 Task: Add a signature Ebony Rodriguez containing Wishing you a merry Christmas, Ebony Rodriguez to email address softage.4@softage.net and add a label Reservations
Action: Mouse moved to (923, 100)
Screenshot: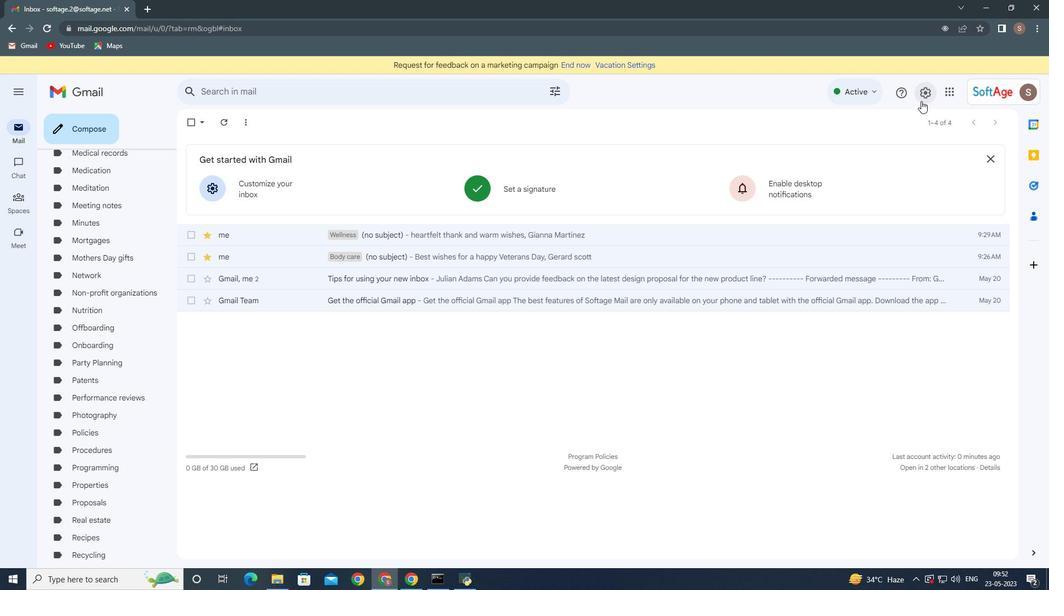 
Action: Mouse pressed left at (923, 100)
Screenshot: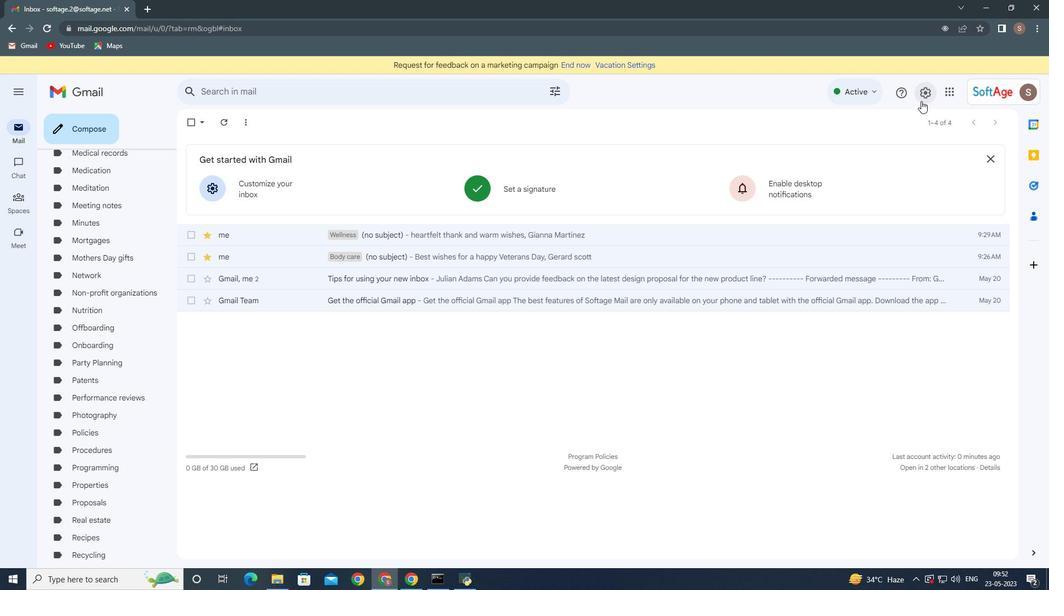 
Action: Mouse moved to (922, 143)
Screenshot: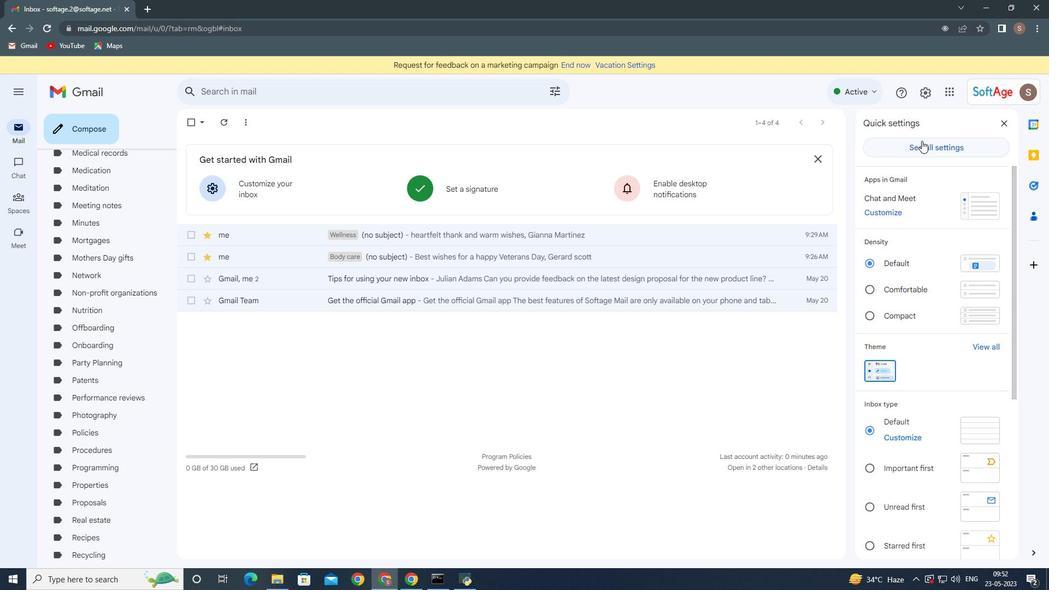 
Action: Mouse pressed left at (922, 143)
Screenshot: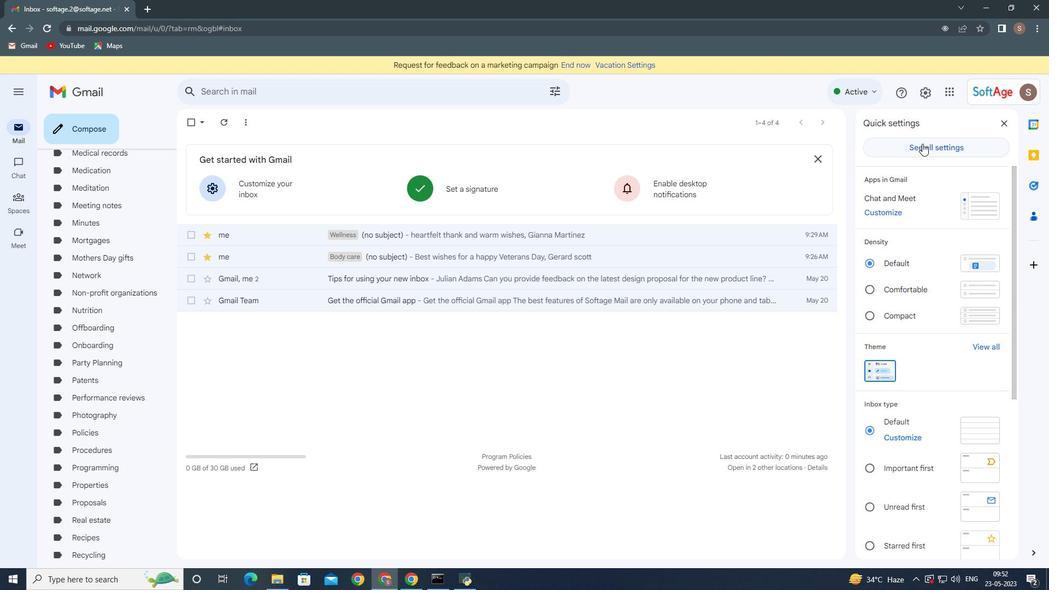 
Action: Mouse moved to (410, 262)
Screenshot: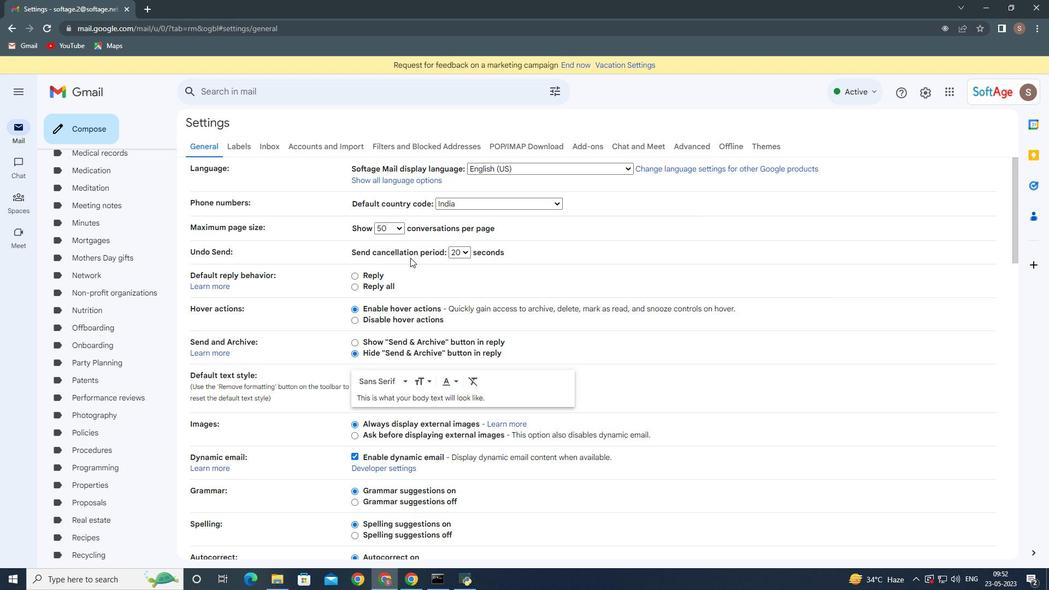 
Action: Mouse scrolled (410, 261) with delta (0, 0)
Screenshot: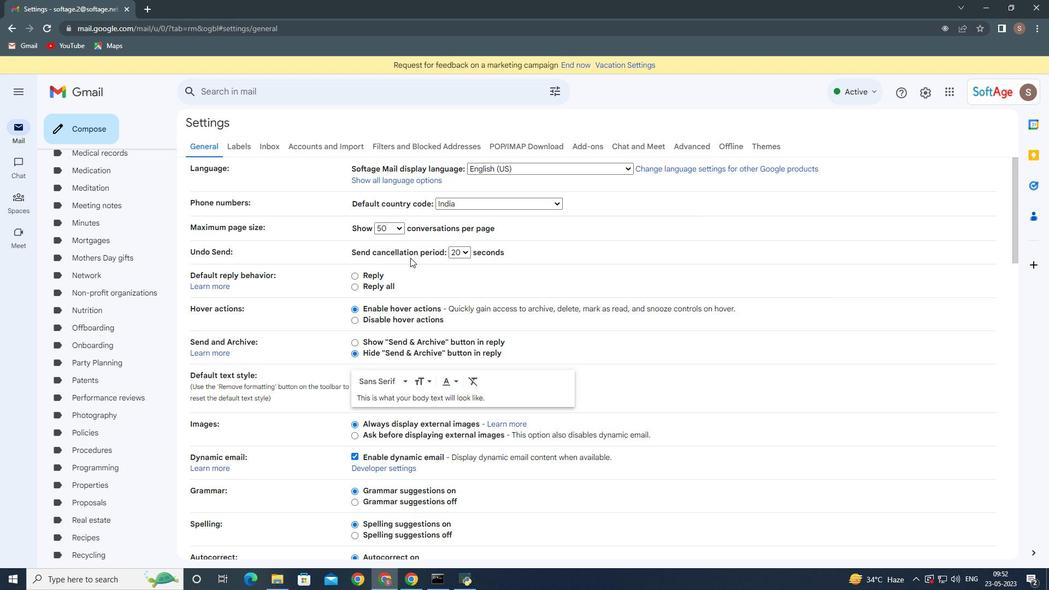 
Action: Mouse moved to (410, 262)
Screenshot: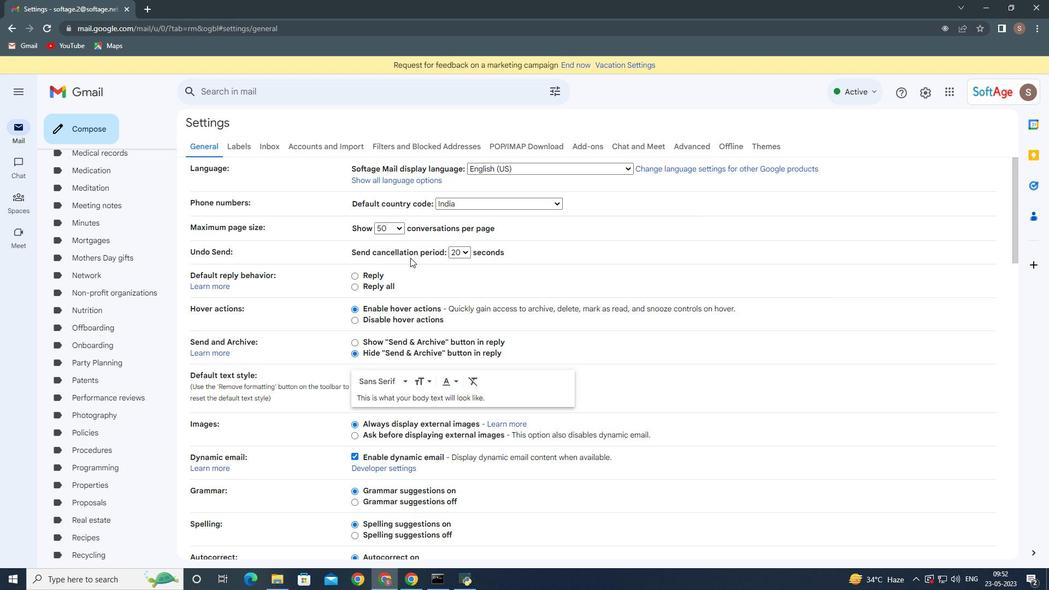 
Action: Mouse scrolled (410, 262) with delta (0, 0)
Screenshot: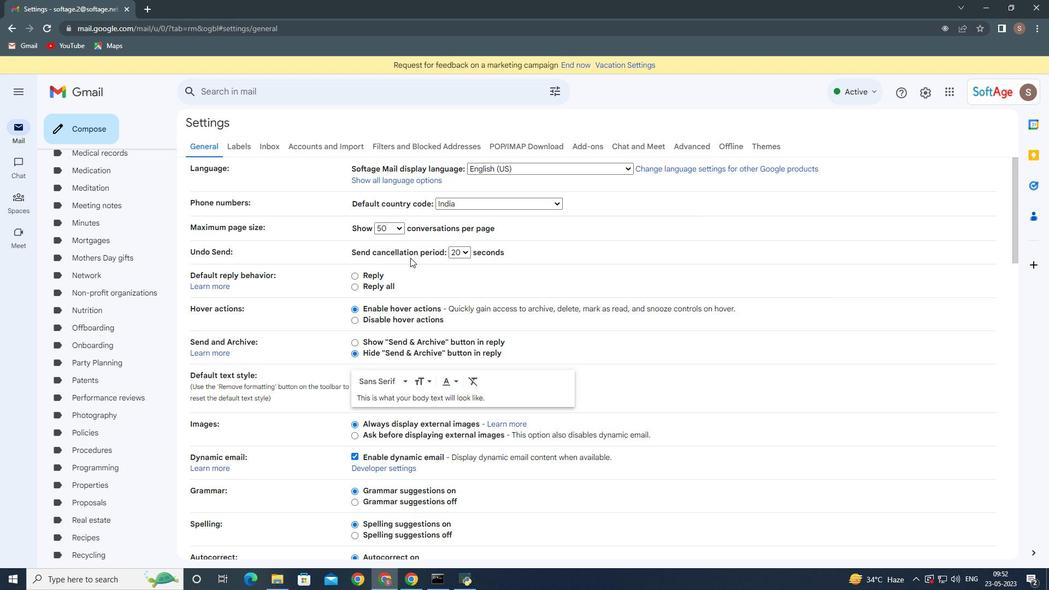 
Action: Mouse moved to (410, 263)
Screenshot: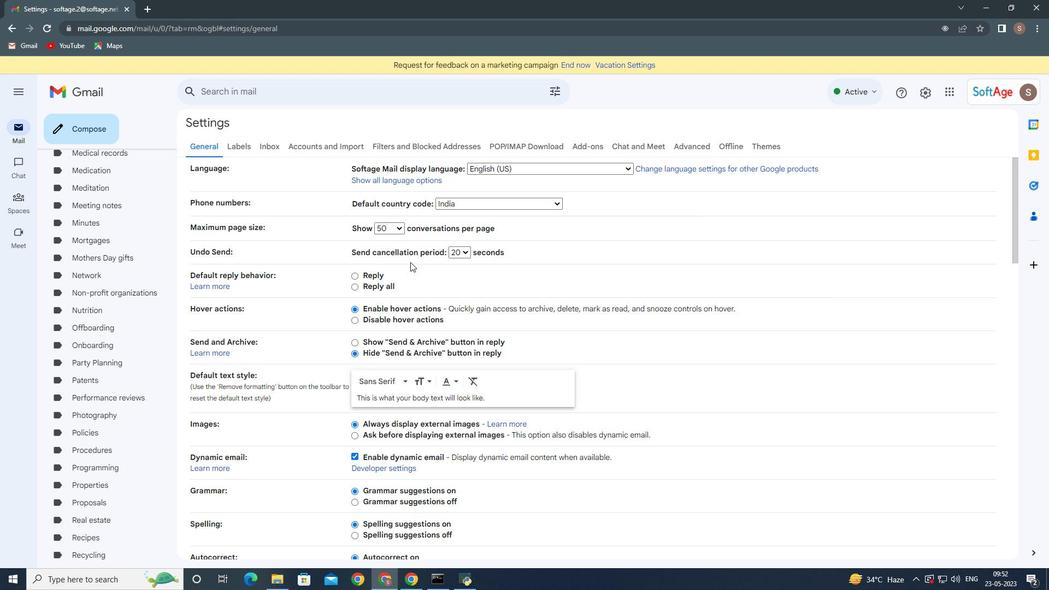 
Action: Mouse scrolled (410, 262) with delta (0, 0)
Screenshot: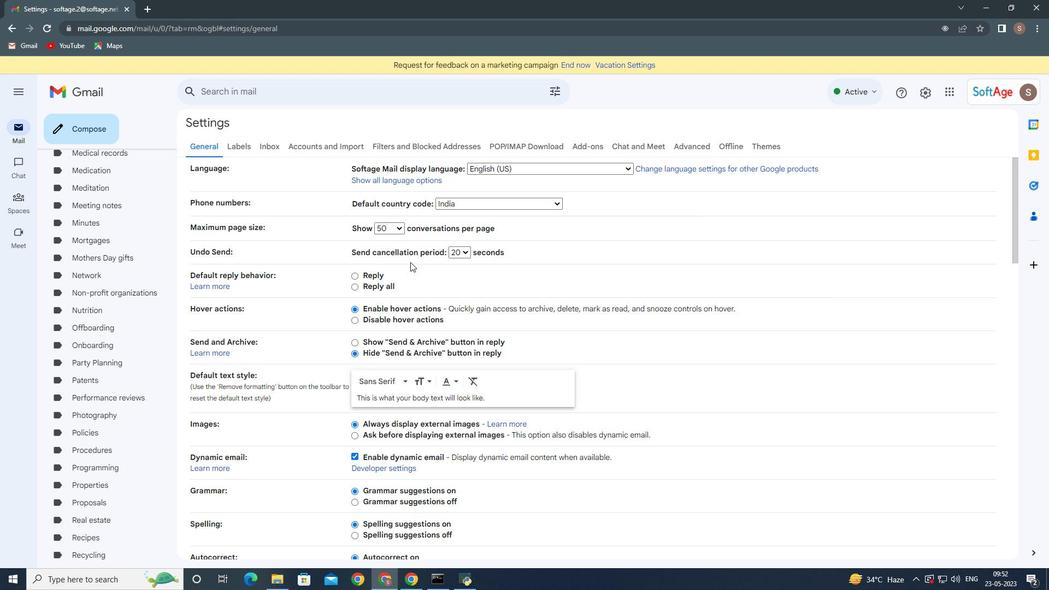 
Action: Mouse moved to (415, 286)
Screenshot: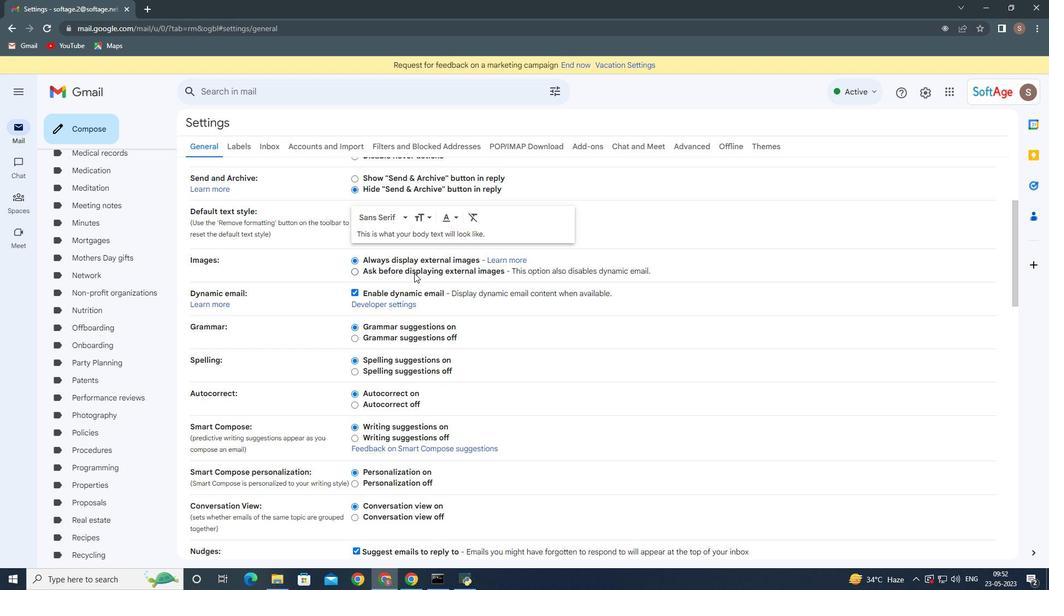 
Action: Mouse scrolled (415, 285) with delta (0, 0)
Screenshot: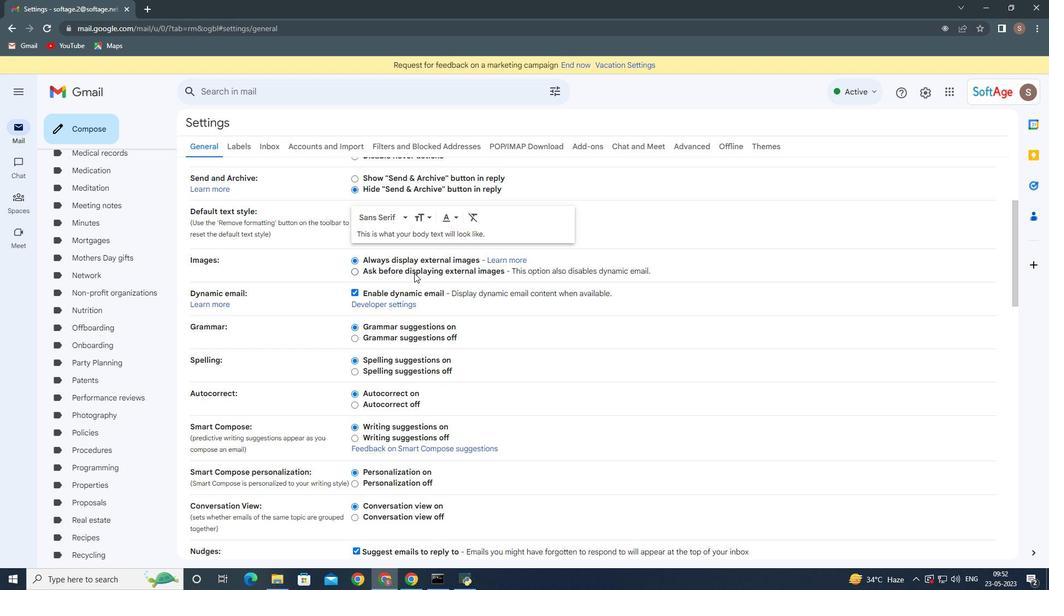 
Action: Mouse moved to (417, 288)
Screenshot: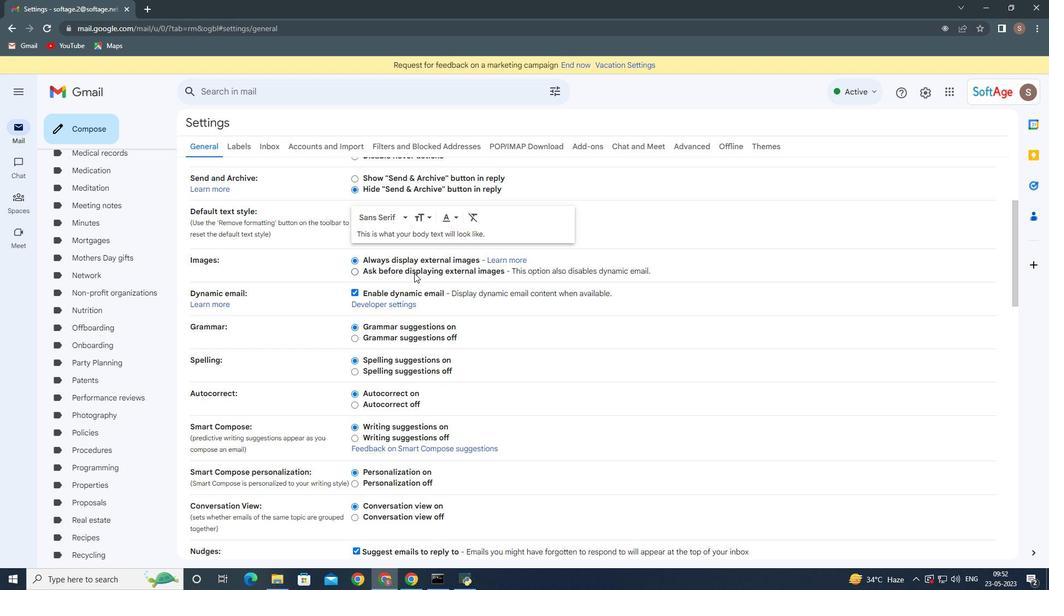 
Action: Mouse scrolled (417, 288) with delta (0, 0)
Screenshot: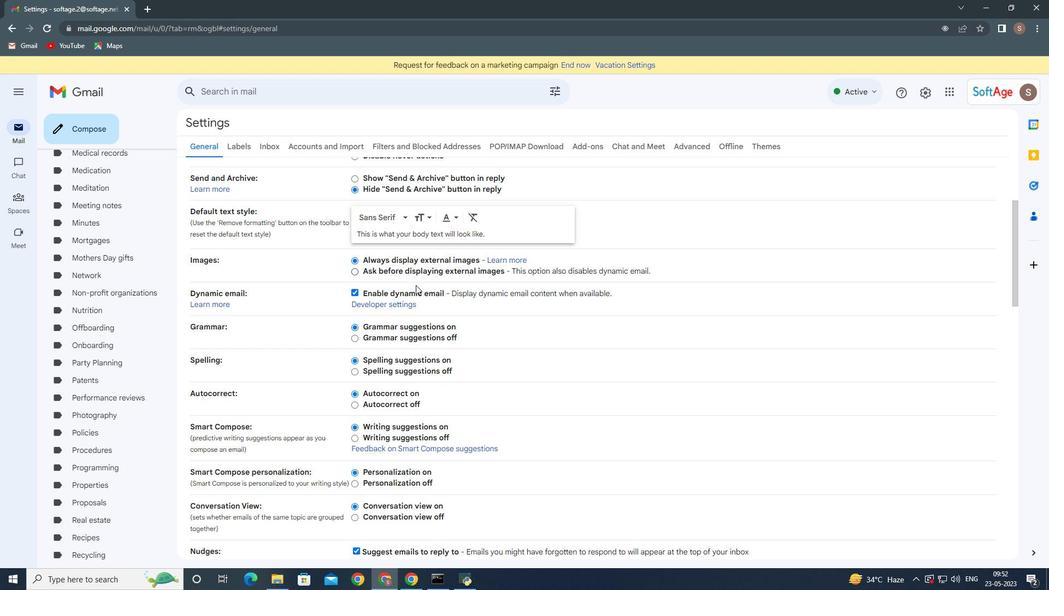 
Action: Mouse moved to (418, 289)
Screenshot: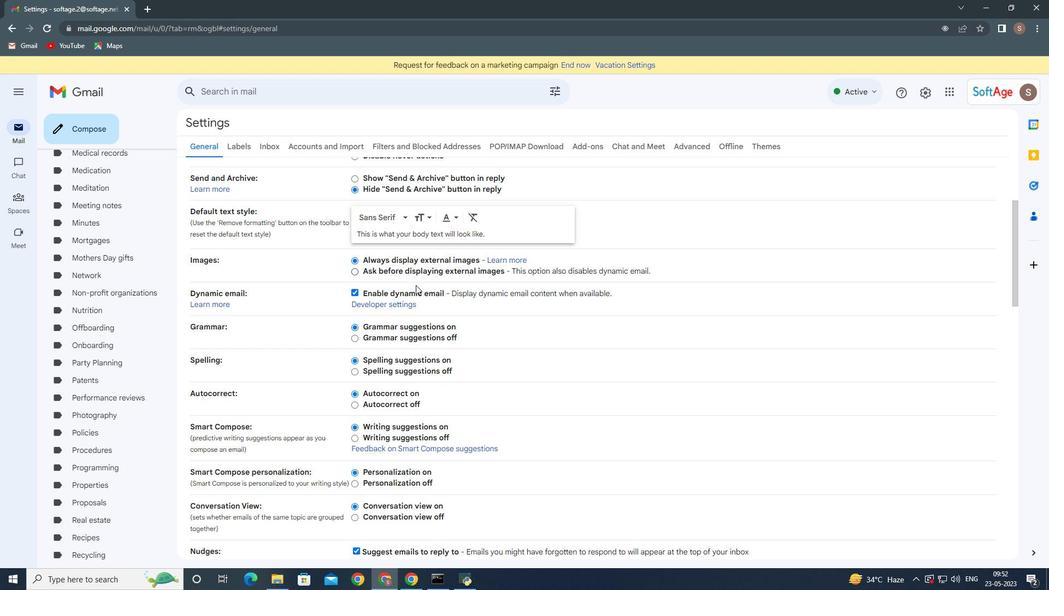 
Action: Mouse scrolled (418, 288) with delta (0, 0)
Screenshot: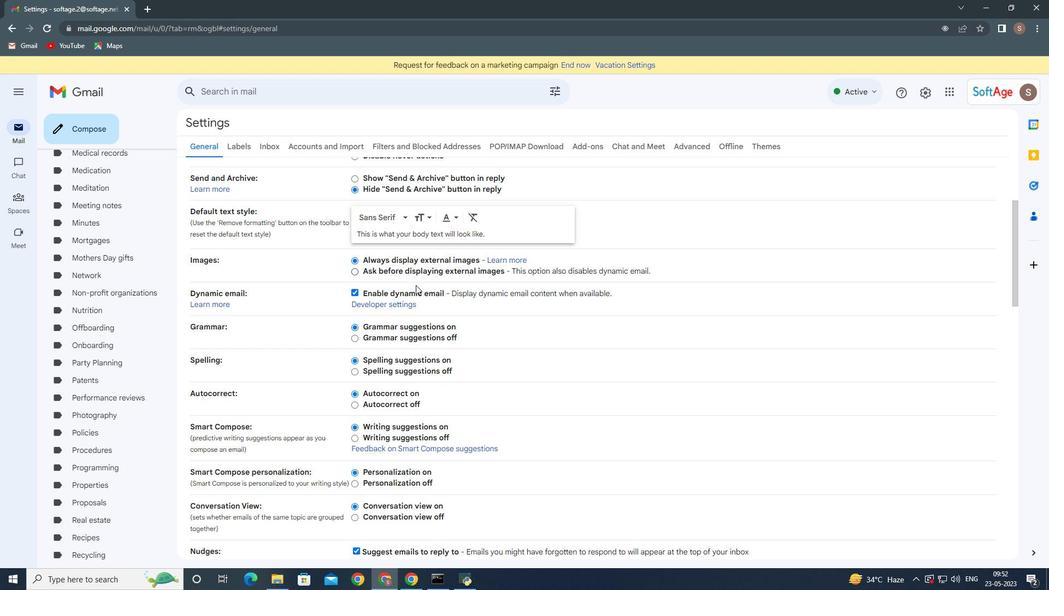 
Action: Mouse moved to (418, 289)
Screenshot: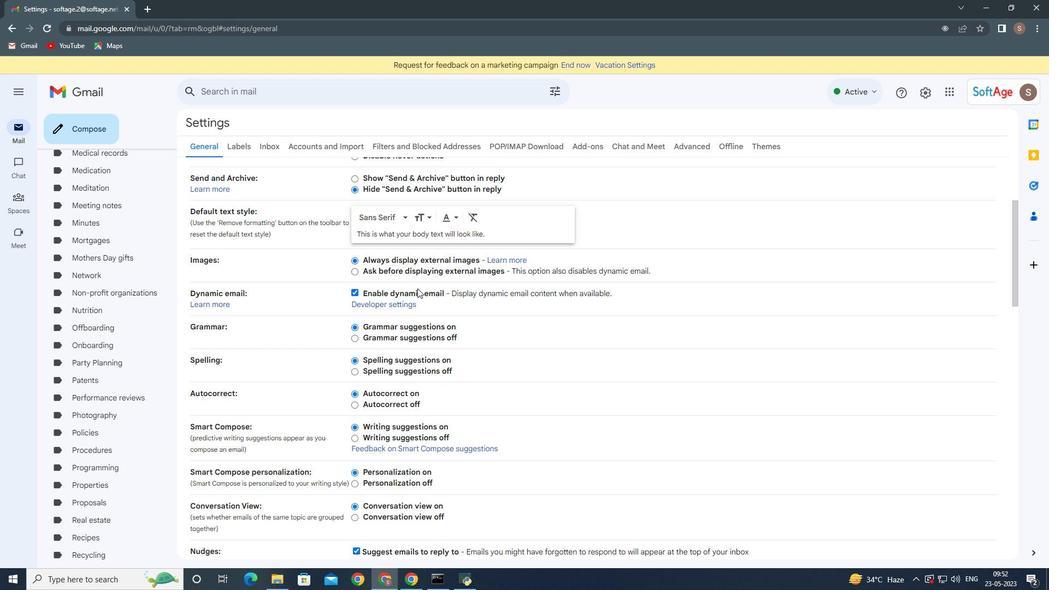 
Action: Mouse scrolled (418, 288) with delta (0, 0)
Screenshot: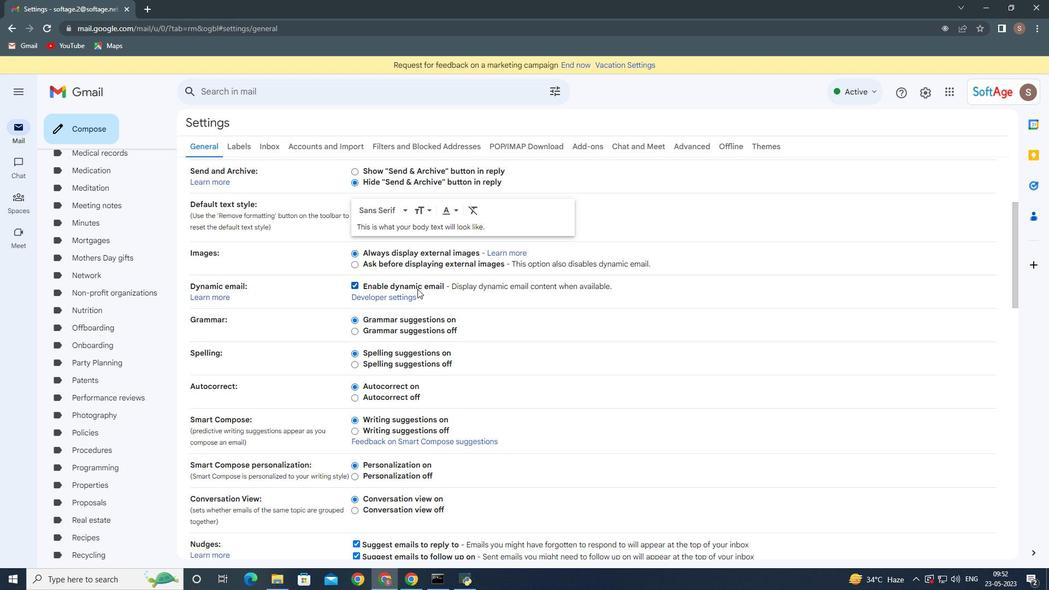 
Action: Mouse moved to (428, 305)
Screenshot: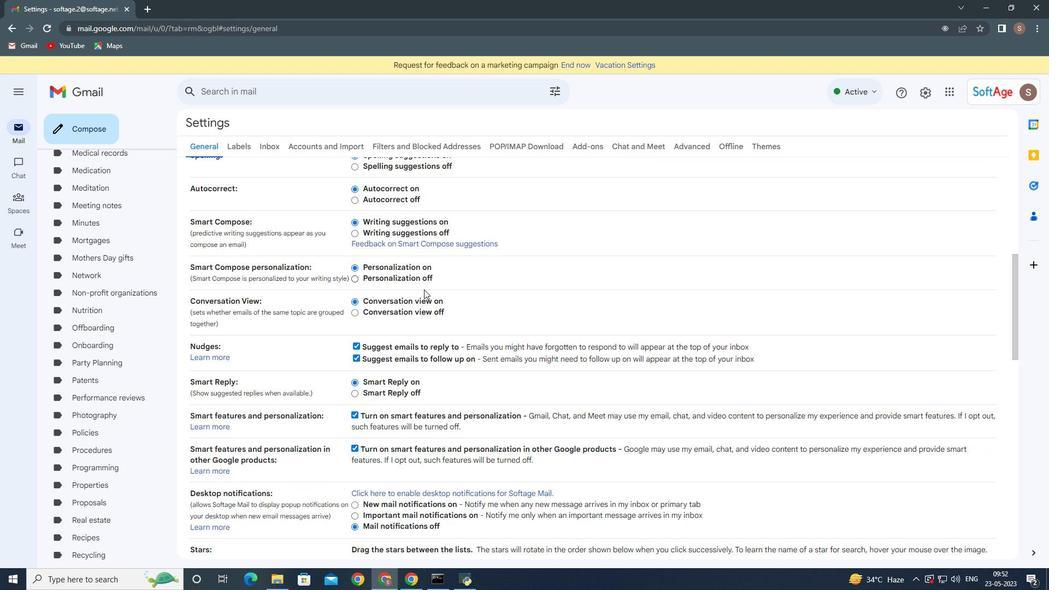 
Action: Mouse scrolled (428, 305) with delta (0, 0)
Screenshot: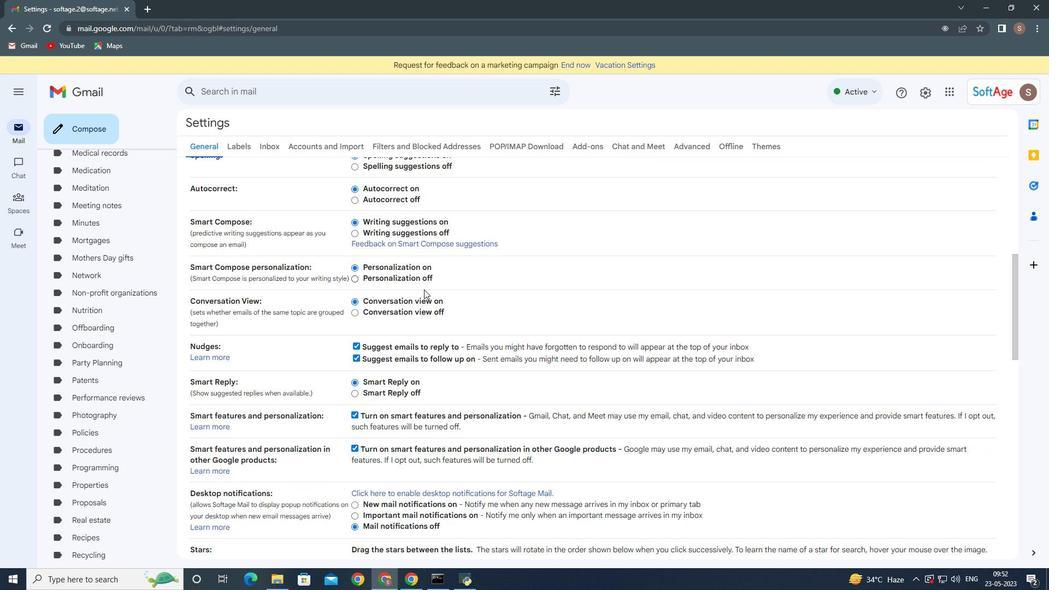 
Action: Mouse moved to (429, 308)
Screenshot: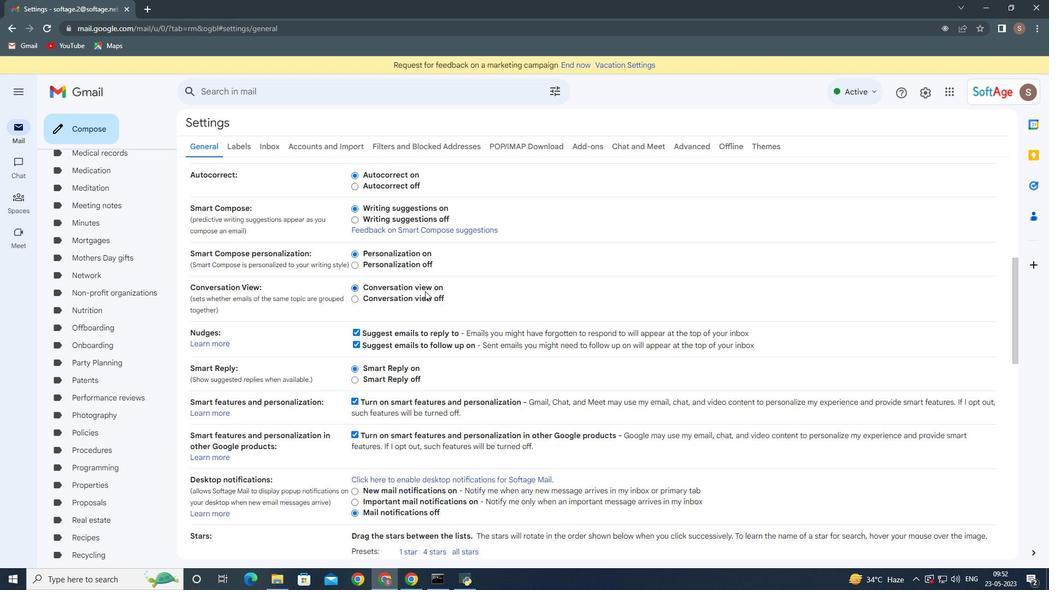 
Action: Mouse scrolled (429, 307) with delta (0, 0)
Screenshot: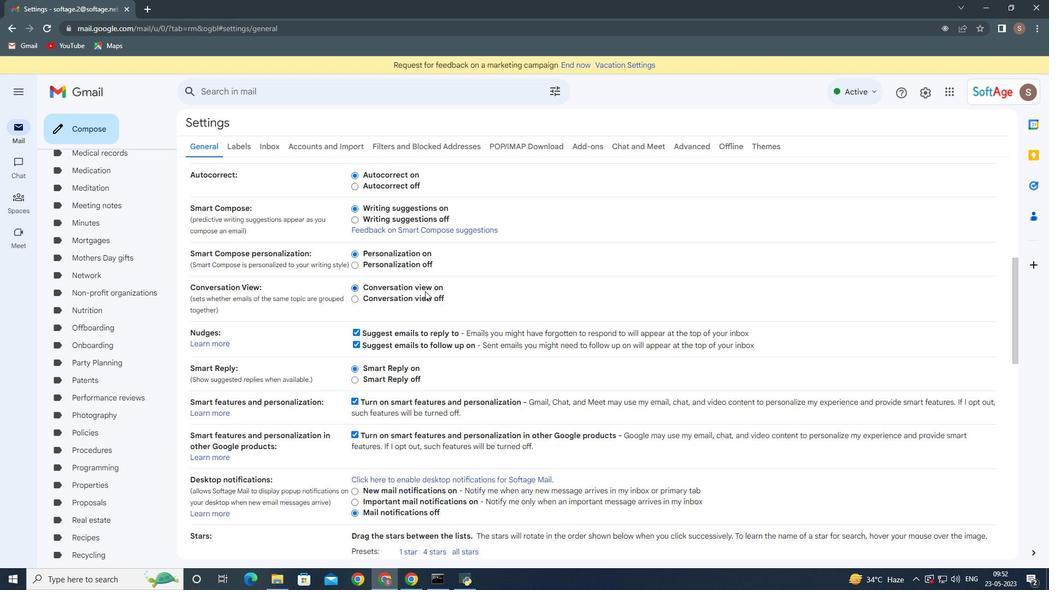 
Action: Mouse moved to (429, 309)
Screenshot: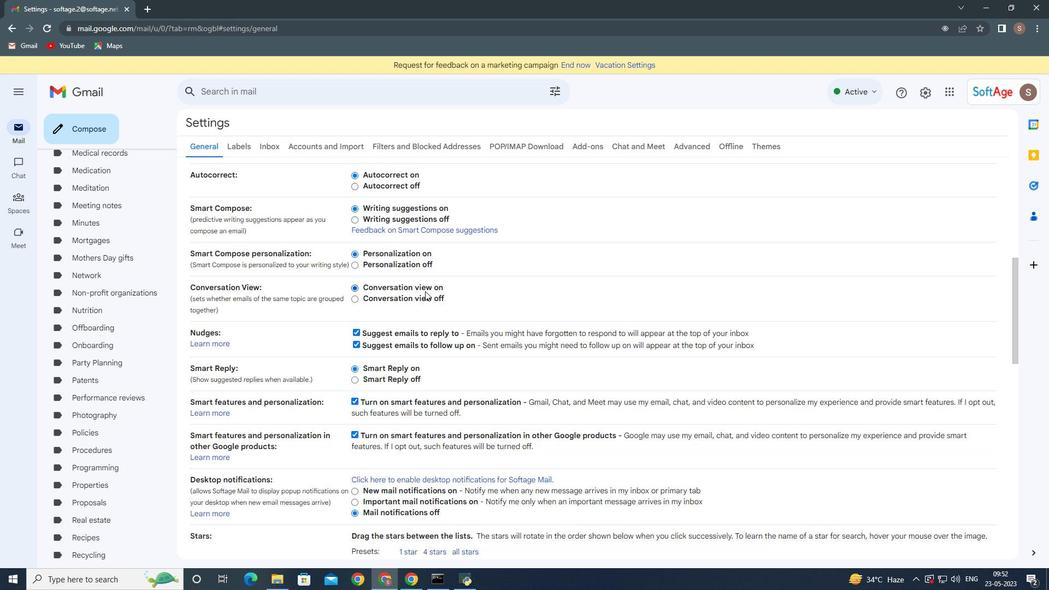 
Action: Mouse scrolled (429, 308) with delta (0, 0)
Screenshot: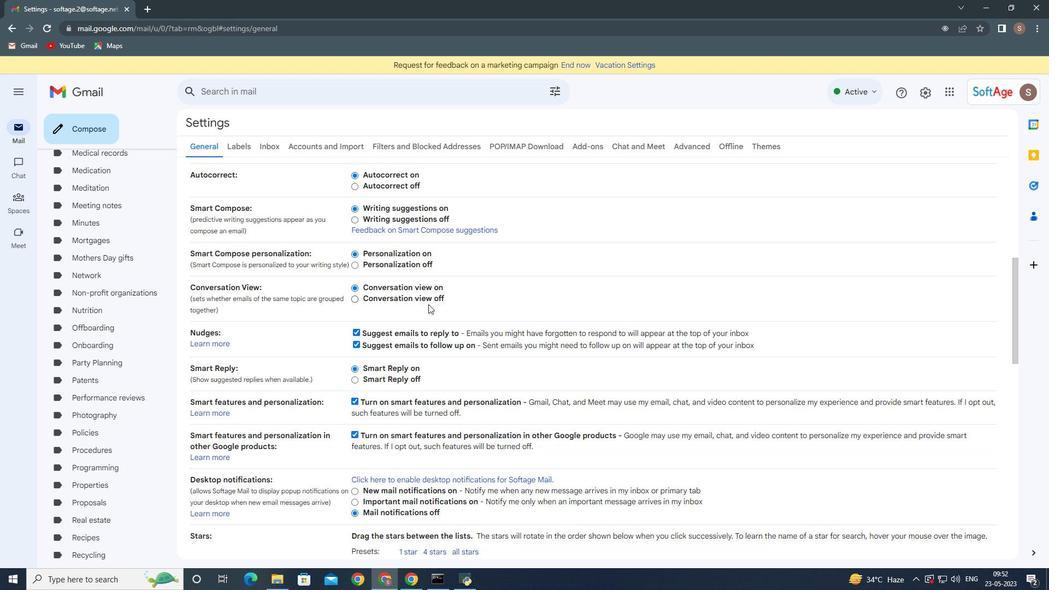 
Action: Mouse moved to (447, 353)
Screenshot: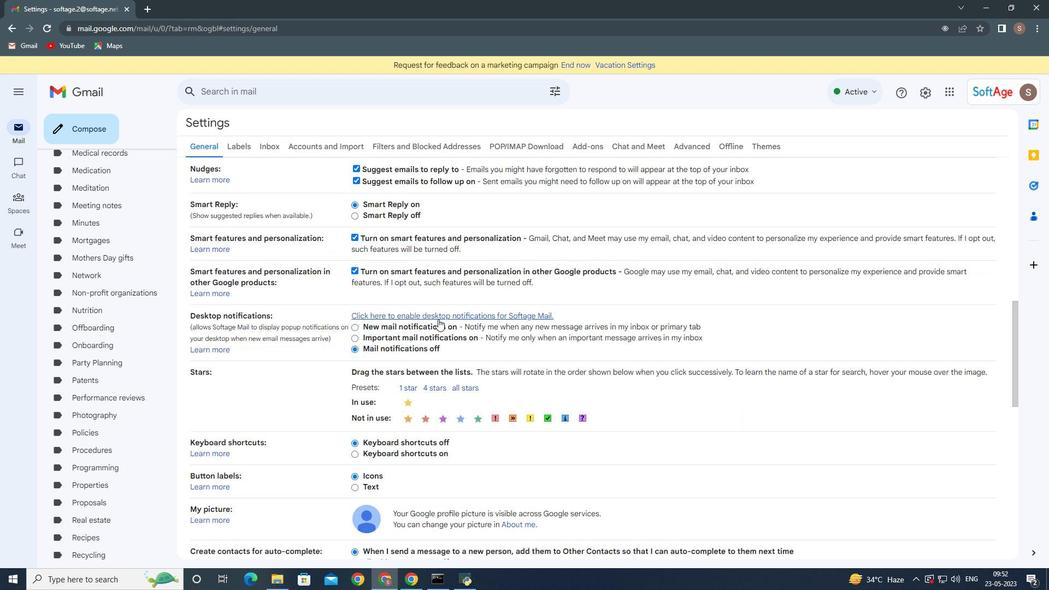 
Action: Mouse scrolled (447, 352) with delta (0, 0)
Screenshot: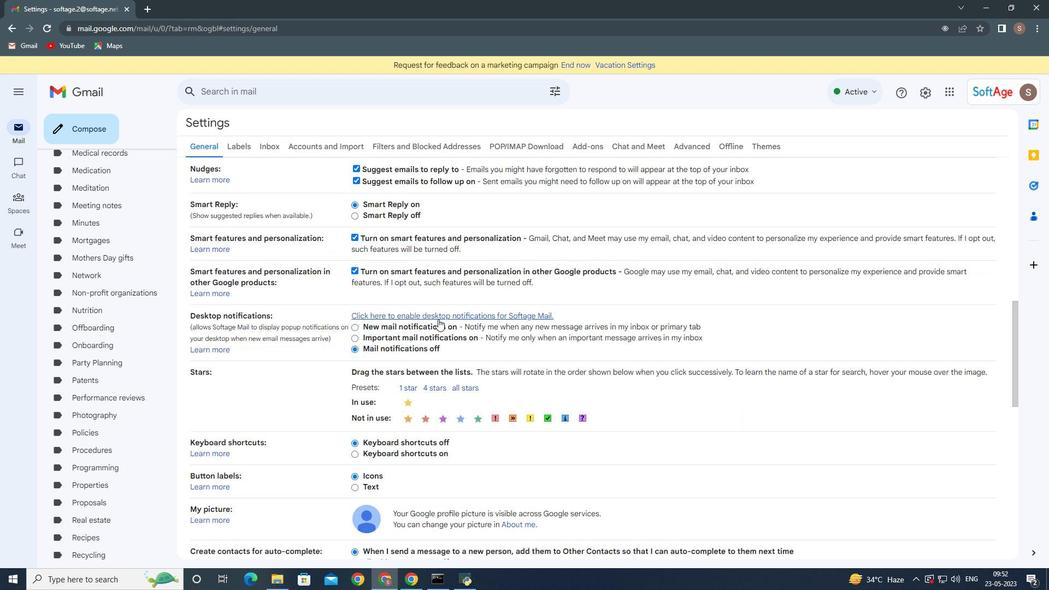 
Action: Mouse moved to (448, 354)
Screenshot: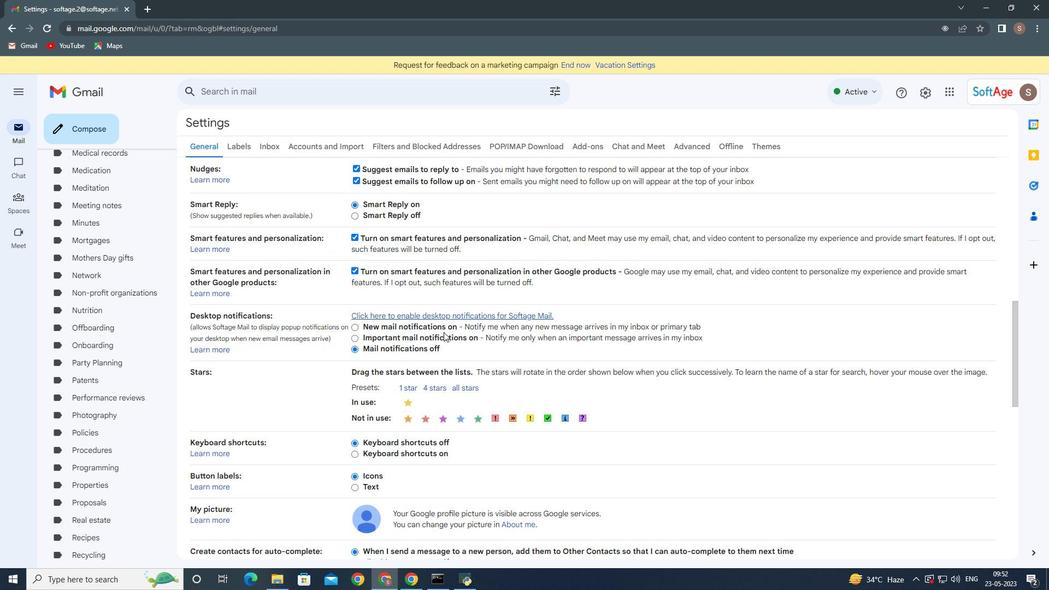 
Action: Mouse scrolled (448, 353) with delta (0, 0)
Screenshot: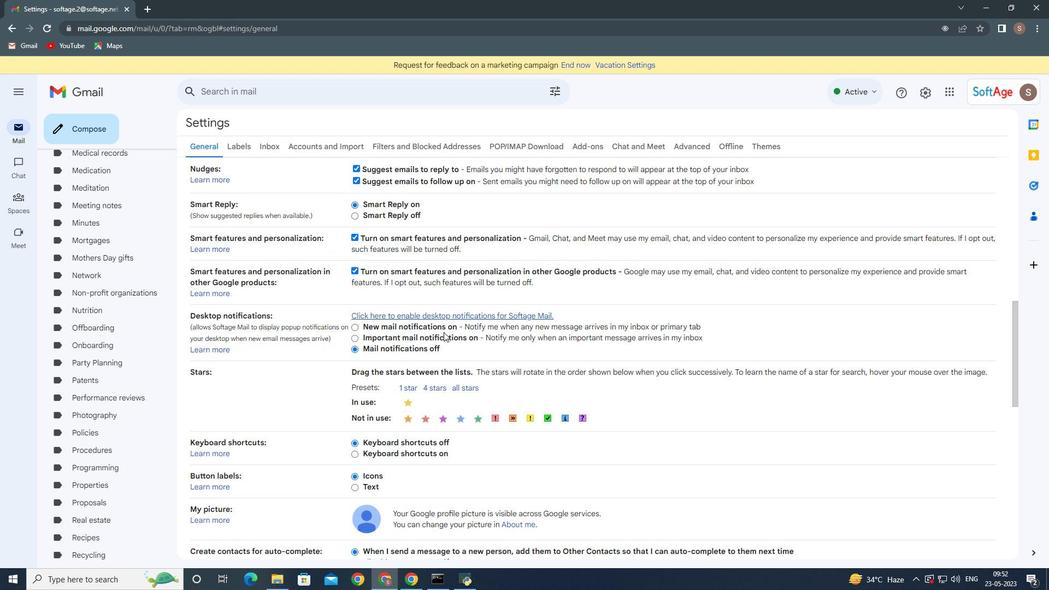 
Action: Mouse moved to (450, 360)
Screenshot: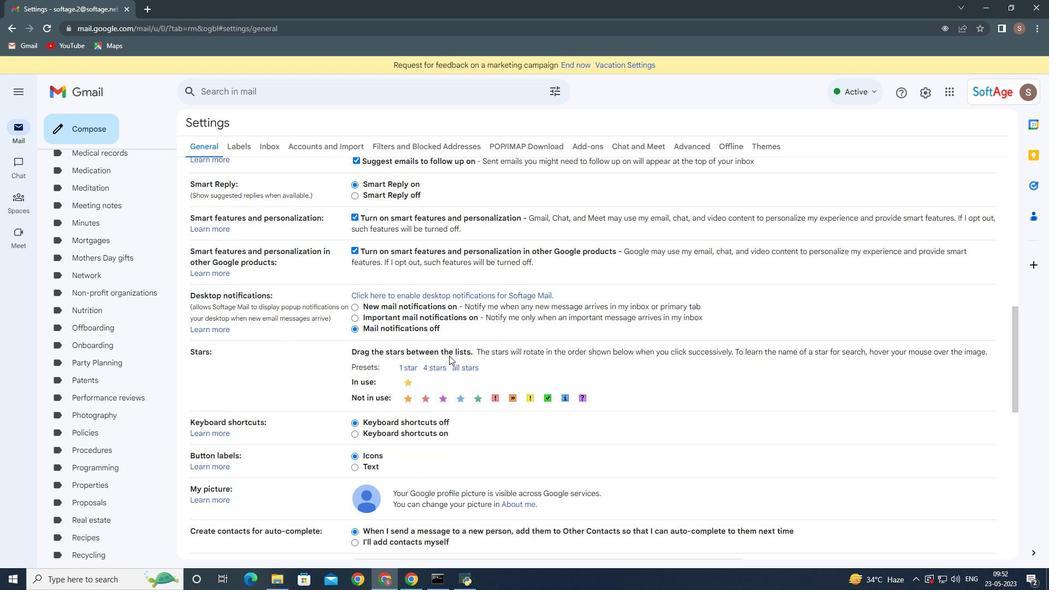 
Action: Mouse scrolled (449, 355) with delta (0, 0)
Screenshot: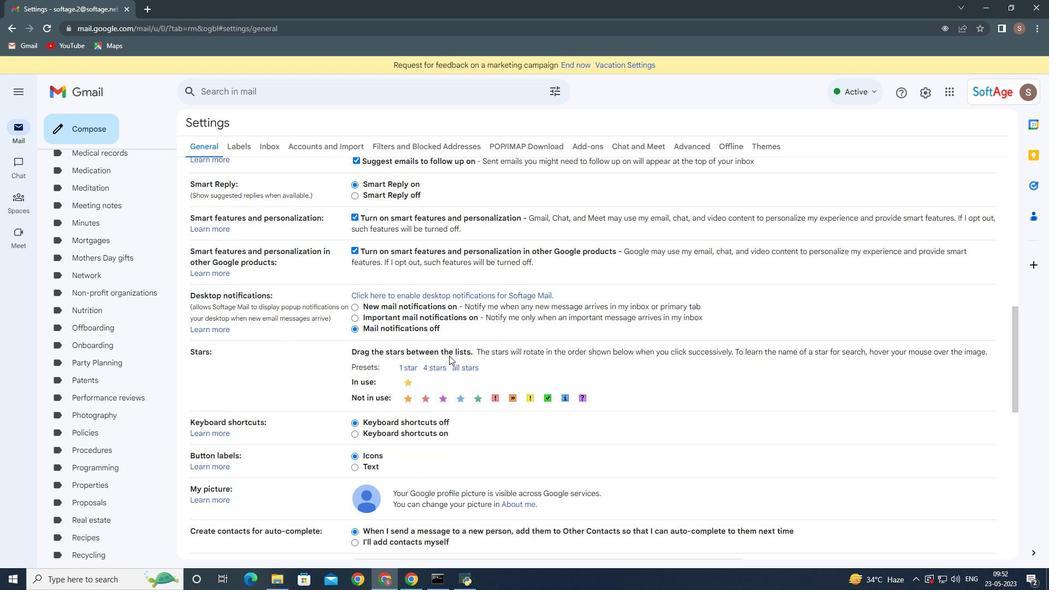 
Action: Mouse moved to (418, 525)
Screenshot: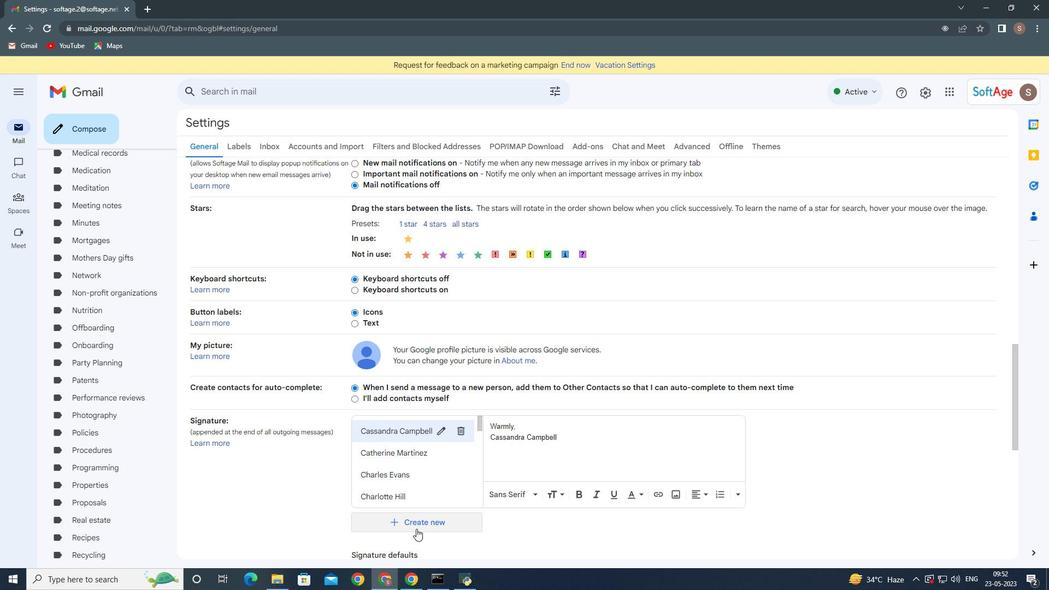 
Action: Mouse pressed left at (418, 525)
Screenshot: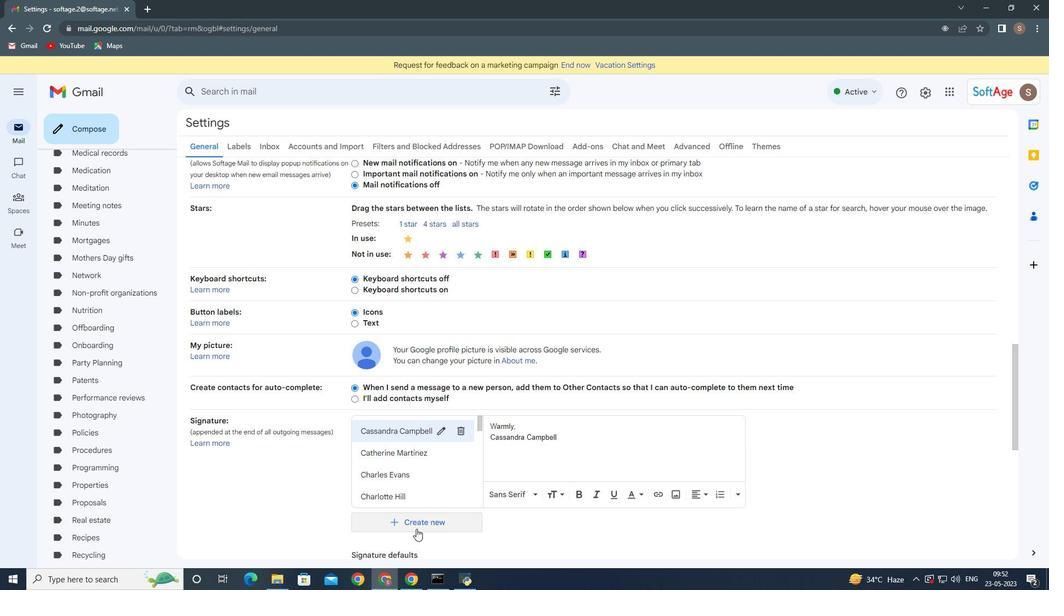 
Action: Mouse moved to (449, 306)
Screenshot: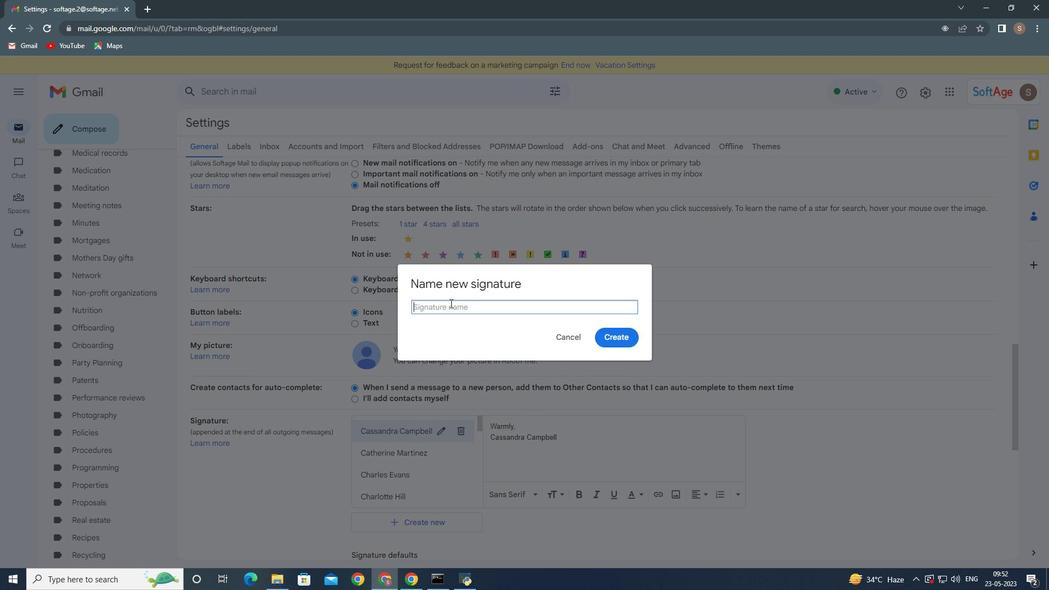 
Action: Mouse pressed left at (449, 306)
Screenshot: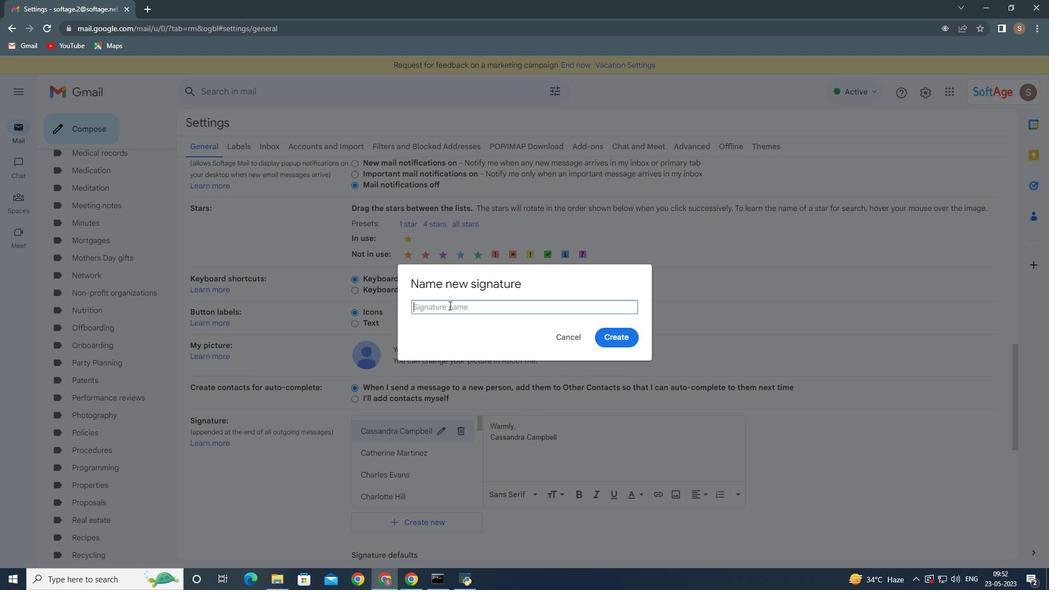 
Action: Mouse moved to (448, 305)
Screenshot: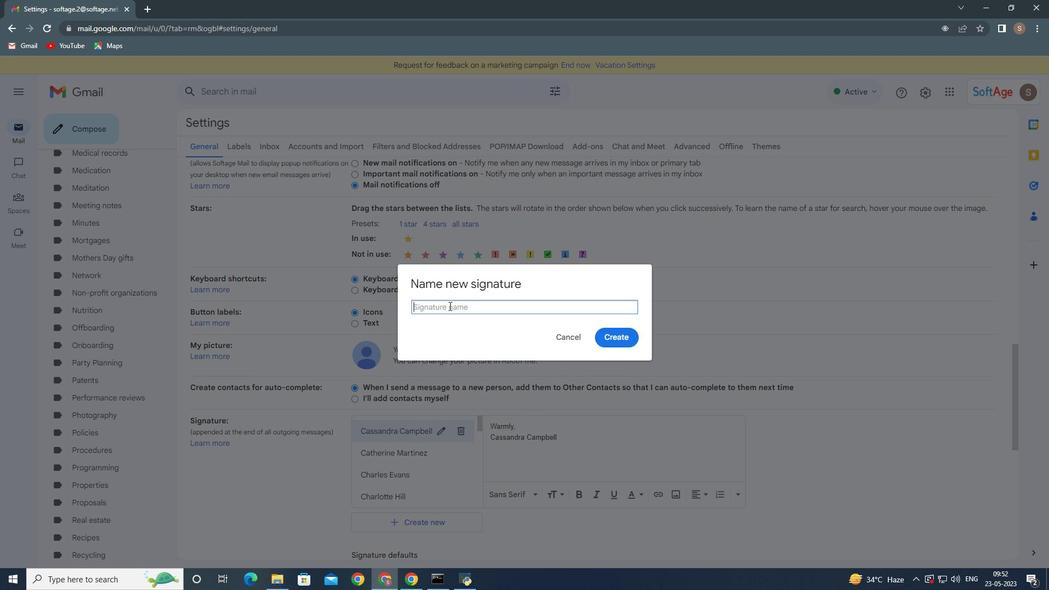 
Action: Key pressed <Key.shift>Ebony<Key.space><Key.shift>Rodriguez
Screenshot: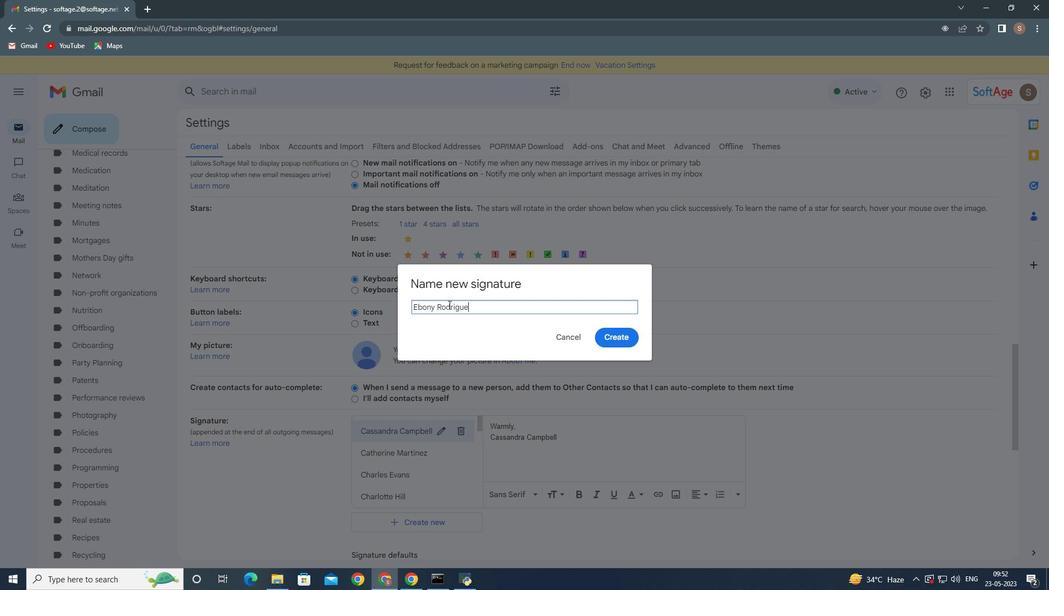 
Action: Mouse moved to (620, 338)
Screenshot: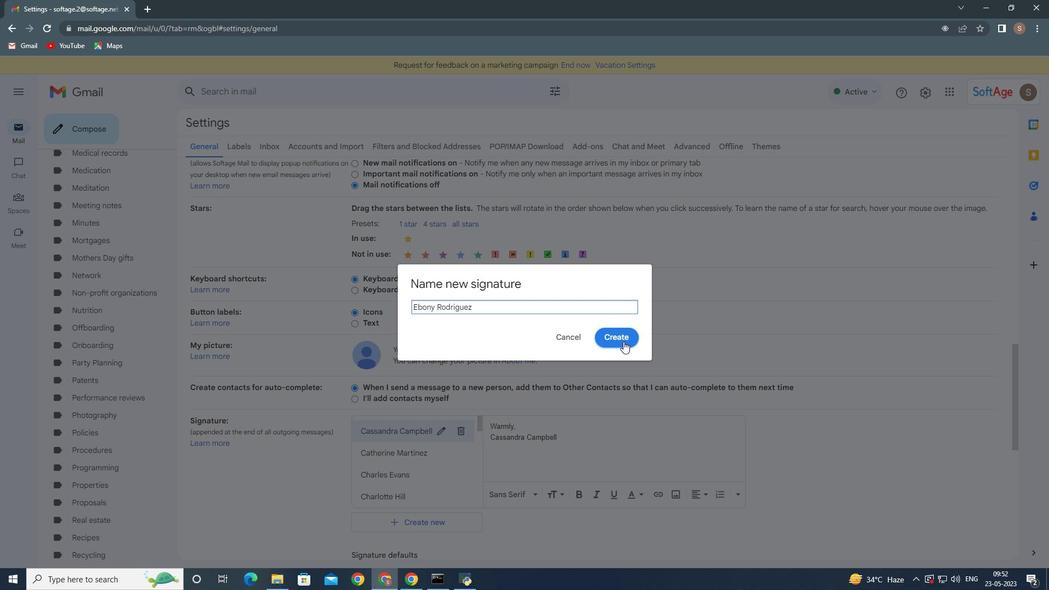 
Action: Mouse pressed left at (620, 338)
Screenshot: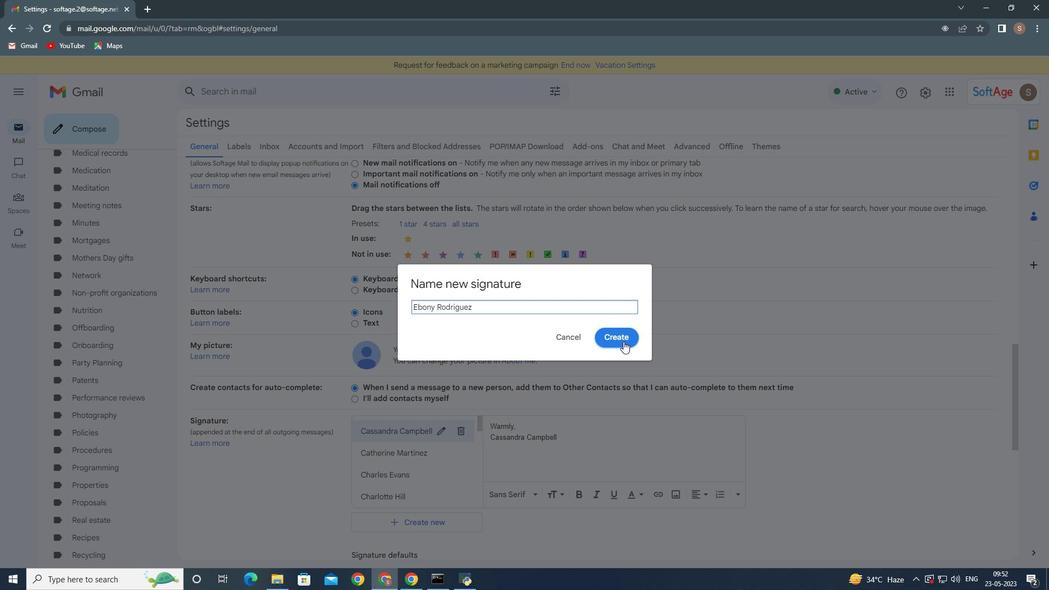 
Action: Key pressed <Key.shift><Key.shift><Key.shift><Key.shift><Key.shift><Key.shift><Key.shift><Key.shift><Key.shift><Key.shift><Key.shift><Key.shift><Key.shift><Key.shift>Wishing<Key.space>you<Key.space>a<Key.space>merry<Key.space>christmas,<Key.enter><Key.backspace><Key.left><Key.left><Key.left><Key.left><Key.left><Key.left><Key.left><Key.left><Key.left><Key.backspace><Key.shift>C<Key.right><Key.right><Key.right><Key.right><Key.right><Key.right><Key.right><Key.right><Key.right><Key.right><Key.enter><Key.shift>Ebony<Key.space><Key.shift>Rodrigur<Key.backspace>ez
Screenshot: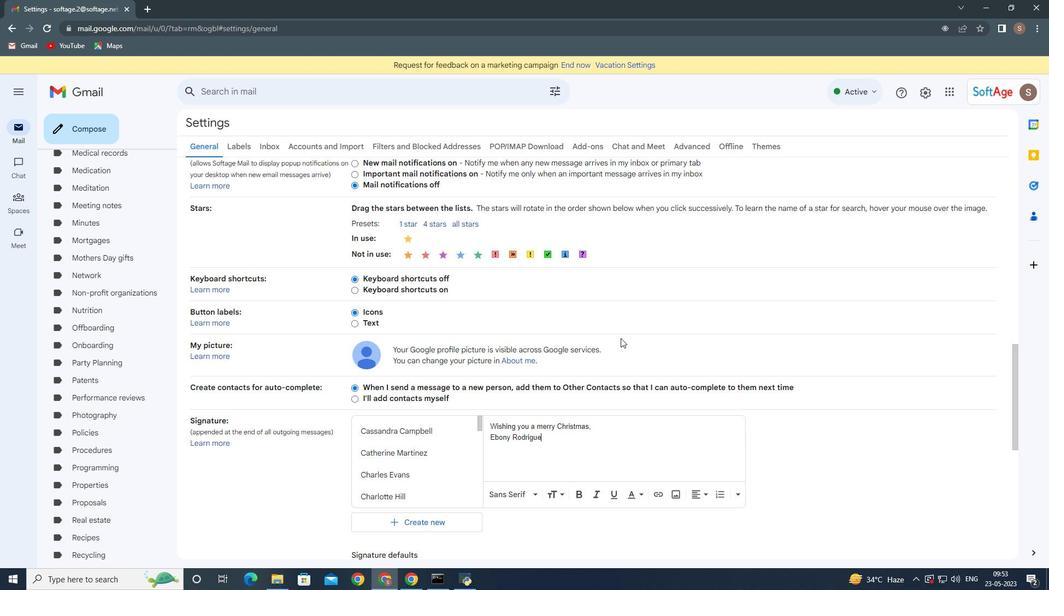 
Action: Mouse moved to (489, 376)
Screenshot: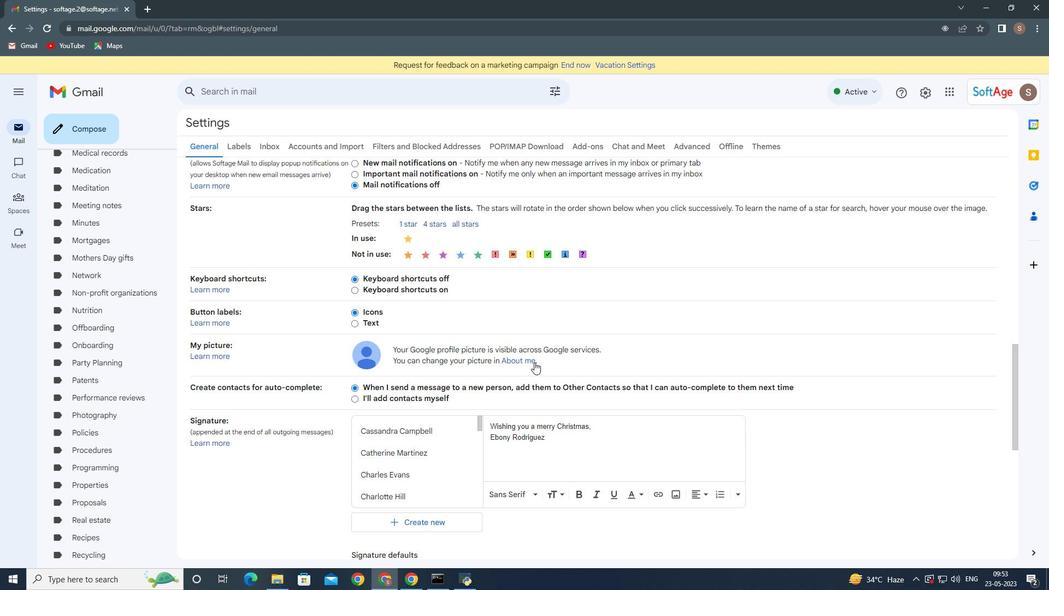 
Action: Mouse scrolled (489, 375) with delta (0, 0)
Screenshot: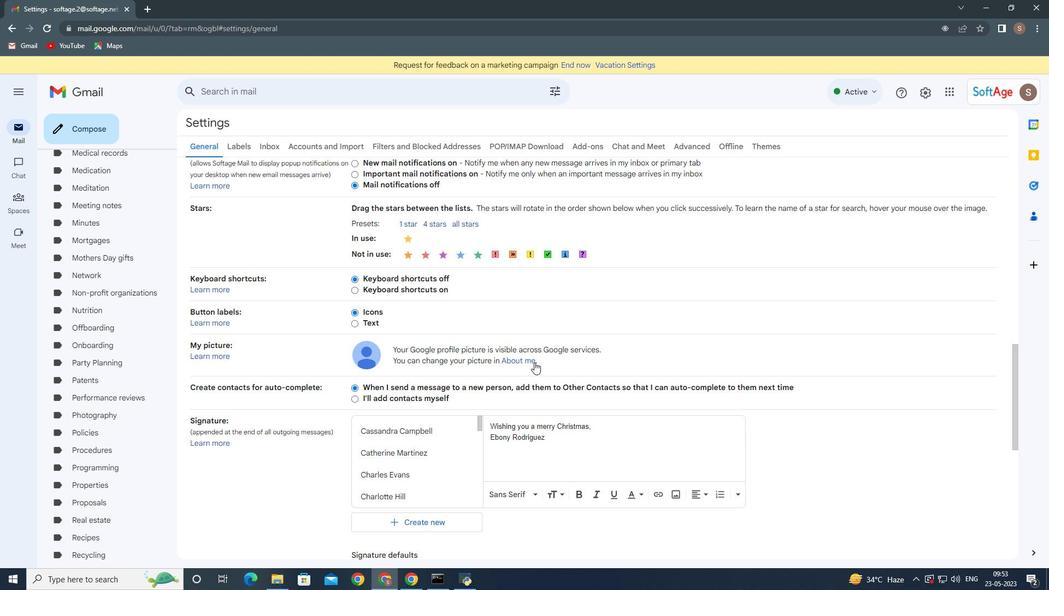 
Action: Mouse moved to (488, 378)
Screenshot: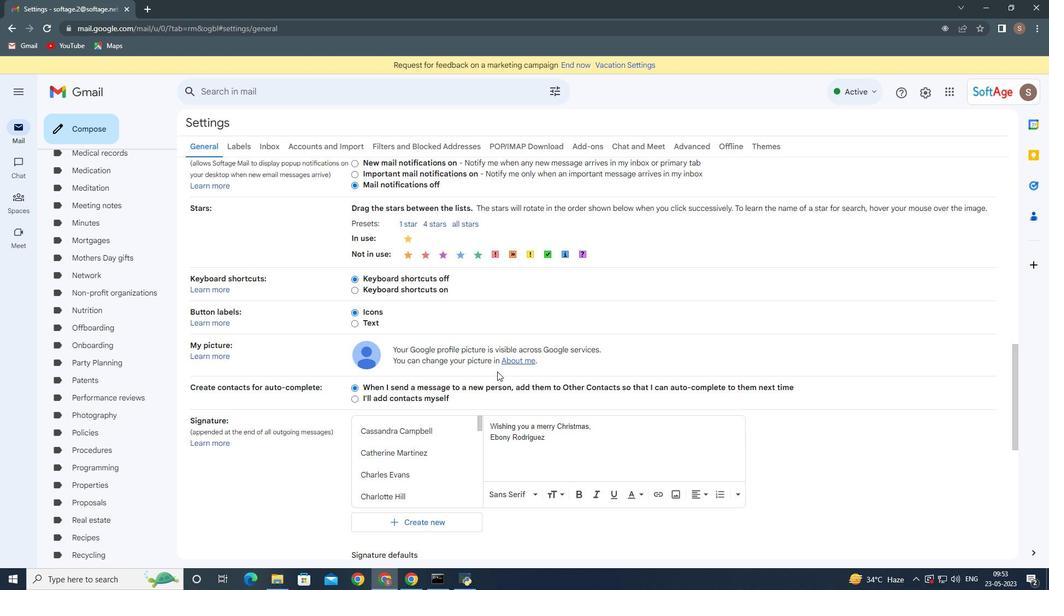 
Action: Mouse scrolled (488, 377) with delta (0, 0)
Screenshot: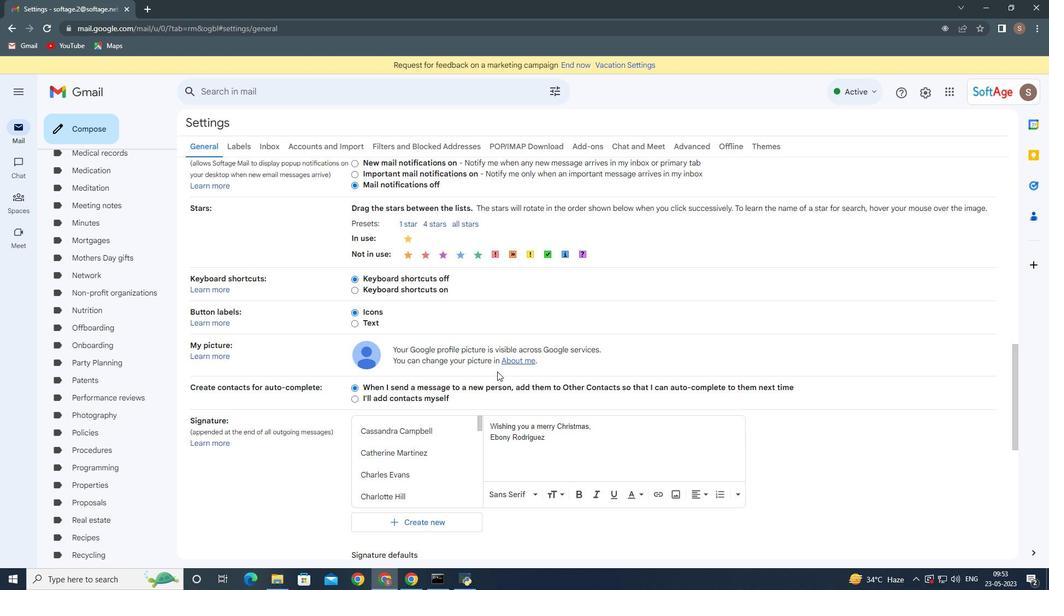 
Action: Mouse moved to (487, 379)
Screenshot: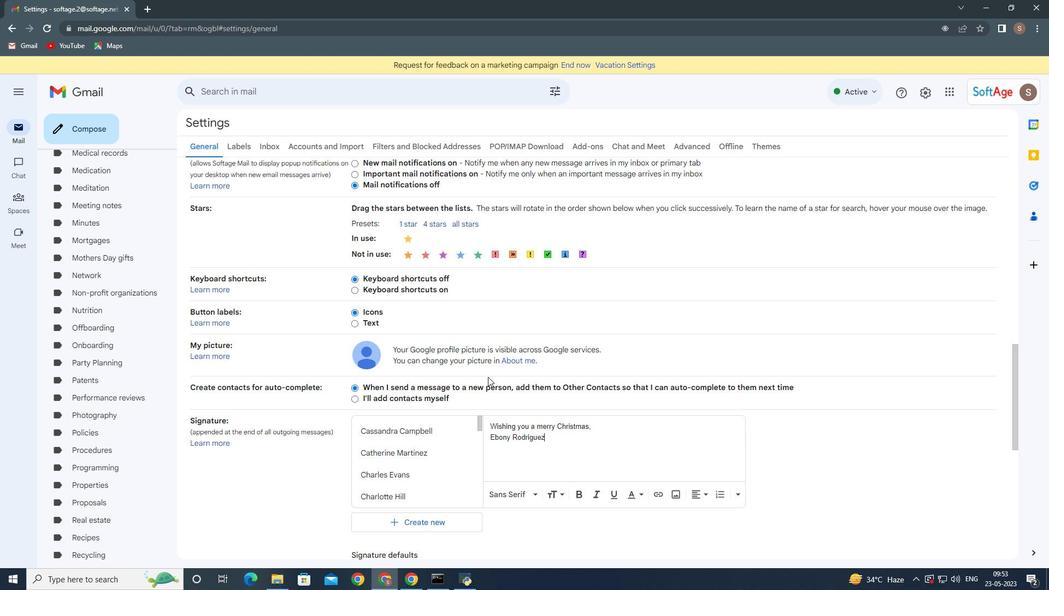 
Action: Mouse scrolled (487, 379) with delta (0, 0)
Screenshot: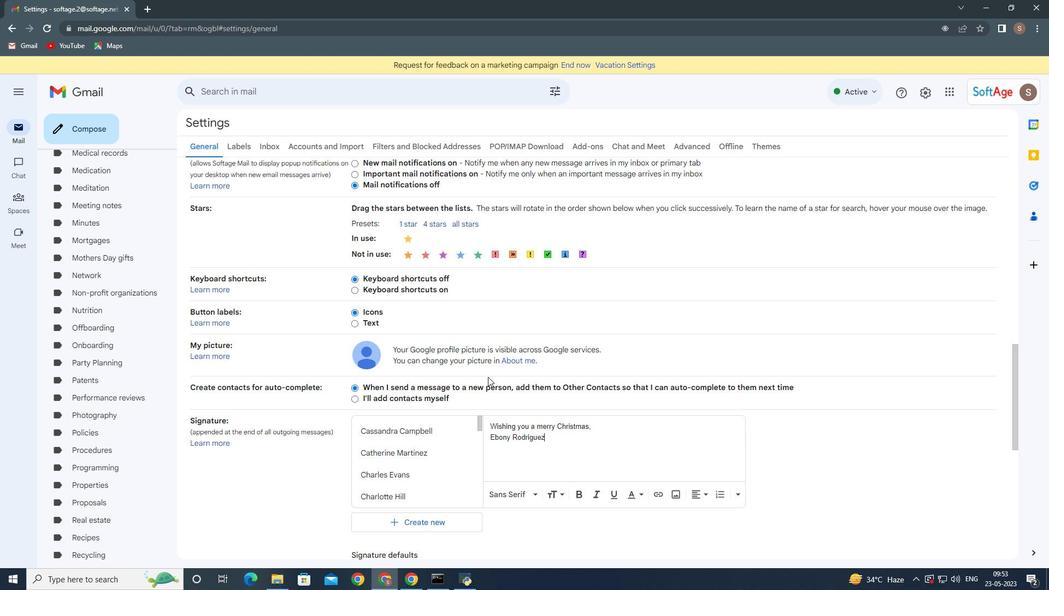 
Action: Mouse moved to (487, 381)
Screenshot: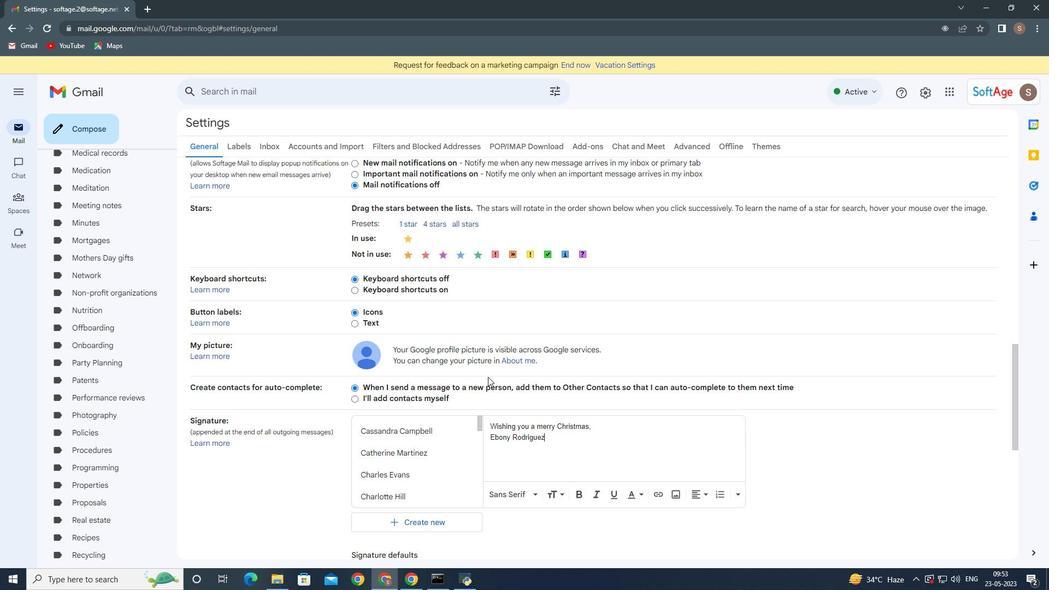 
Action: Mouse scrolled (487, 380) with delta (0, 0)
Screenshot: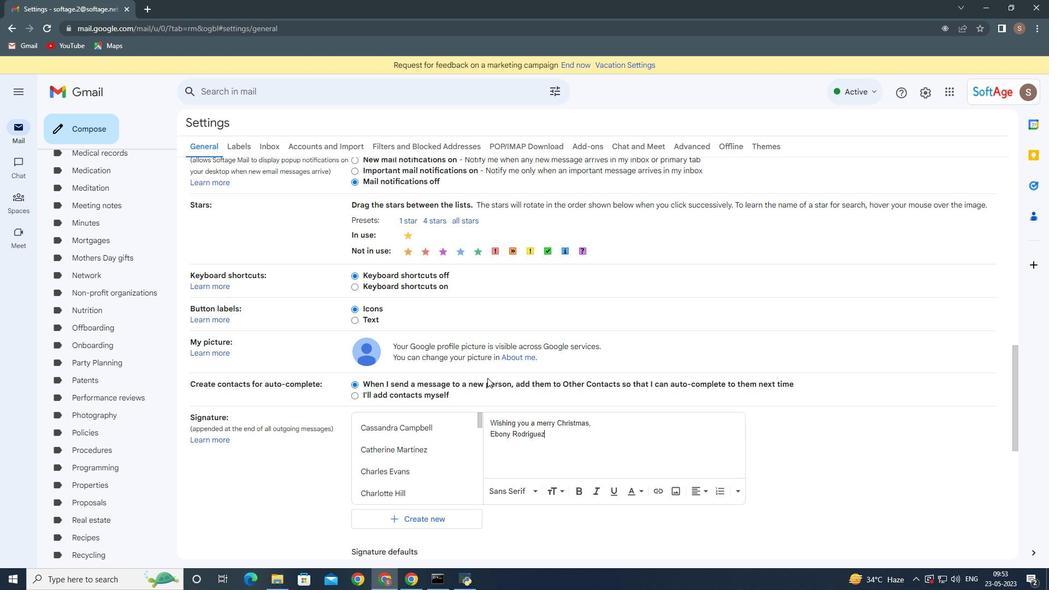 
Action: Mouse moved to (486, 386)
Screenshot: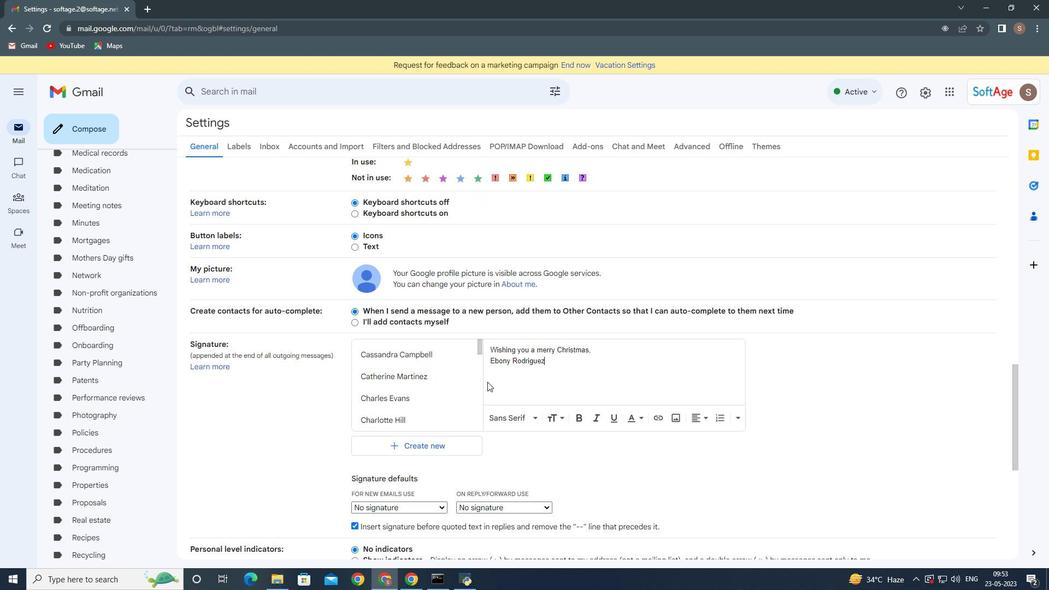 
Action: Mouse scrolled (486, 385) with delta (0, 0)
Screenshot: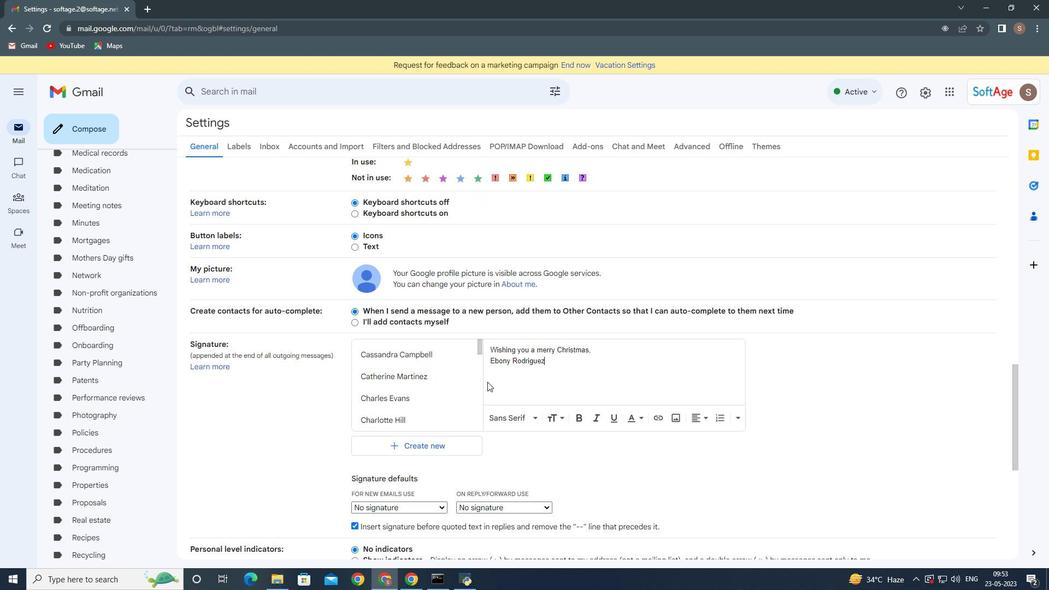 
Action: Mouse moved to (480, 394)
Screenshot: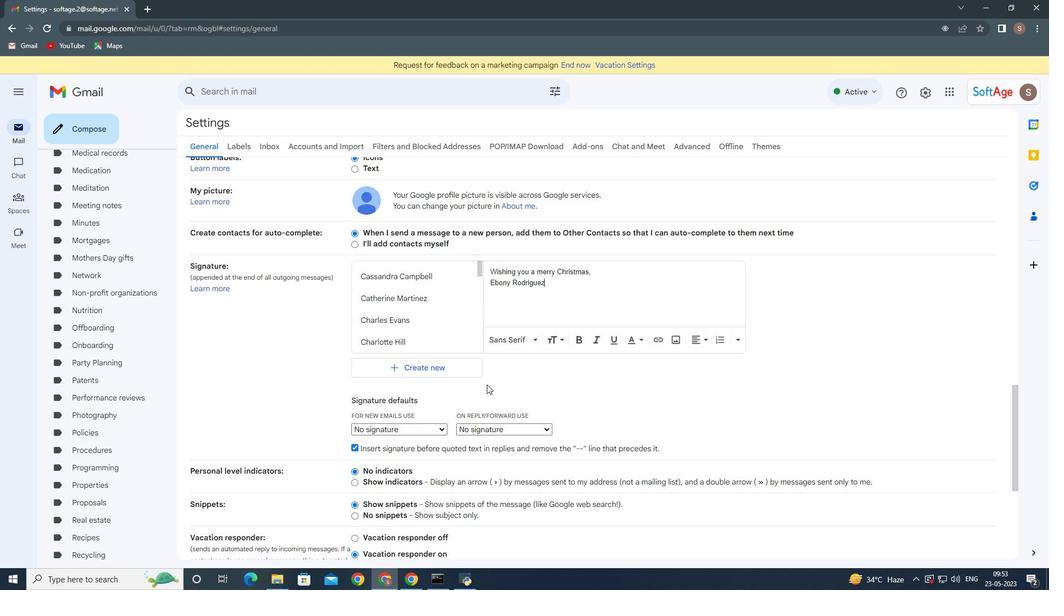 
Action: Mouse scrolled (480, 393) with delta (0, 0)
Screenshot: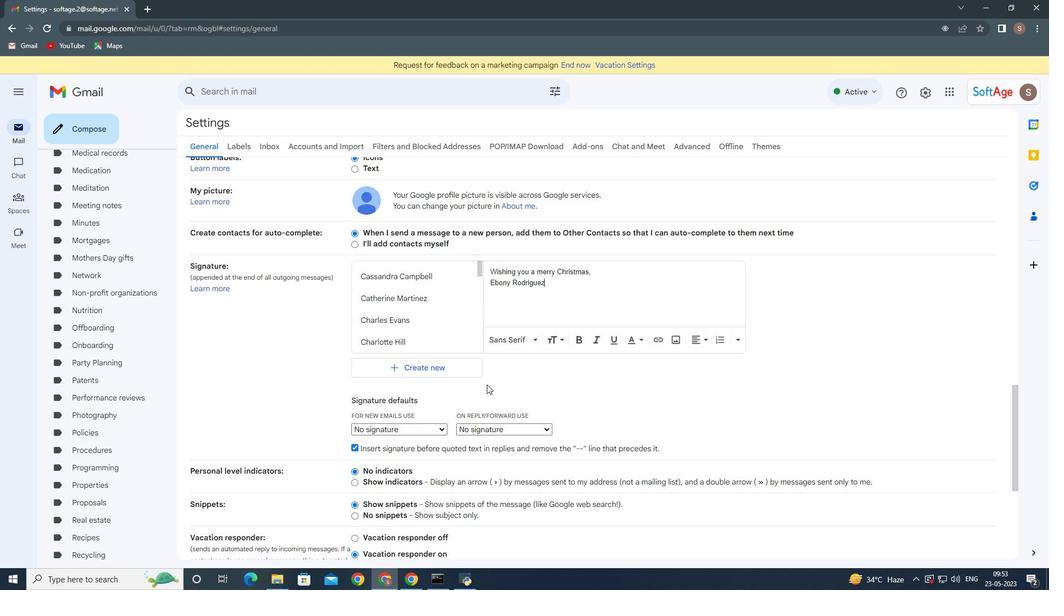 
Action: Mouse moved to (459, 490)
Screenshot: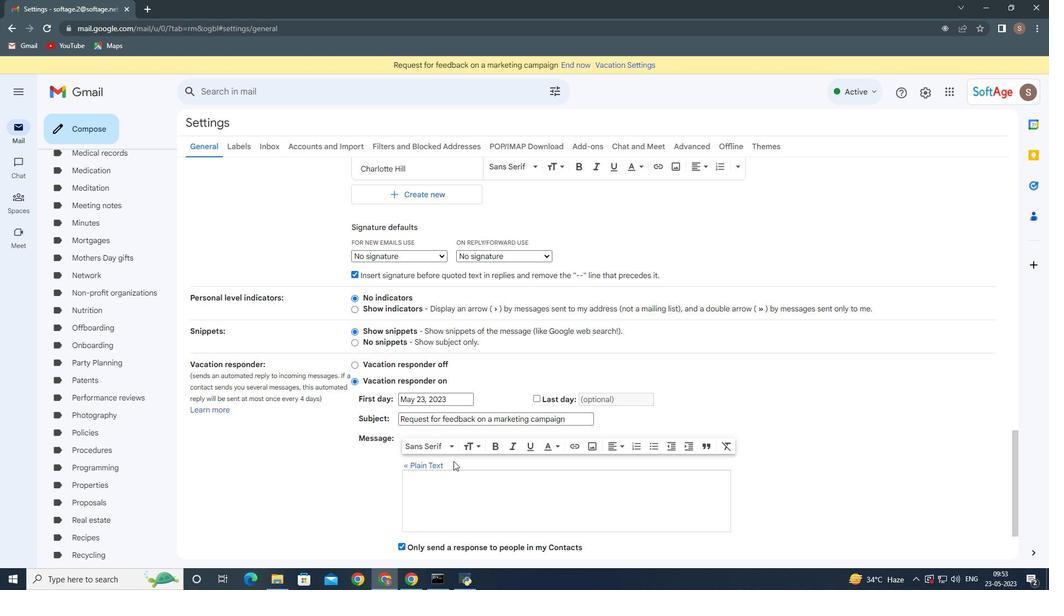 
Action: Mouse scrolled (459, 489) with delta (0, 0)
Screenshot: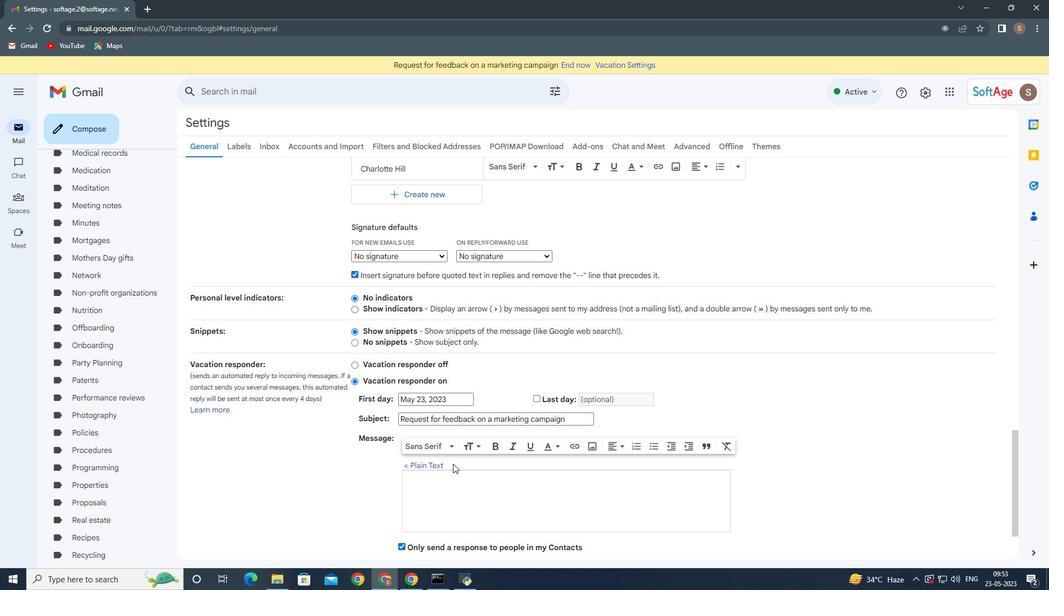 
Action: Mouse scrolled (459, 489) with delta (0, 0)
Screenshot: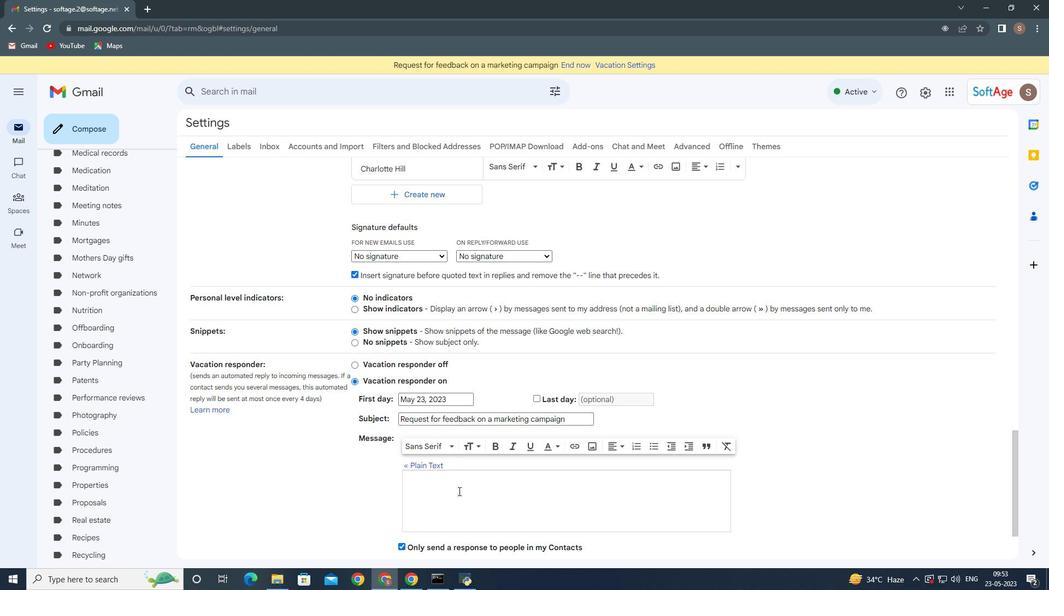 
Action: Mouse scrolled (459, 489) with delta (0, 0)
Screenshot: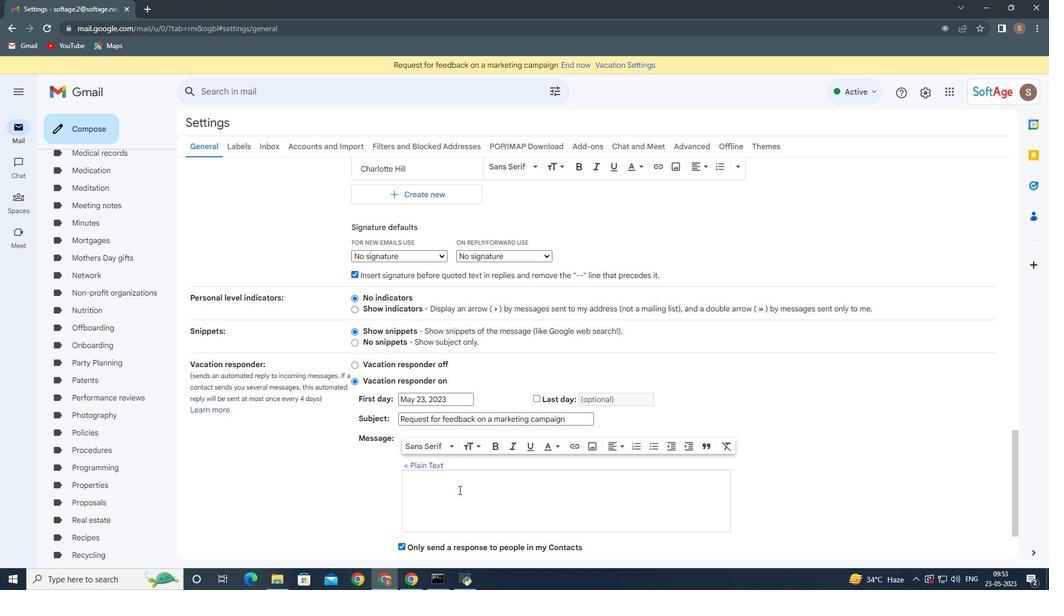 
Action: Mouse moved to (563, 501)
Screenshot: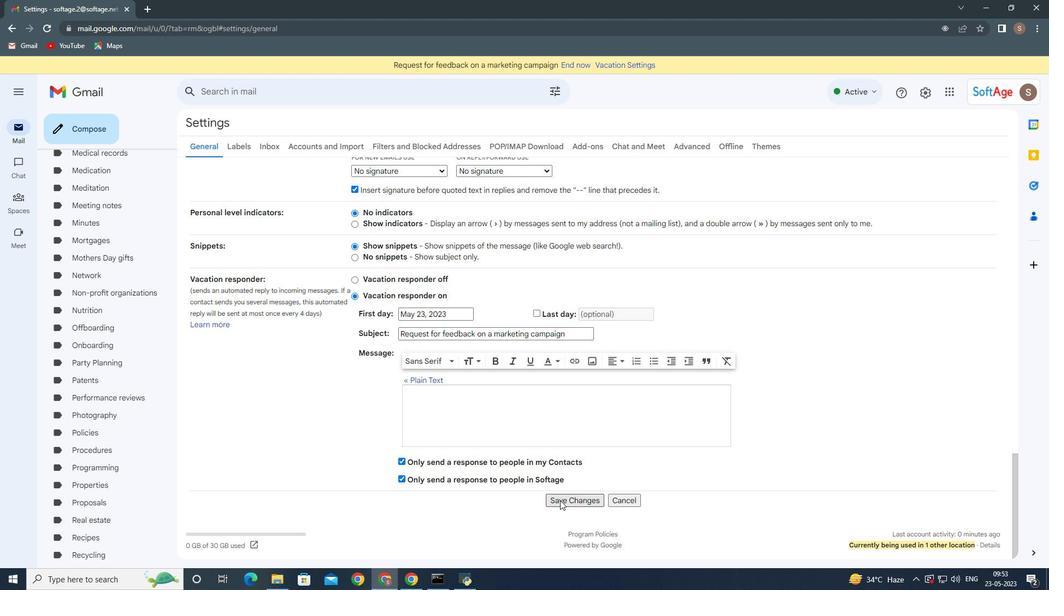 
Action: Mouse pressed left at (563, 501)
Screenshot: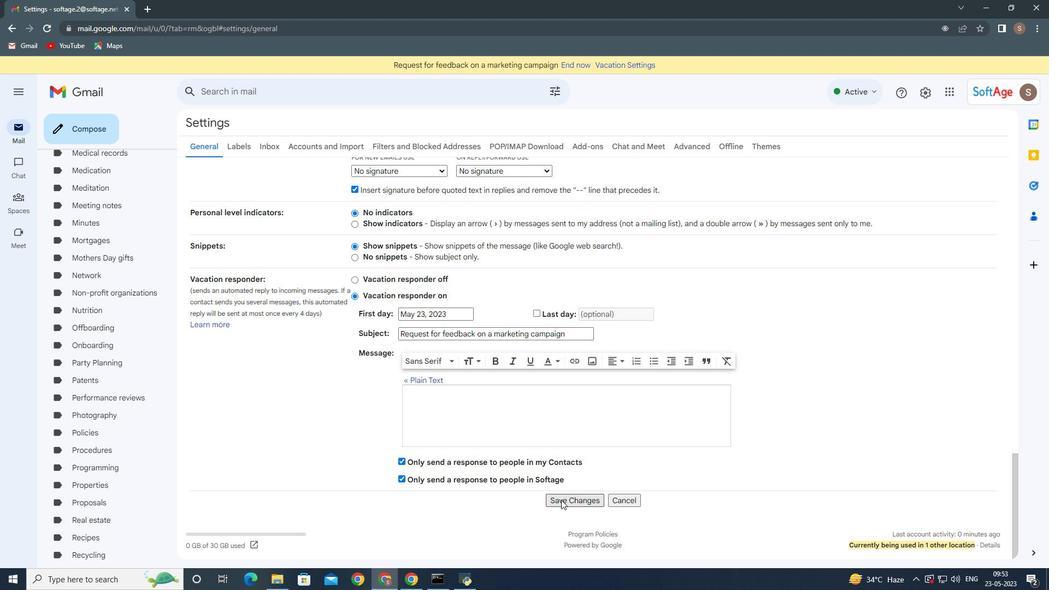 
Action: Mouse moved to (95, 135)
Screenshot: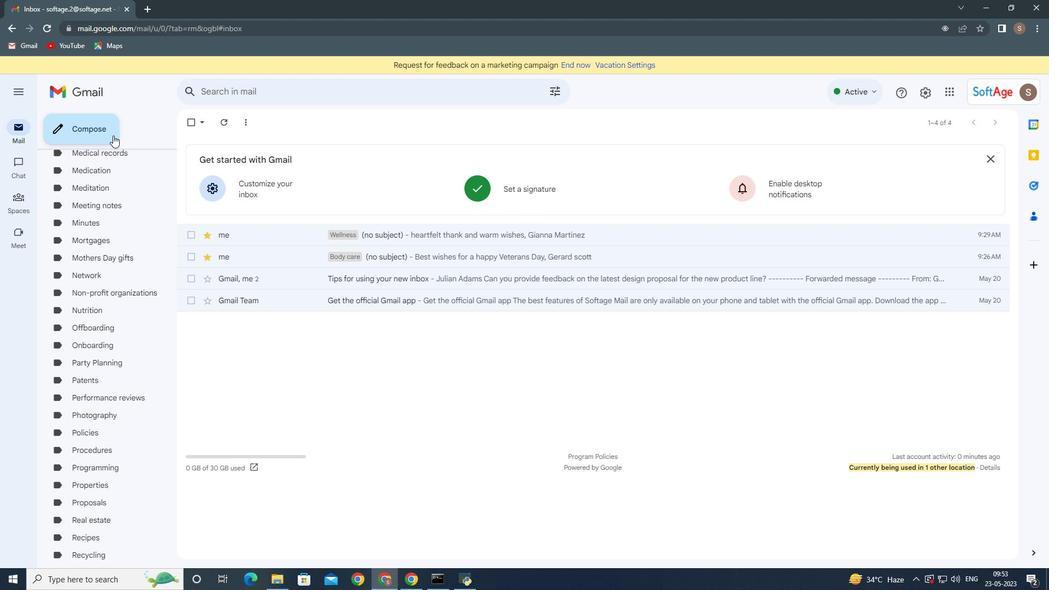 
Action: Mouse pressed left at (95, 135)
Screenshot: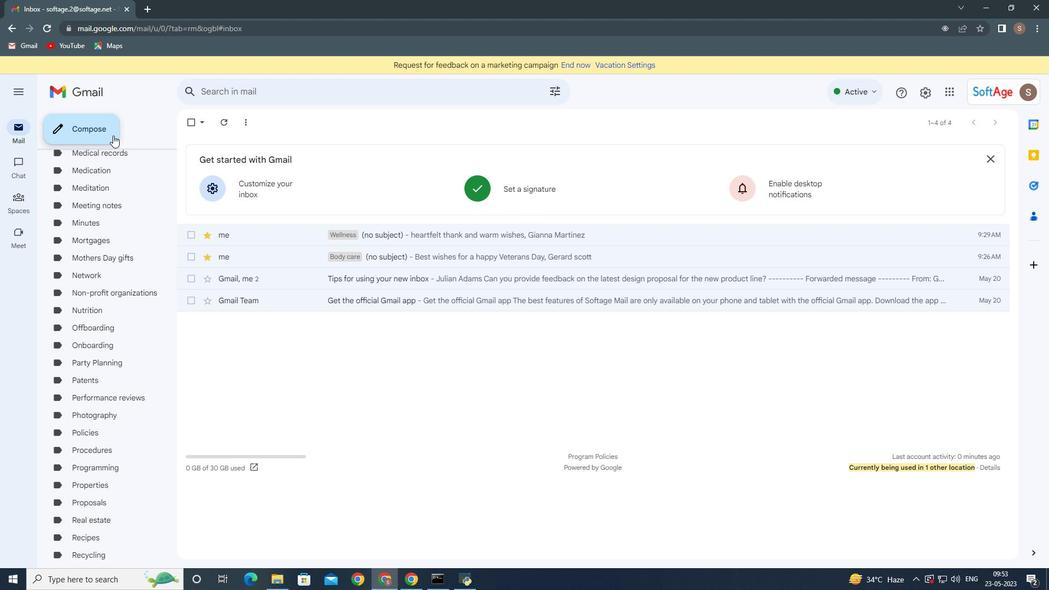 
Action: Mouse moved to (730, 265)
Screenshot: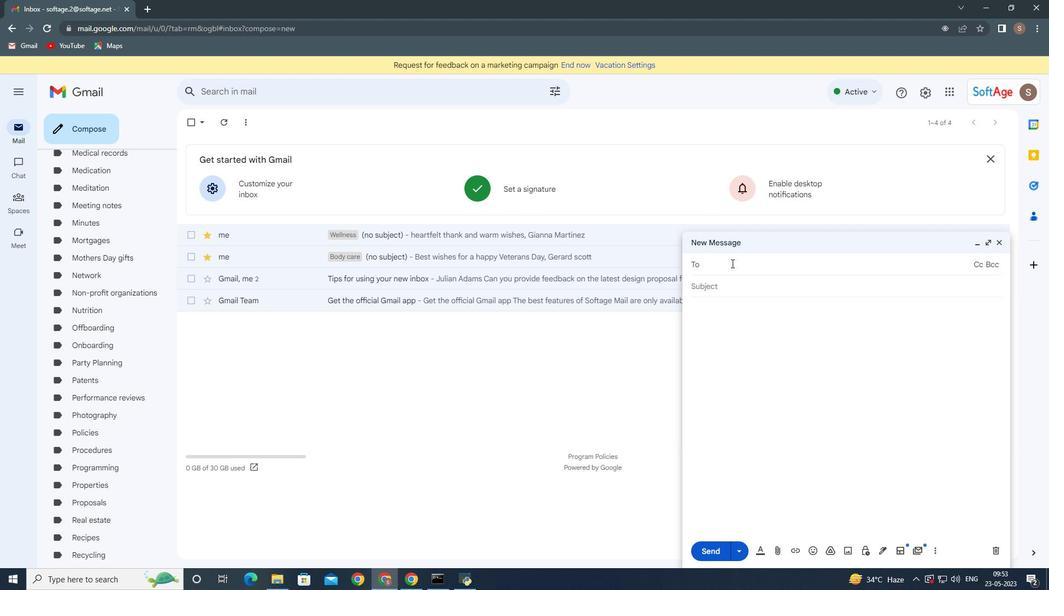 
Action: Mouse pressed left at (730, 265)
Screenshot: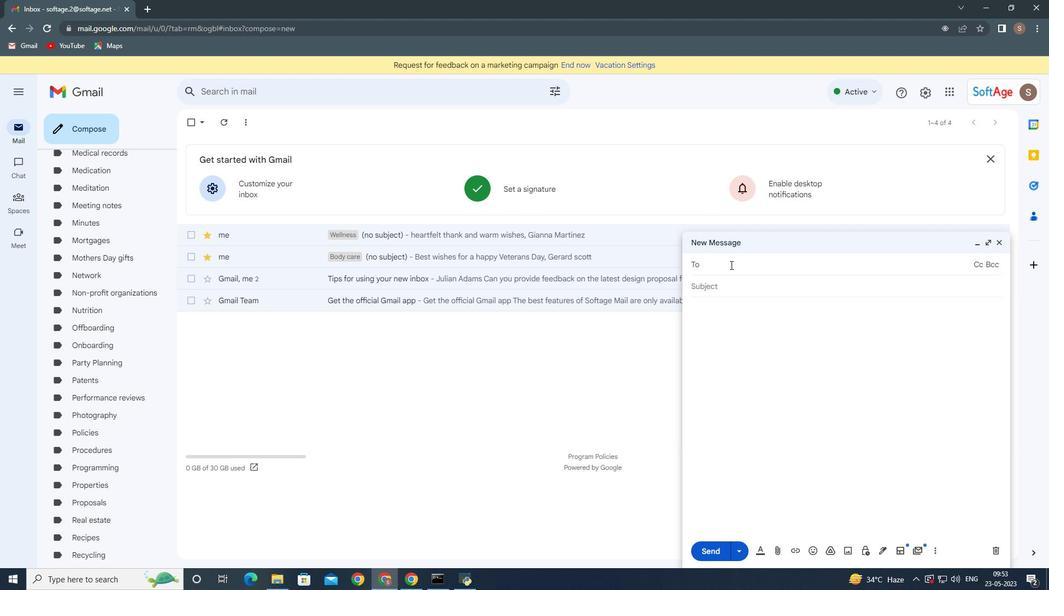 
Action: Mouse moved to (730, 265)
Screenshot: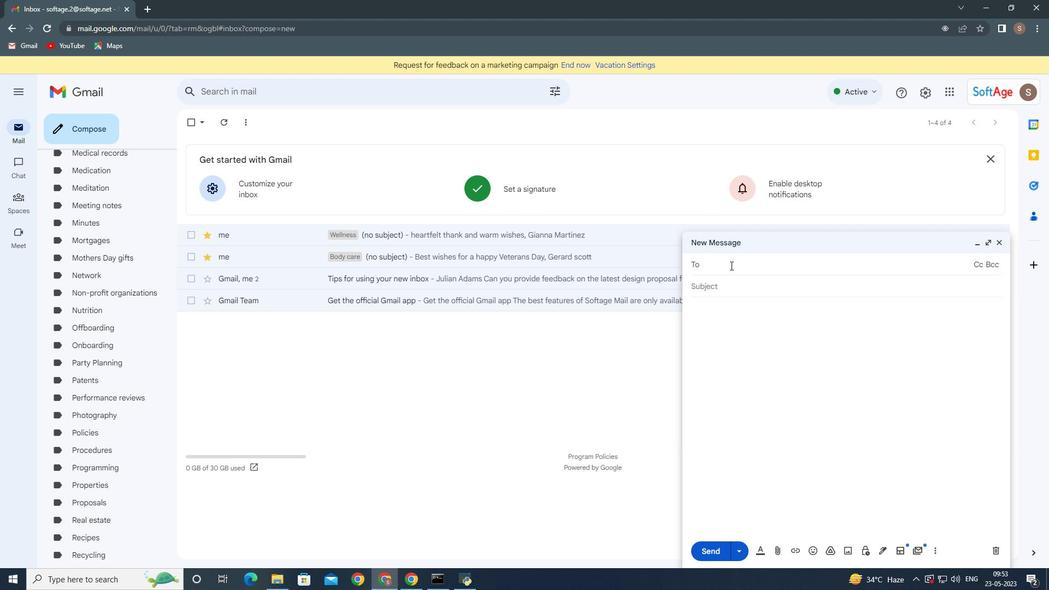 
Action: Key pressed softage.4
Screenshot: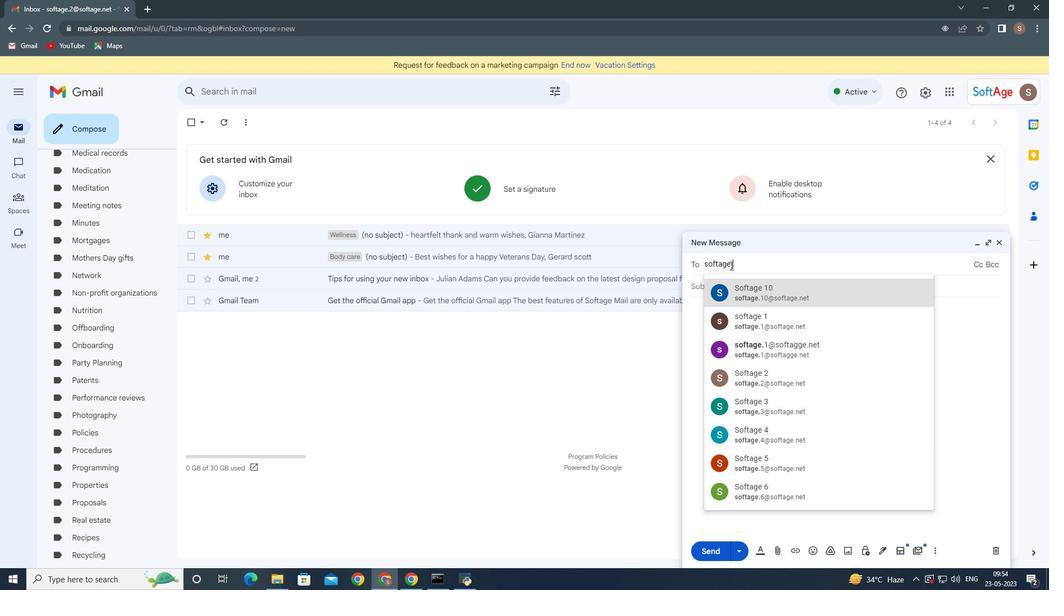 
Action: Mouse moved to (768, 290)
Screenshot: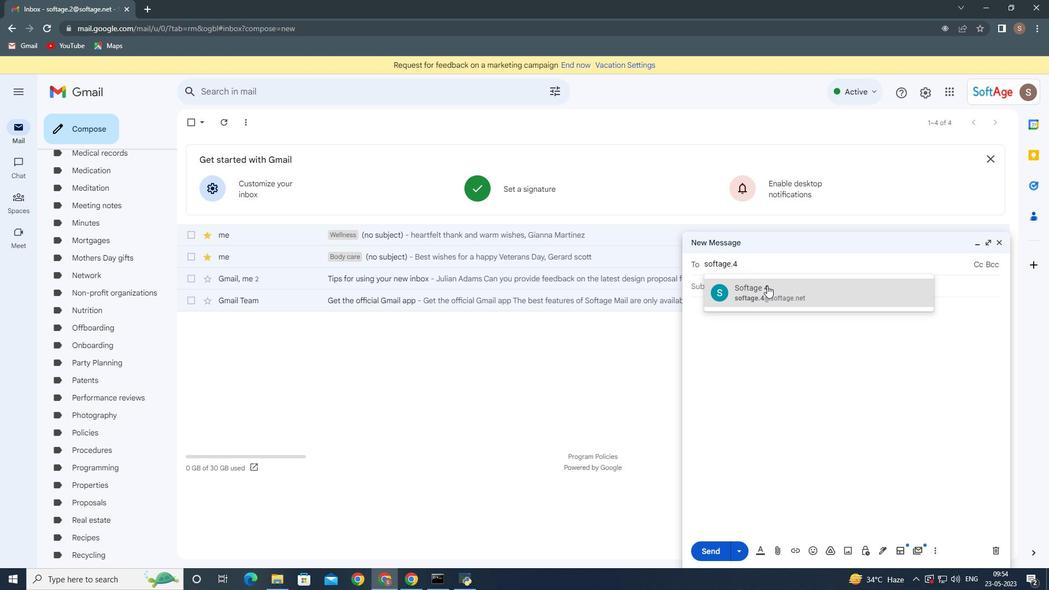 
Action: Mouse pressed left at (768, 290)
Screenshot: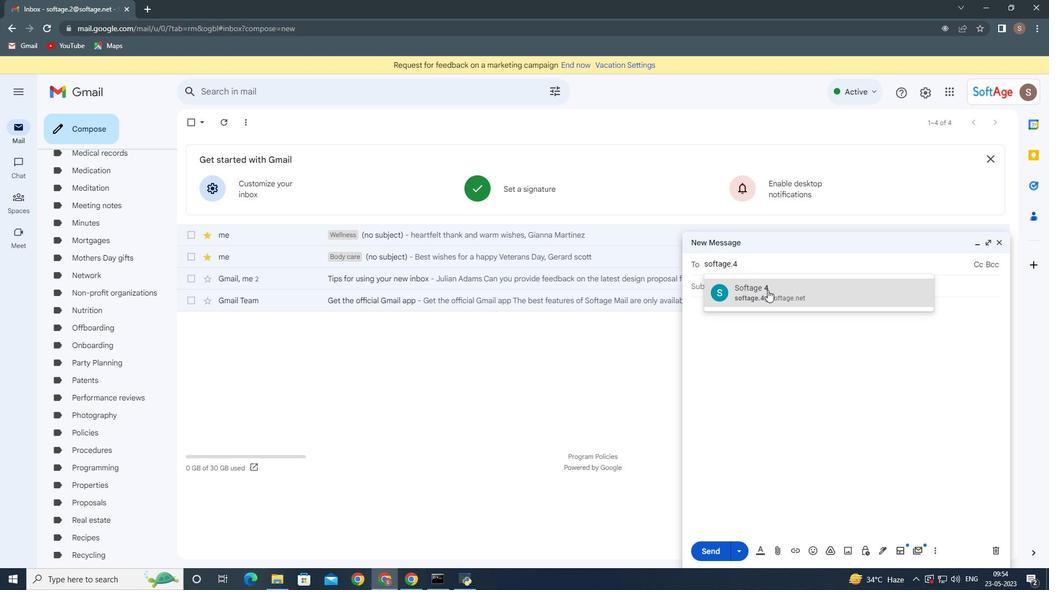 
Action: Mouse moved to (882, 552)
Screenshot: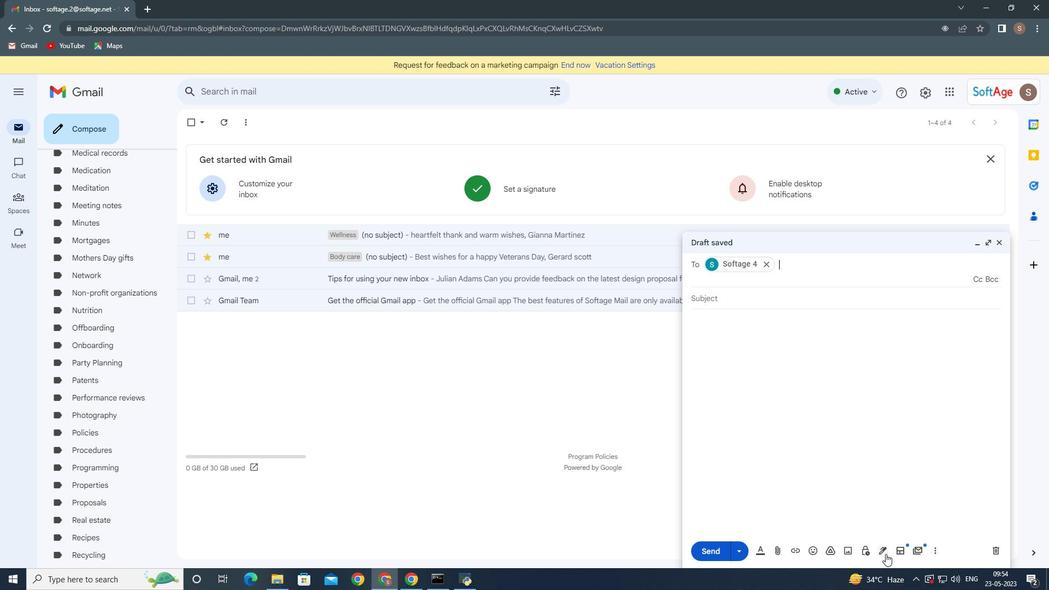 
Action: Mouse pressed left at (882, 552)
Screenshot: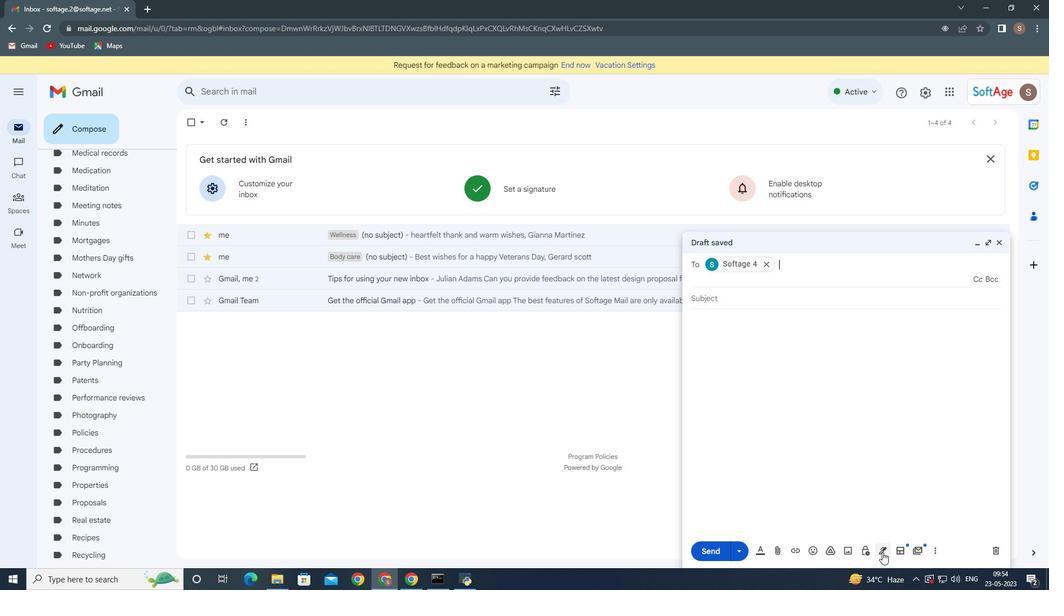 
Action: Mouse moved to (931, 380)
Screenshot: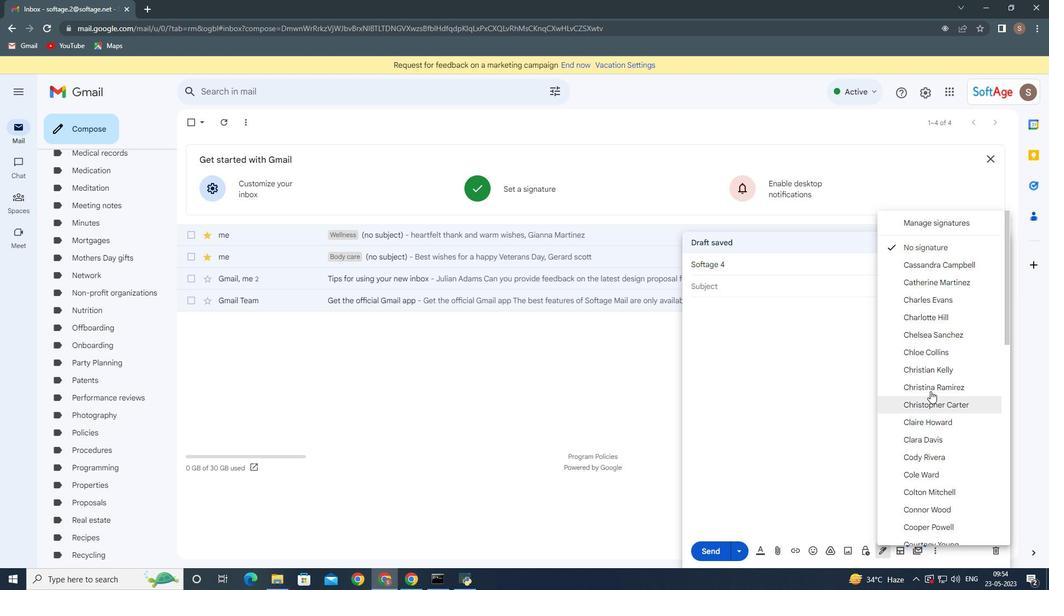 
Action: Mouse scrolled (931, 379) with delta (0, 0)
Screenshot: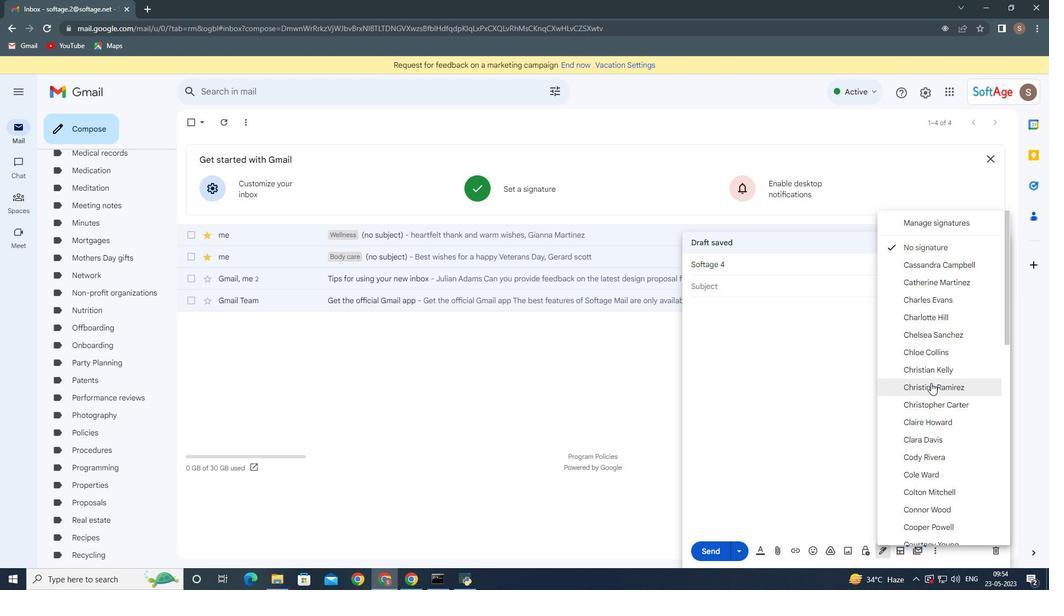 
Action: Mouse moved to (930, 381)
Screenshot: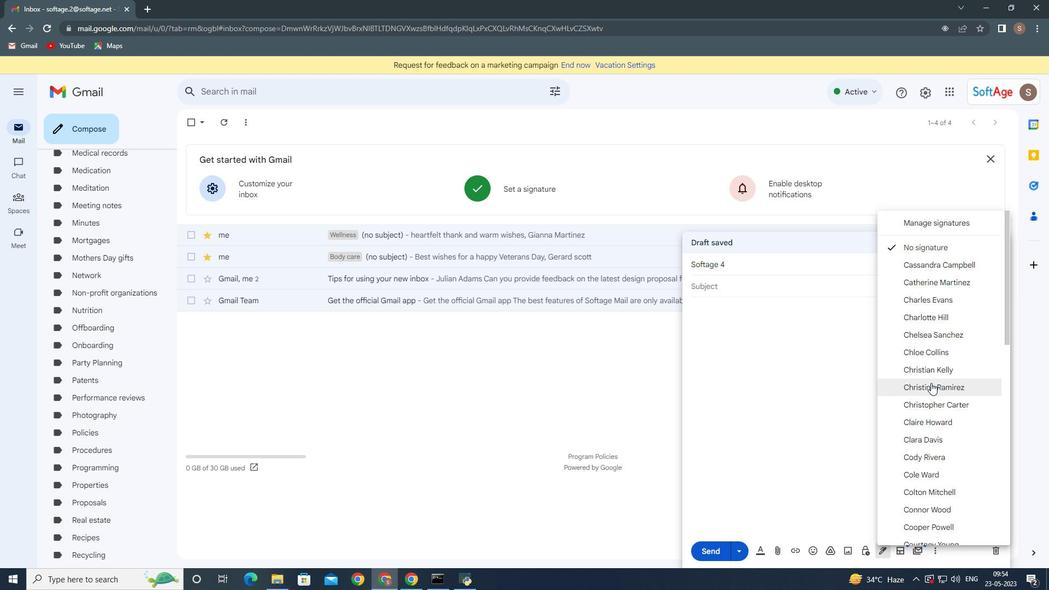 
Action: Mouse scrolled (930, 381) with delta (0, 0)
Screenshot: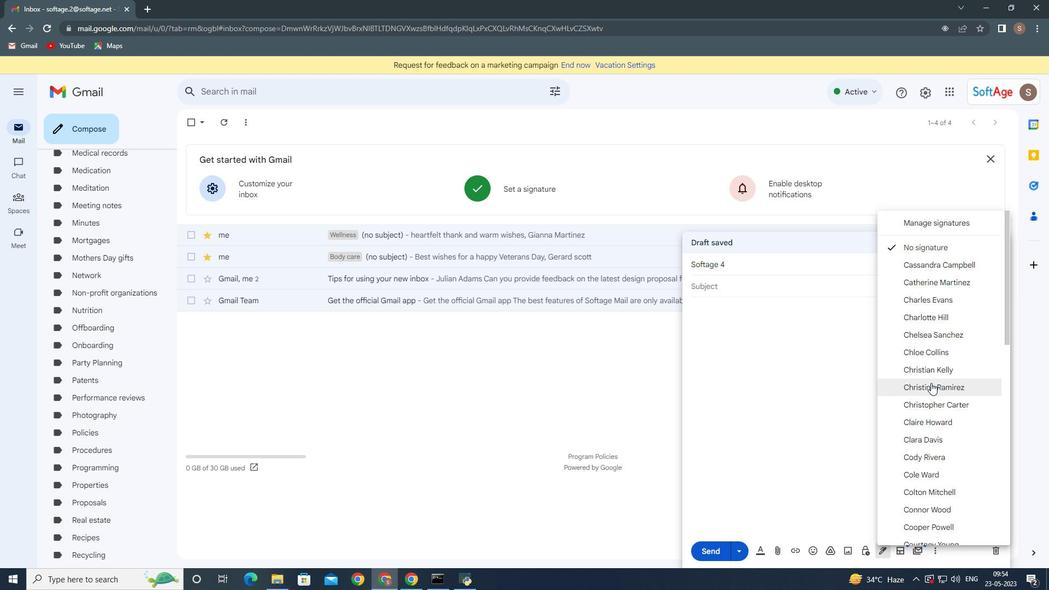 
Action: Mouse moved to (930, 382)
Screenshot: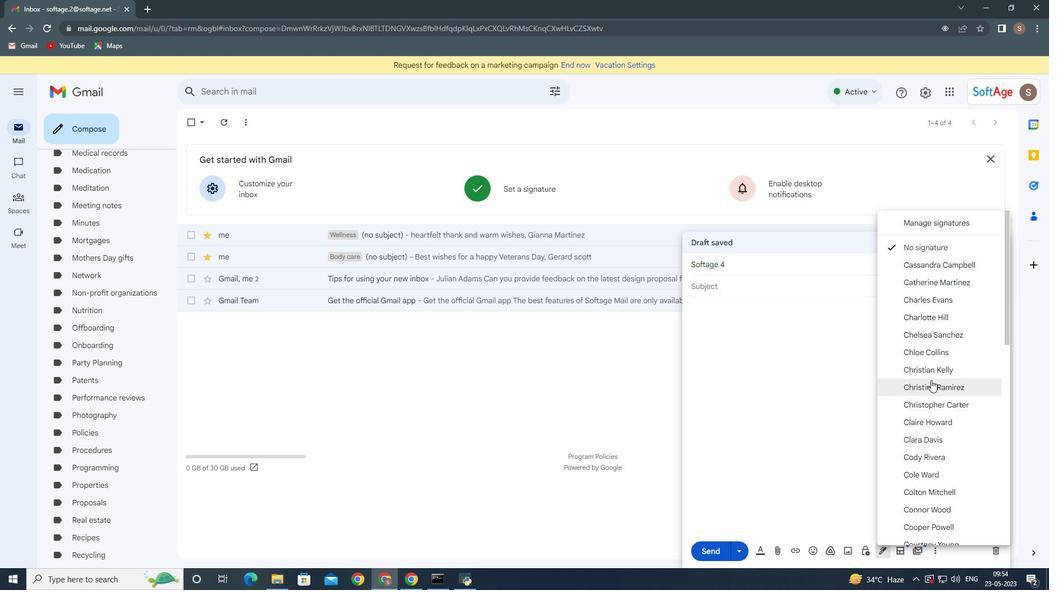 
Action: Mouse scrolled (930, 382) with delta (0, 0)
Screenshot: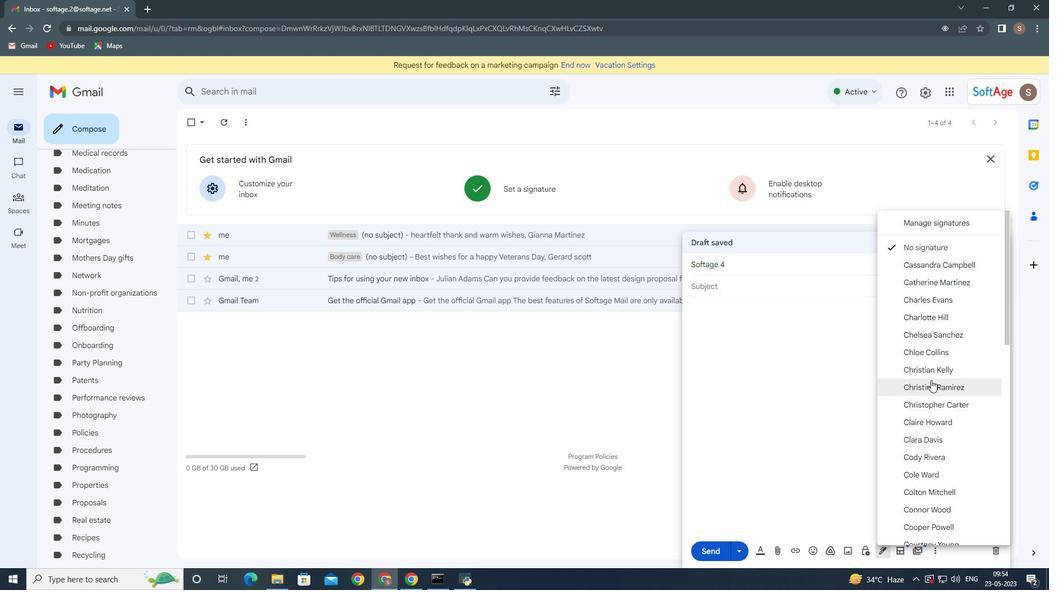
Action: Mouse moved to (930, 383)
Screenshot: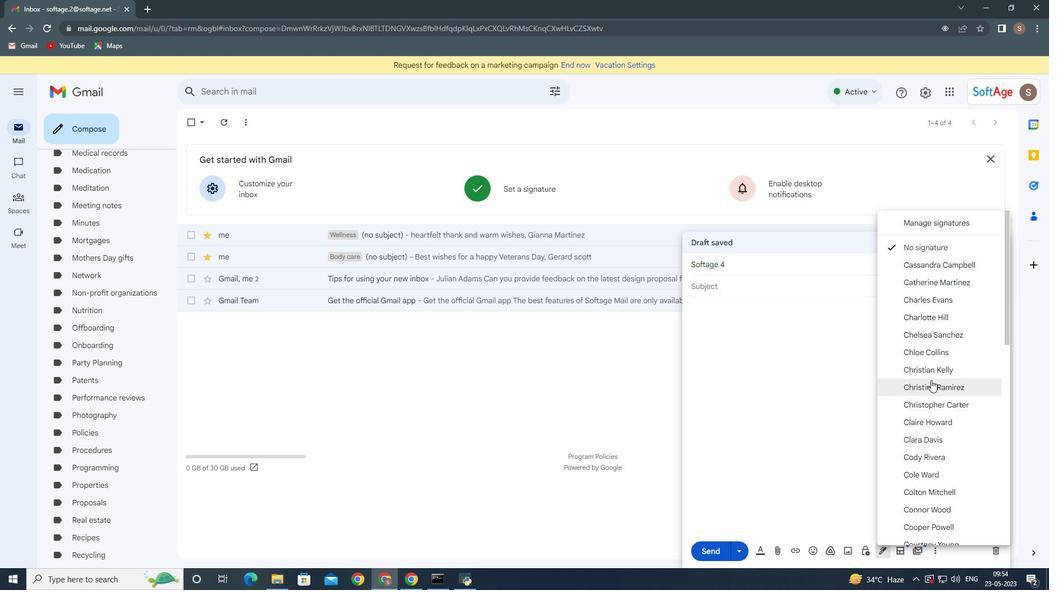 
Action: Mouse scrolled (930, 383) with delta (0, 0)
Screenshot: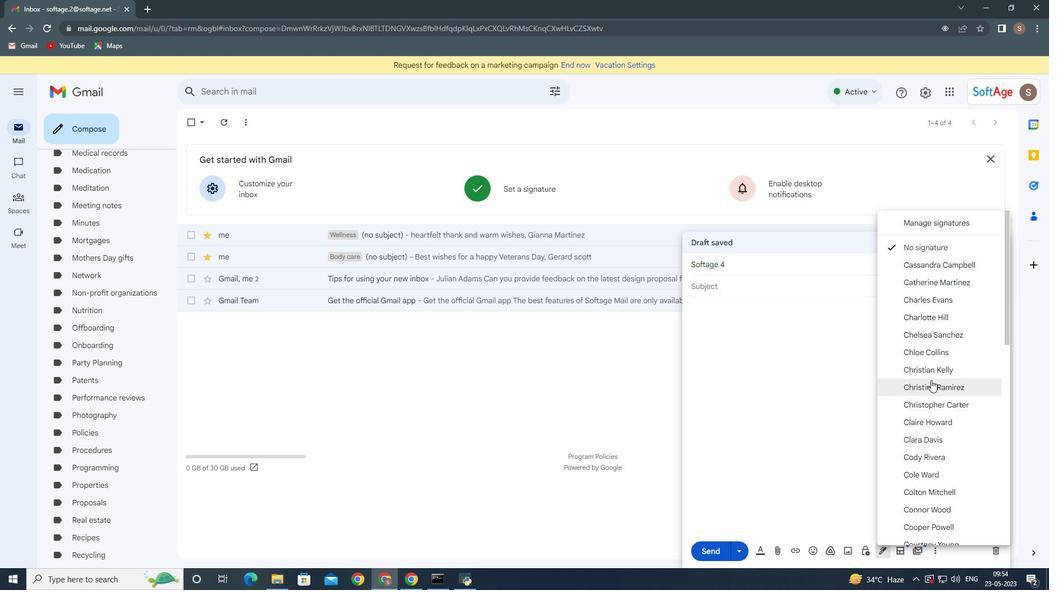 
Action: Mouse moved to (930, 383)
Screenshot: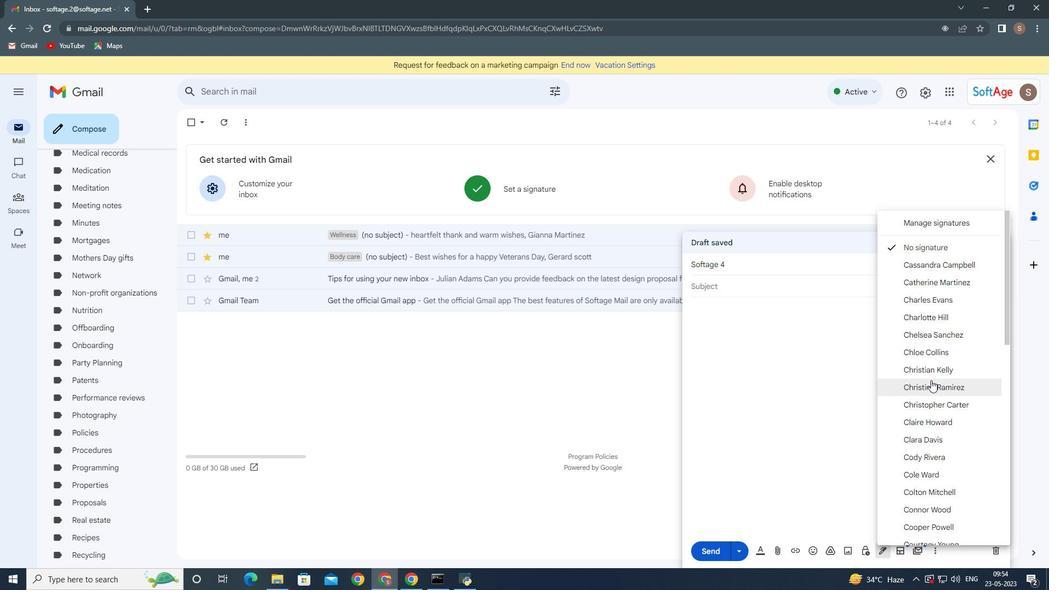 
Action: Mouse scrolled (930, 383) with delta (0, 0)
Screenshot: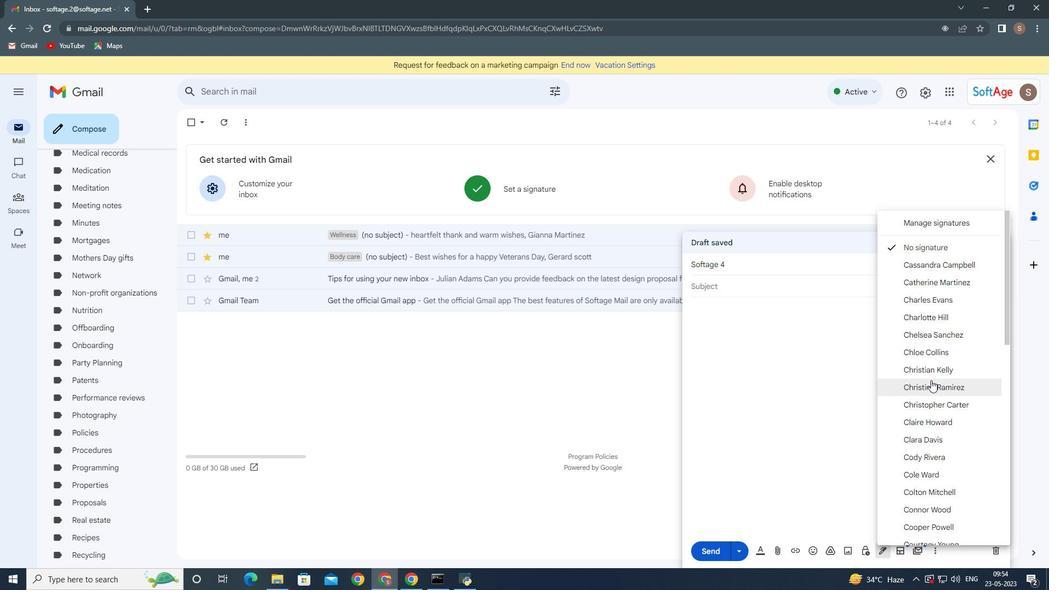 
Action: Mouse scrolled (930, 383) with delta (0, 0)
Screenshot: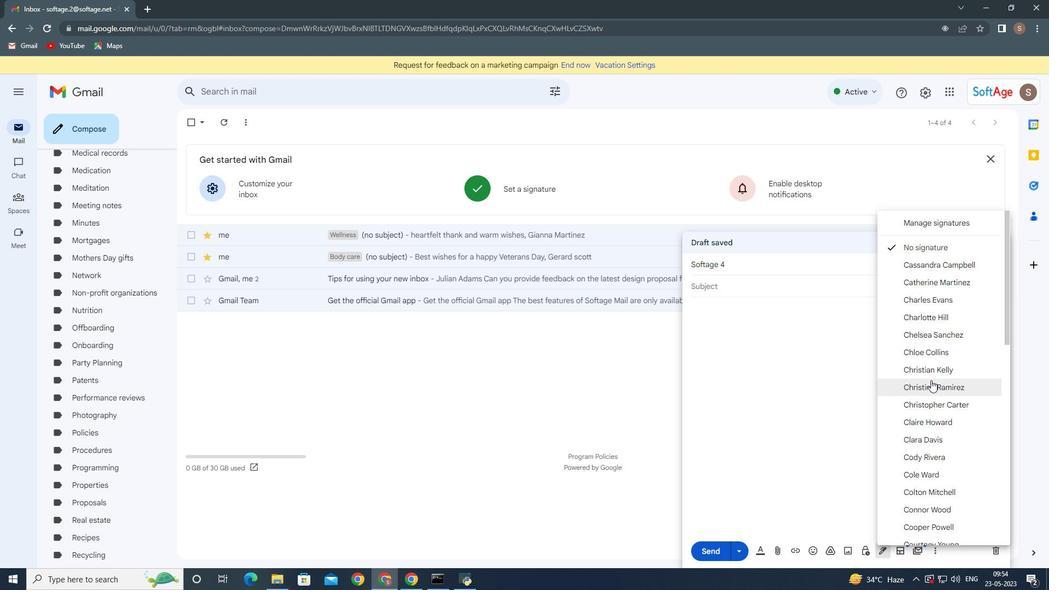 
Action: Mouse moved to (929, 385)
Screenshot: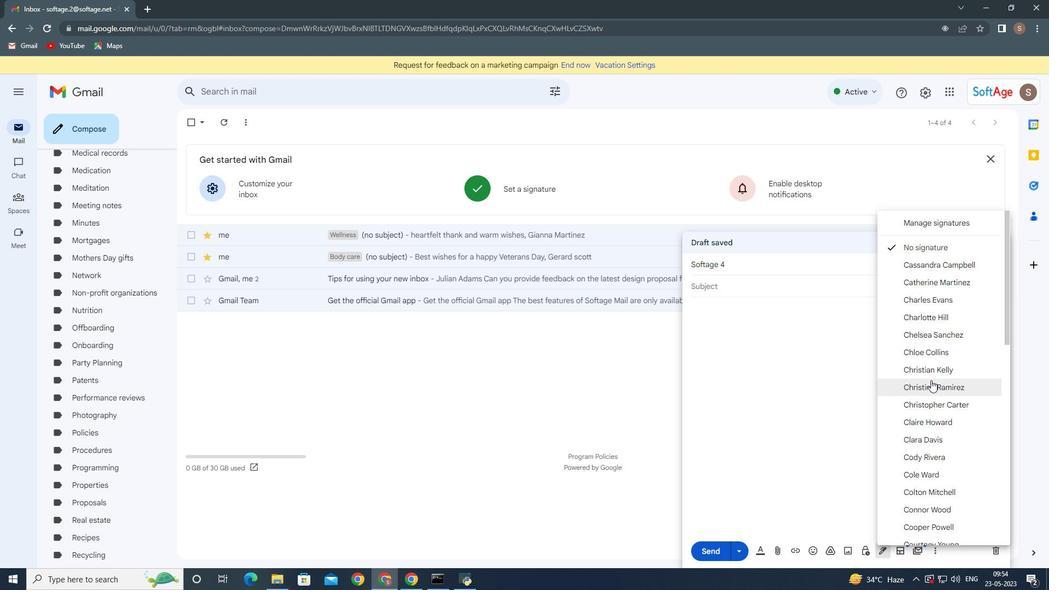 
Action: Mouse scrolled (929, 384) with delta (0, 0)
Screenshot: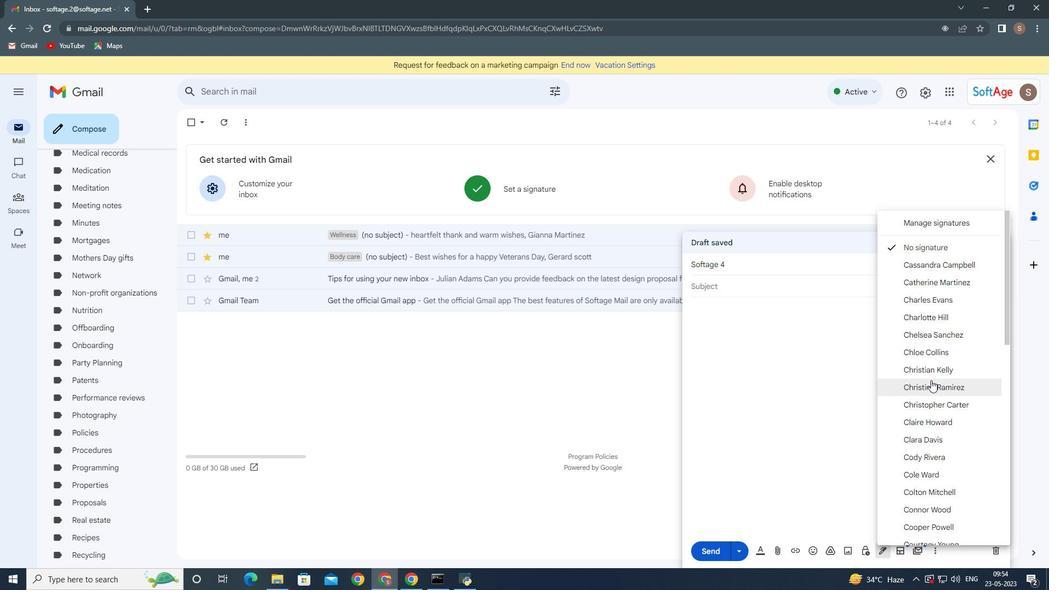 
Action: Mouse moved to (941, 523)
Screenshot: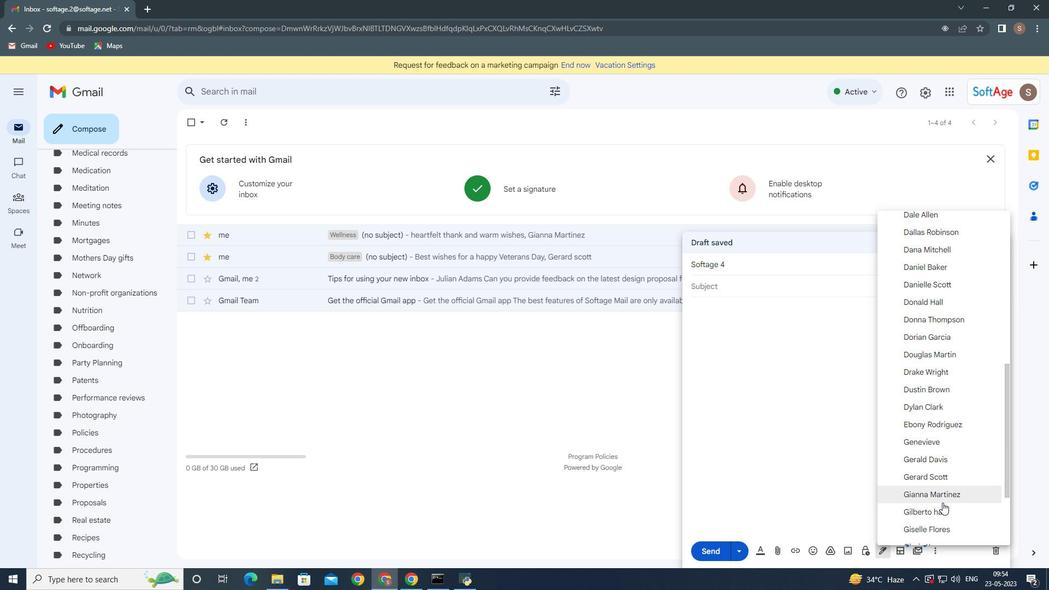 
Action: Mouse scrolled (941, 523) with delta (0, 0)
Screenshot: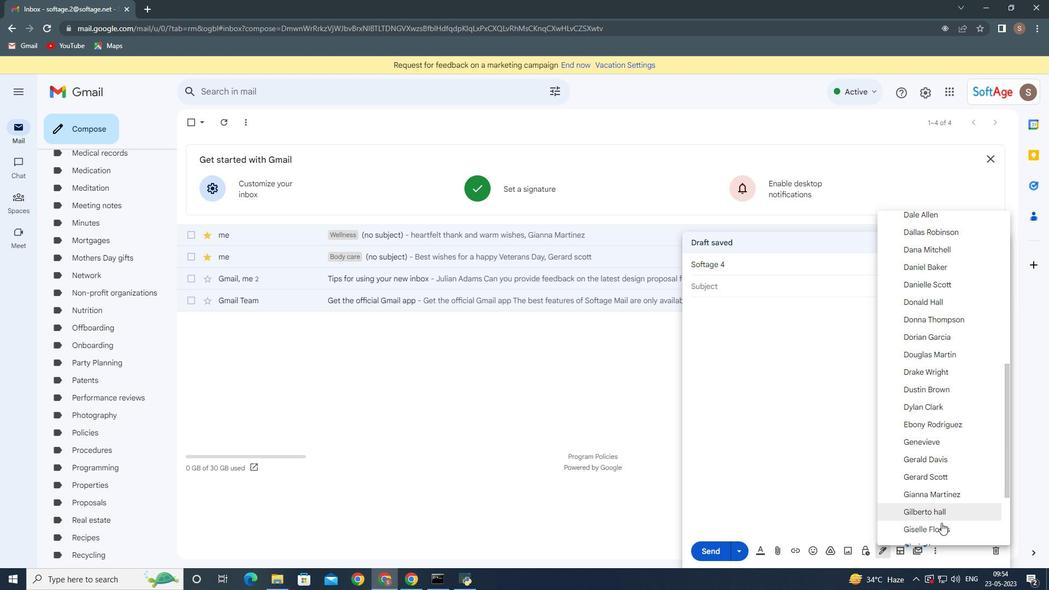 
Action: Mouse moved to (941, 519)
Screenshot: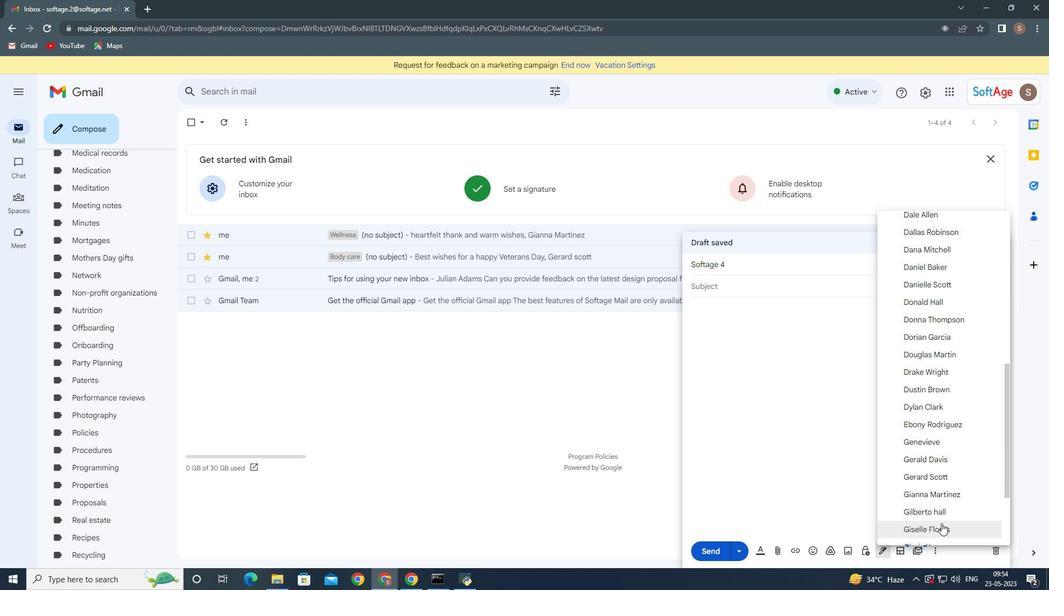 
Action: Mouse scrolled (941, 518) with delta (0, 0)
Screenshot: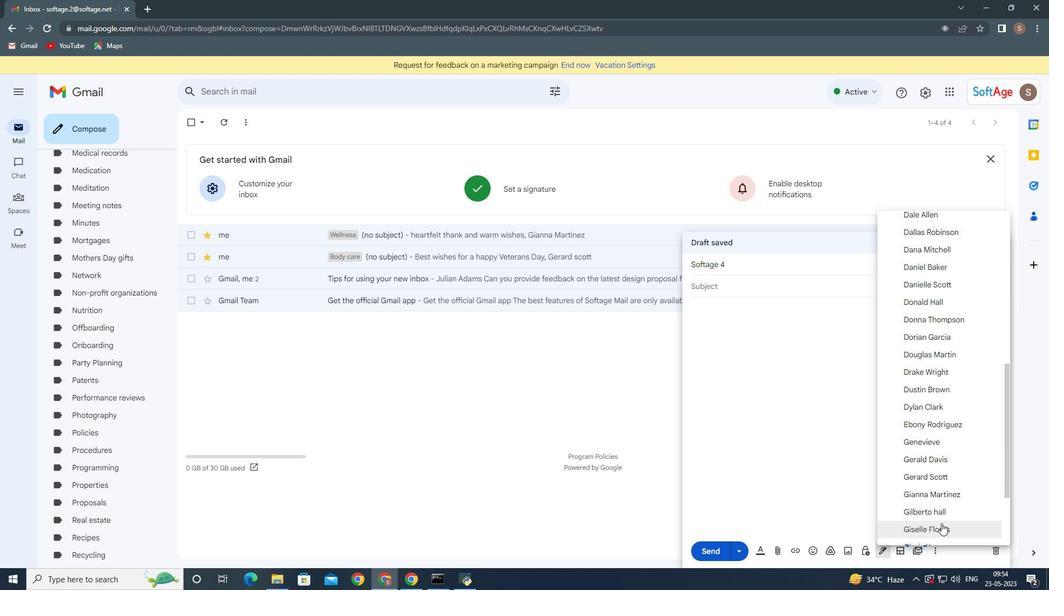 
Action: Mouse moved to (938, 495)
Screenshot: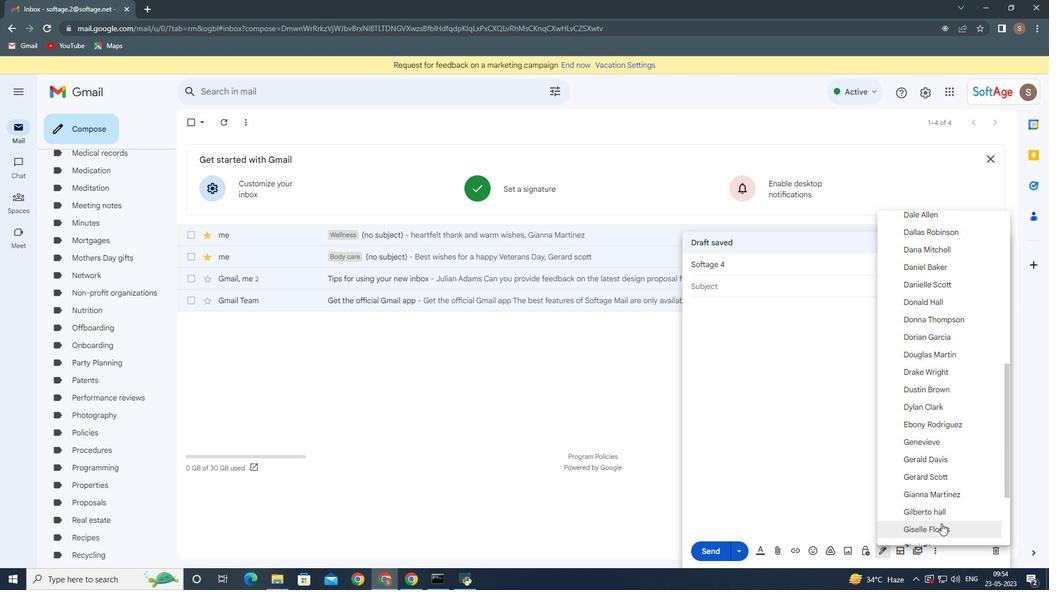 
Action: Mouse scrolled (938, 495) with delta (0, 0)
Screenshot: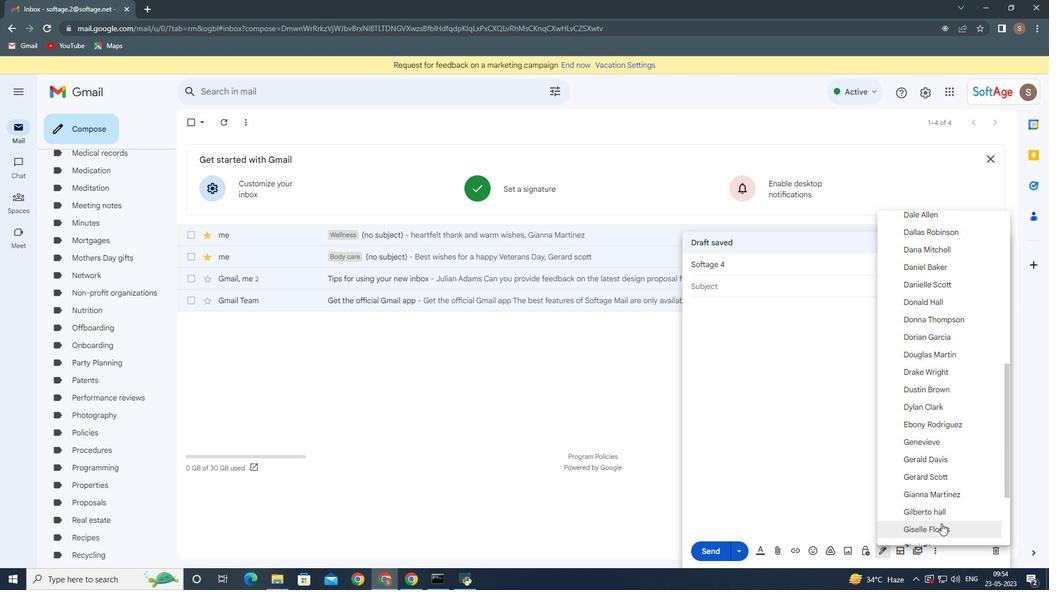
Action: Mouse moved to (936, 479)
Screenshot: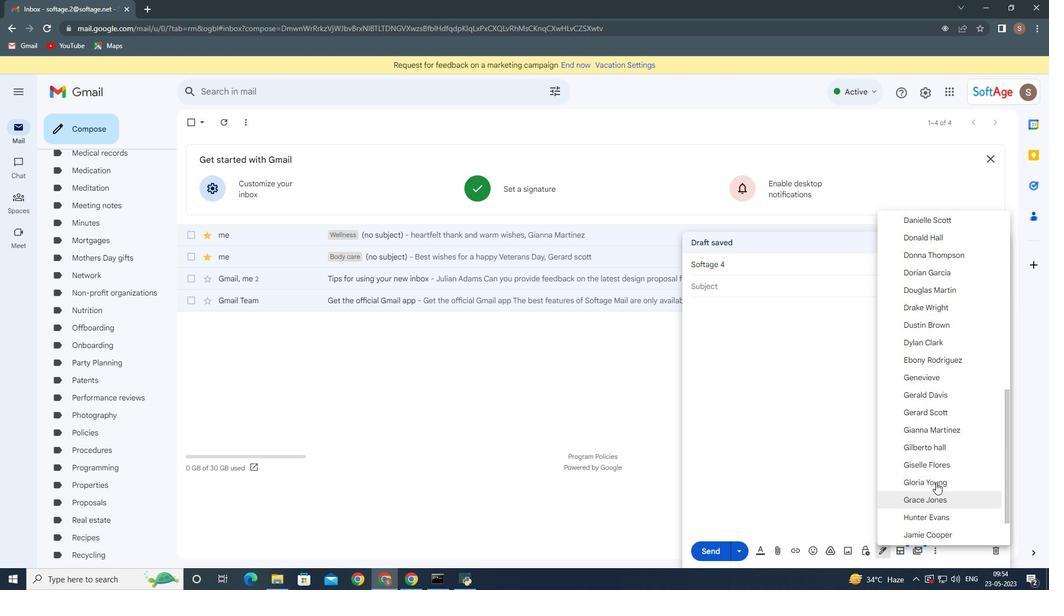 
Action: Mouse scrolled (936, 478) with delta (0, 0)
Screenshot: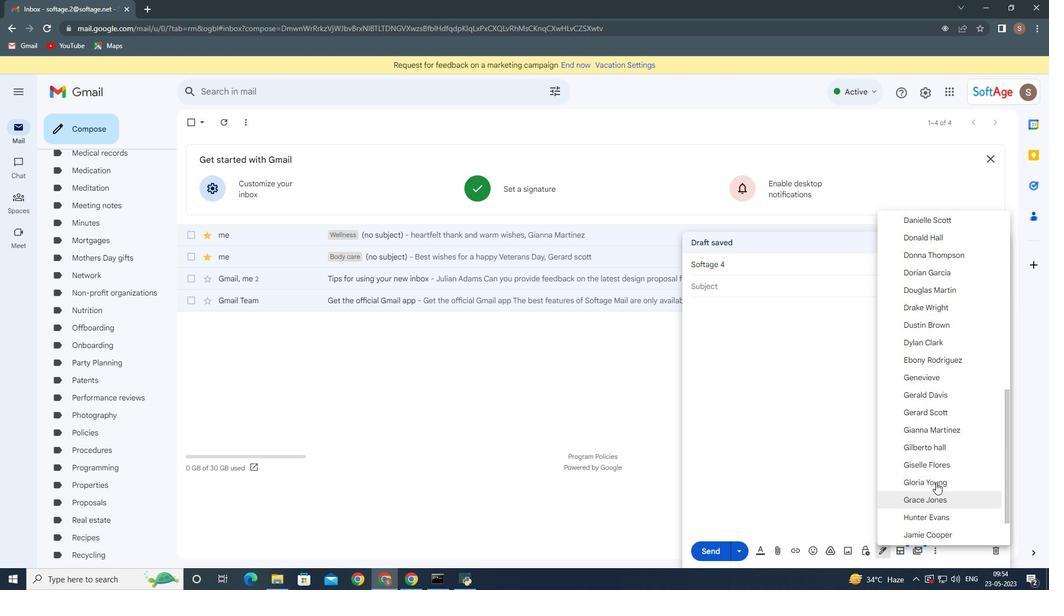 
Action: Mouse moved to (936, 478)
Screenshot: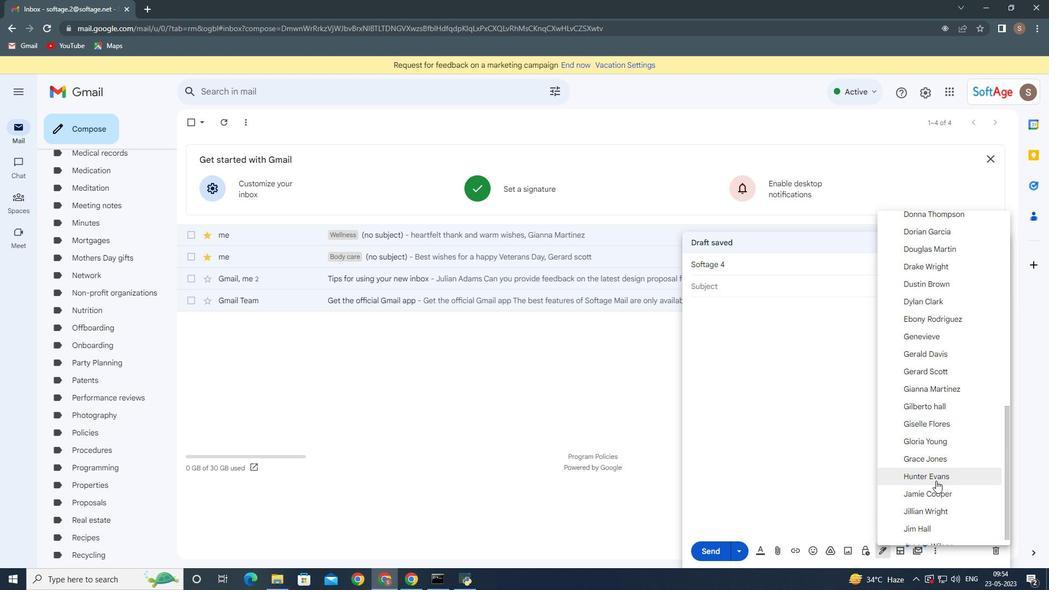 
Action: Mouse scrolled (936, 477) with delta (0, 0)
Screenshot: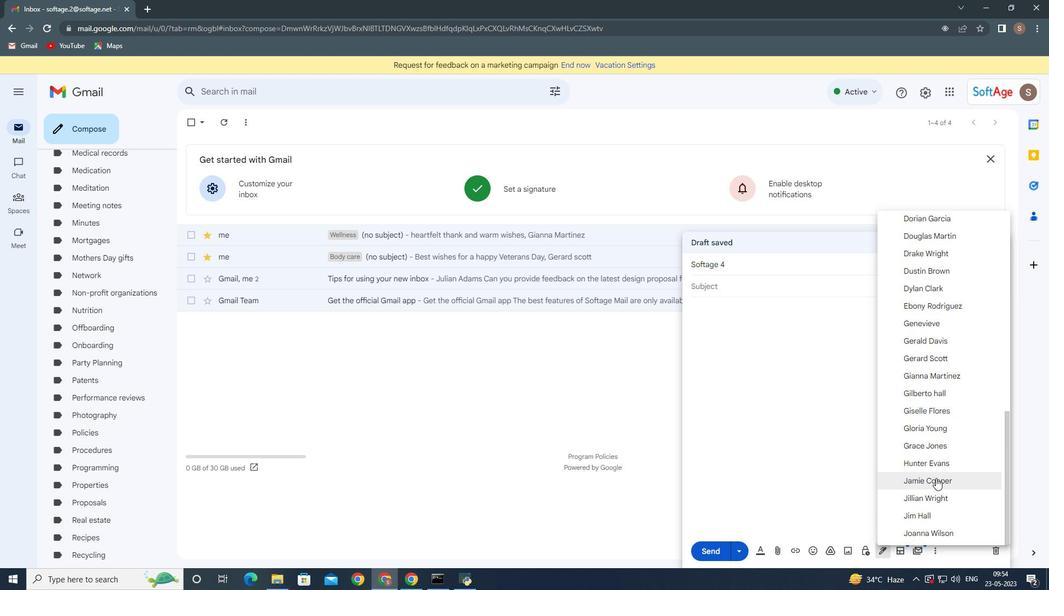 
Action: Mouse moved to (935, 478)
Screenshot: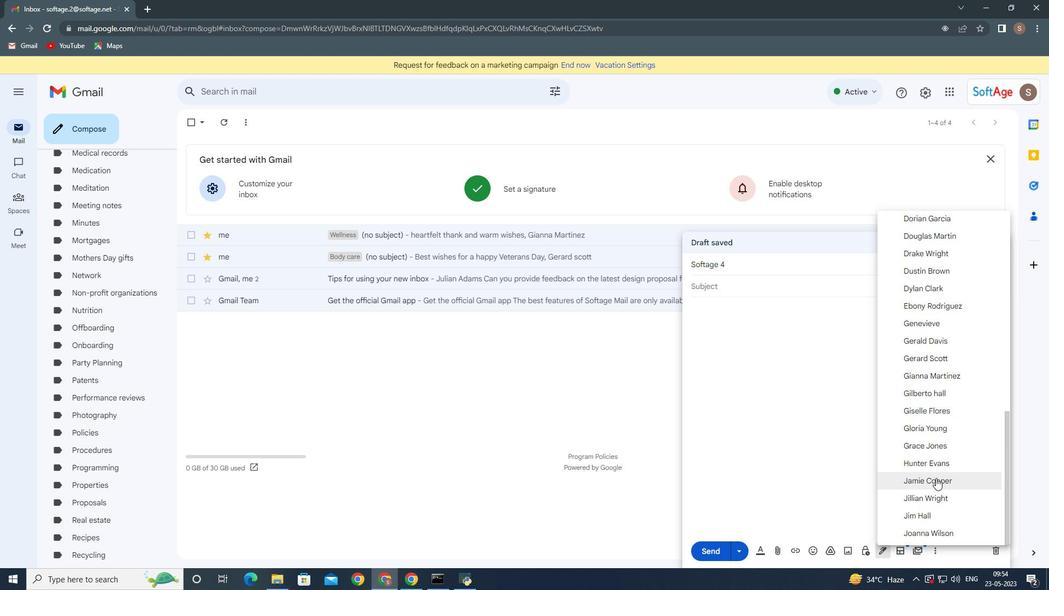 
Action: Mouse scrolled (935, 478) with delta (0, 0)
Screenshot: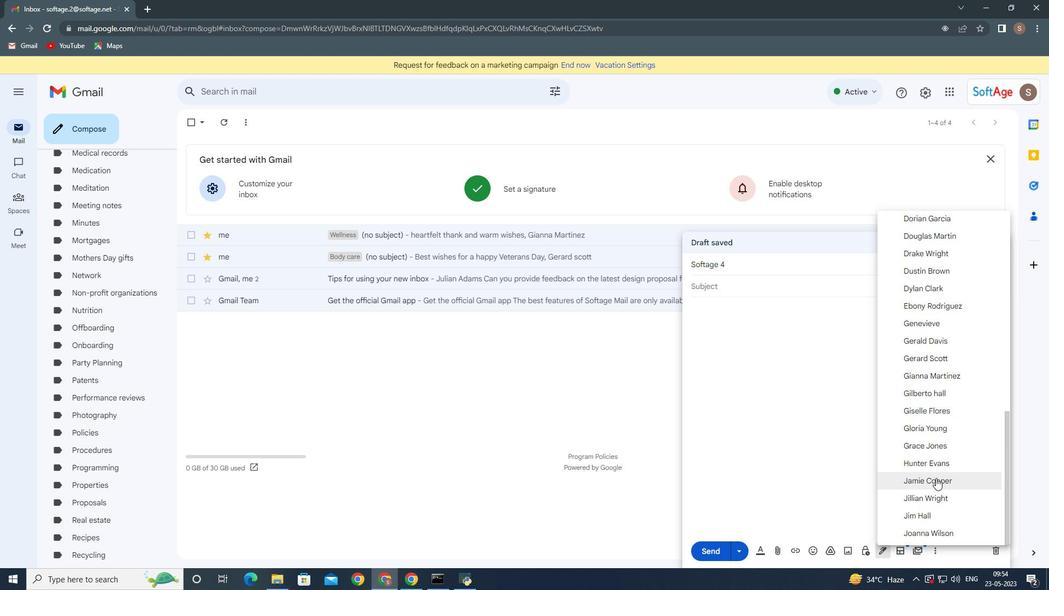 
Action: Mouse moved to (935, 478)
Screenshot: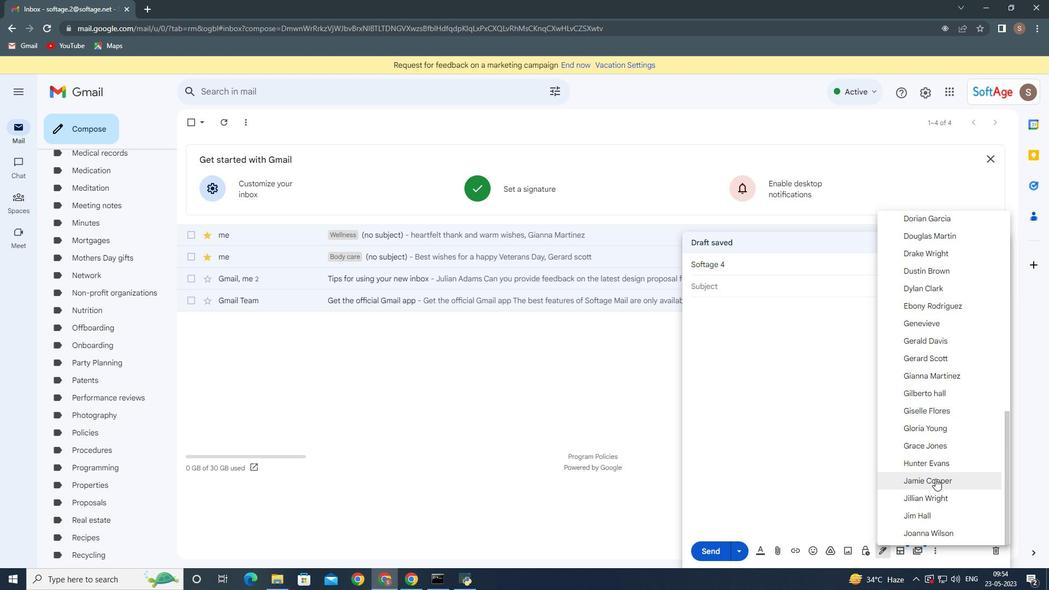 
Action: Mouse scrolled (935, 478) with delta (0, 0)
Screenshot: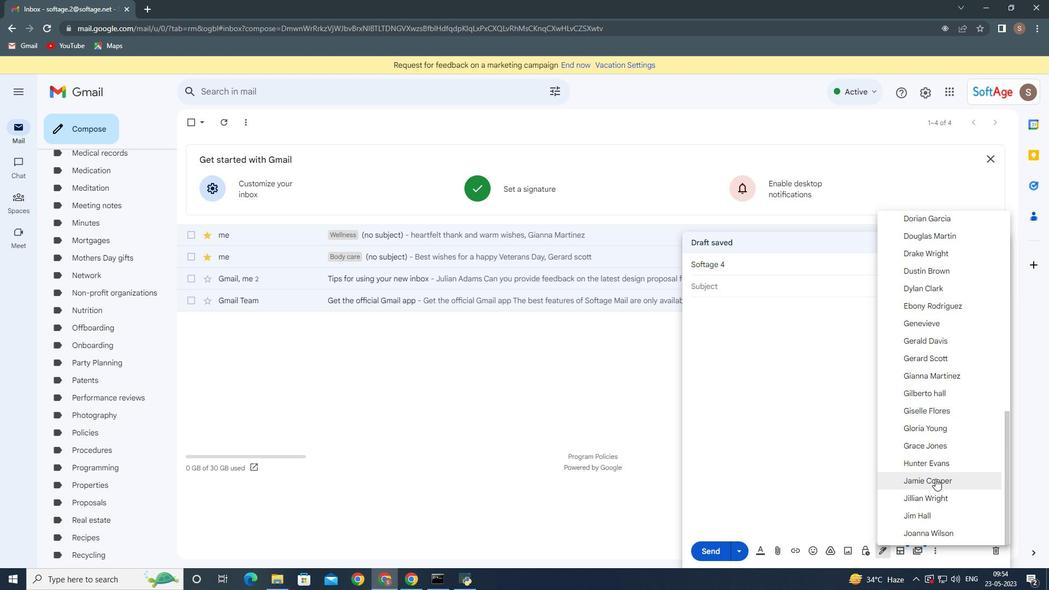 
Action: Mouse moved to (935, 477)
Screenshot: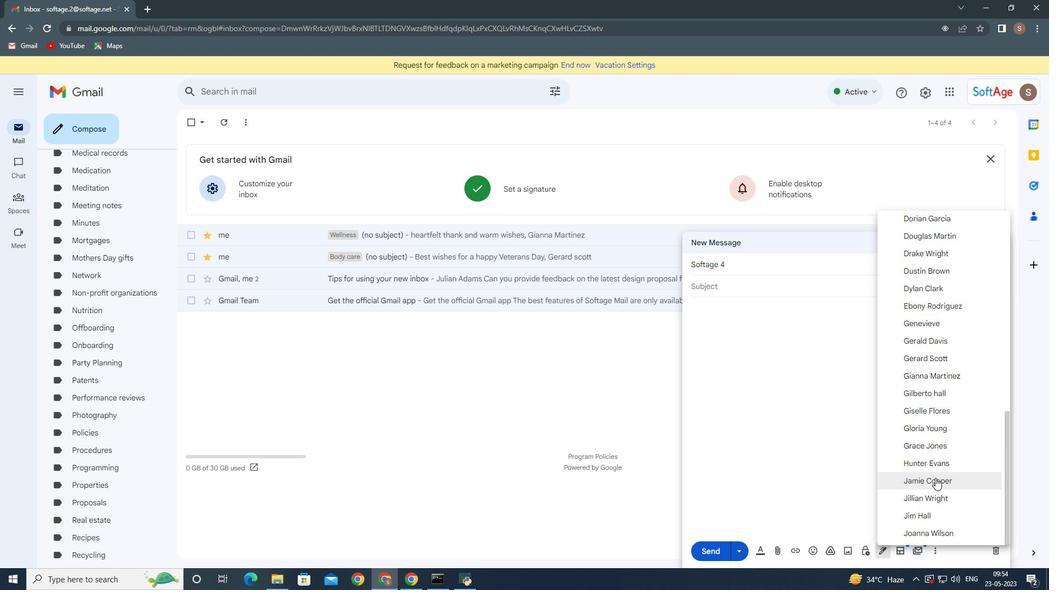 
Action: Mouse scrolled (935, 477) with delta (0, 0)
Screenshot: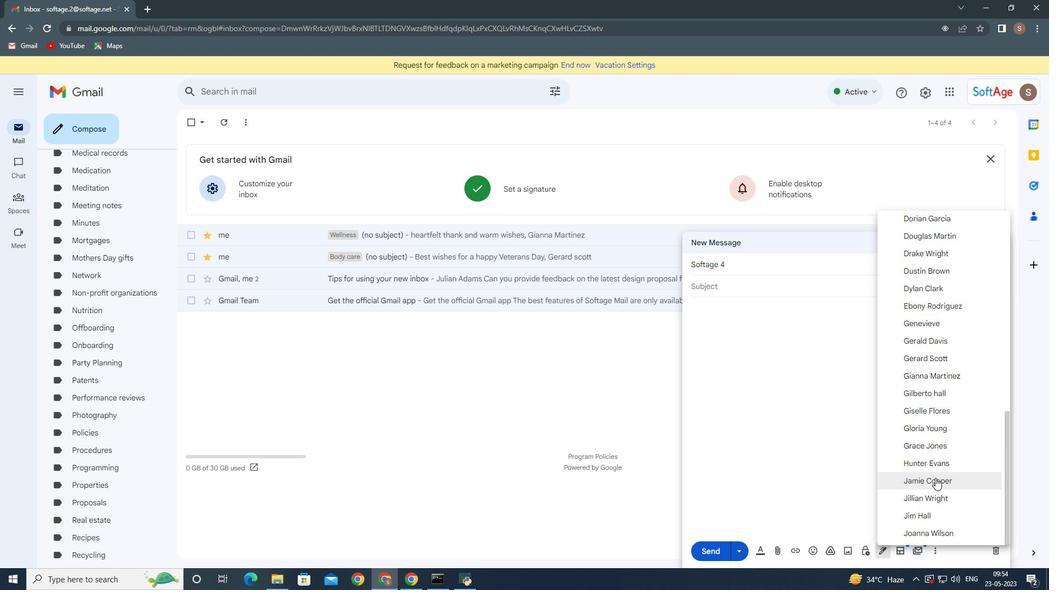 
Action: Mouse scrolled (935, 477) with delta (0, 0)
Screenshot: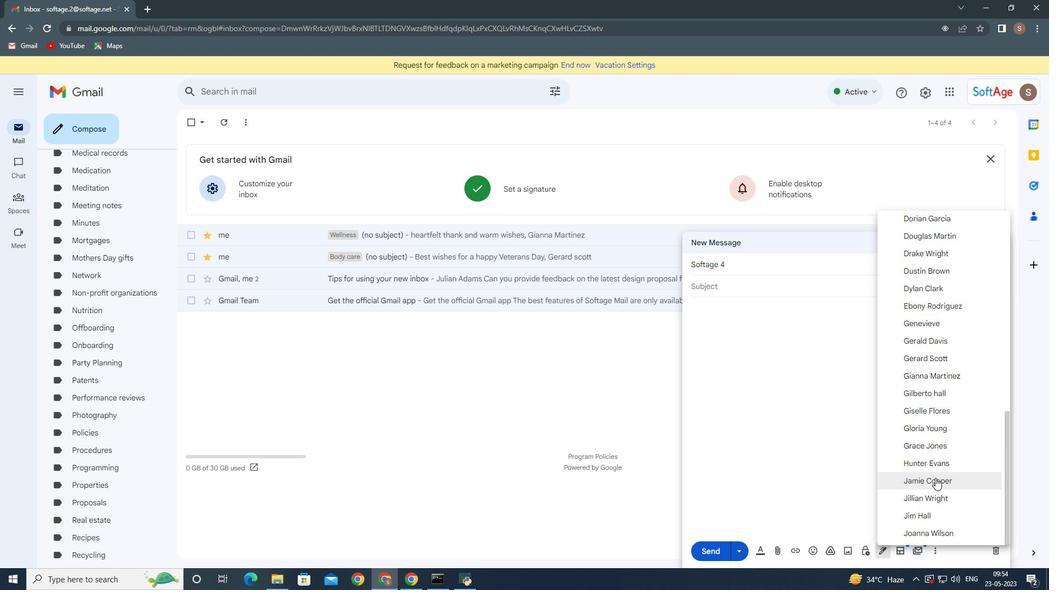 
Action: Mouse moved to (931, 465)
Screenshot: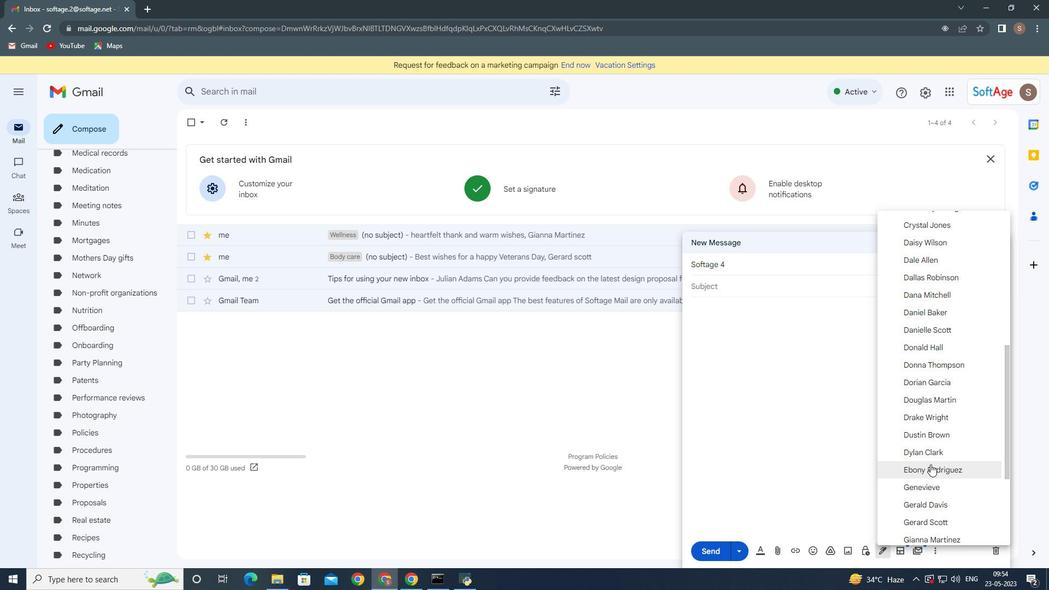 
Action: Mouse pressed left at (931, 465)
Screenshot: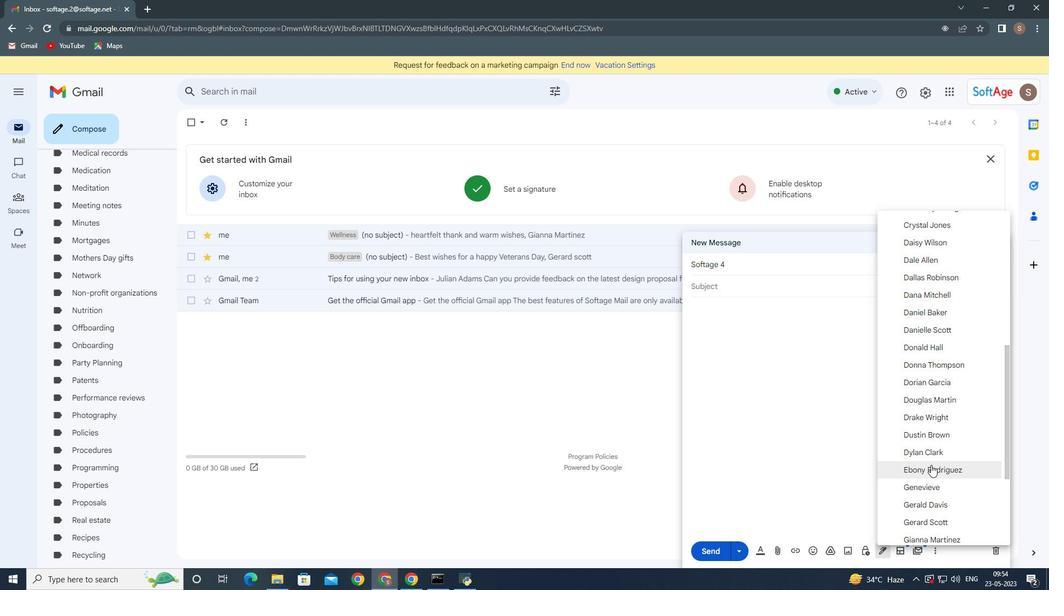 
Action: Mouse moved to (945, 439)
Screenshot: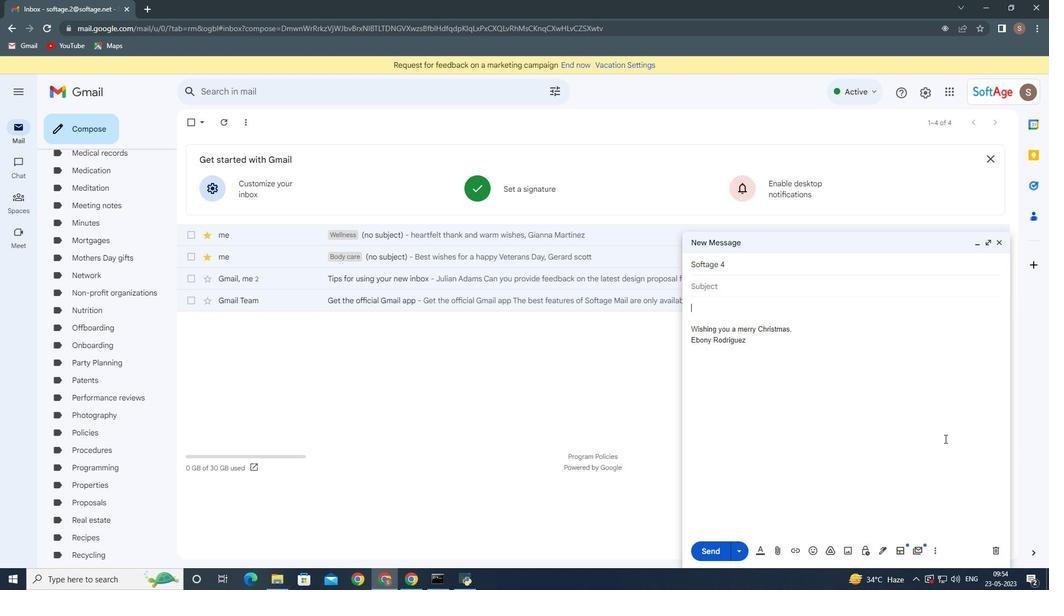 
Action: Mouse scrolled (945, 438) with delta (0, 0)
Screenshot: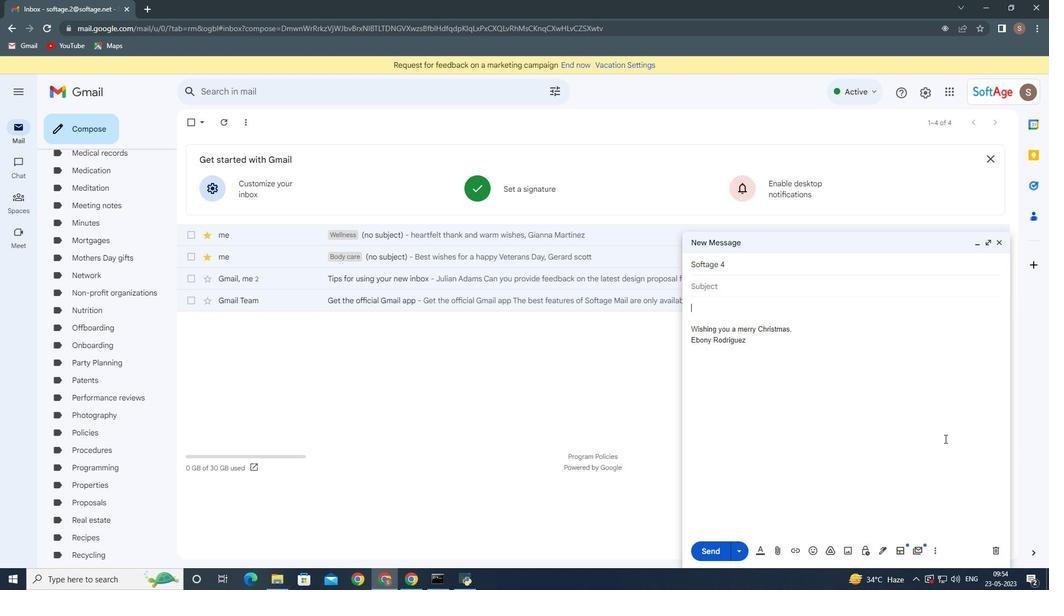 
Action: Mouse moved to (945, 440)
Screenshot: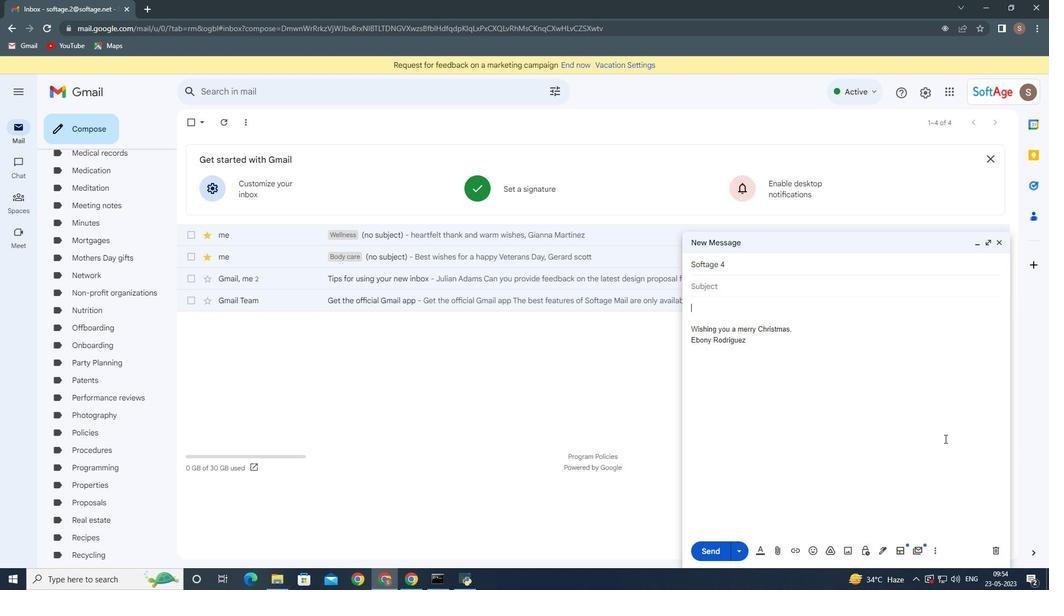 
Action: Mouse scrolled (945, 440) with delta (0, 0)
Screenshot: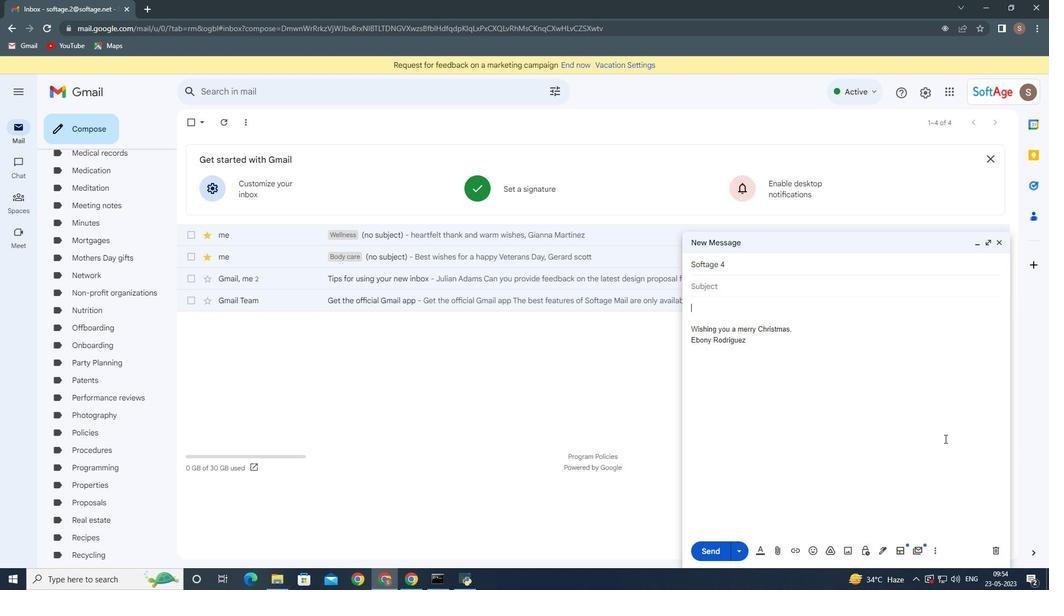 
Action: Mouse moved to (945, 441)
Screenshot: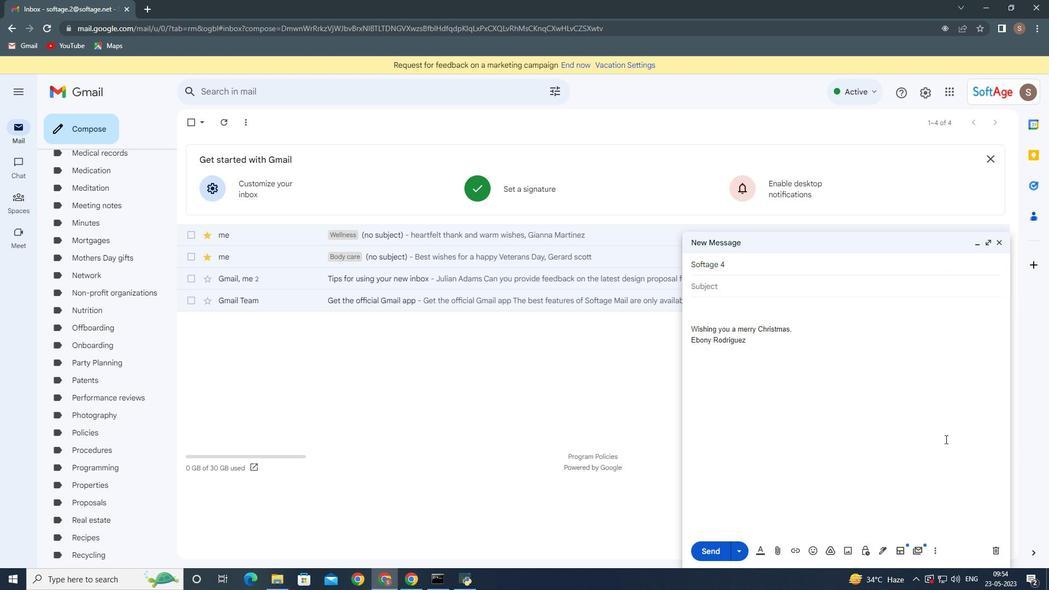 
Action: Mouse scrolled (945, 440) with delta (0, 0)
Screenshot: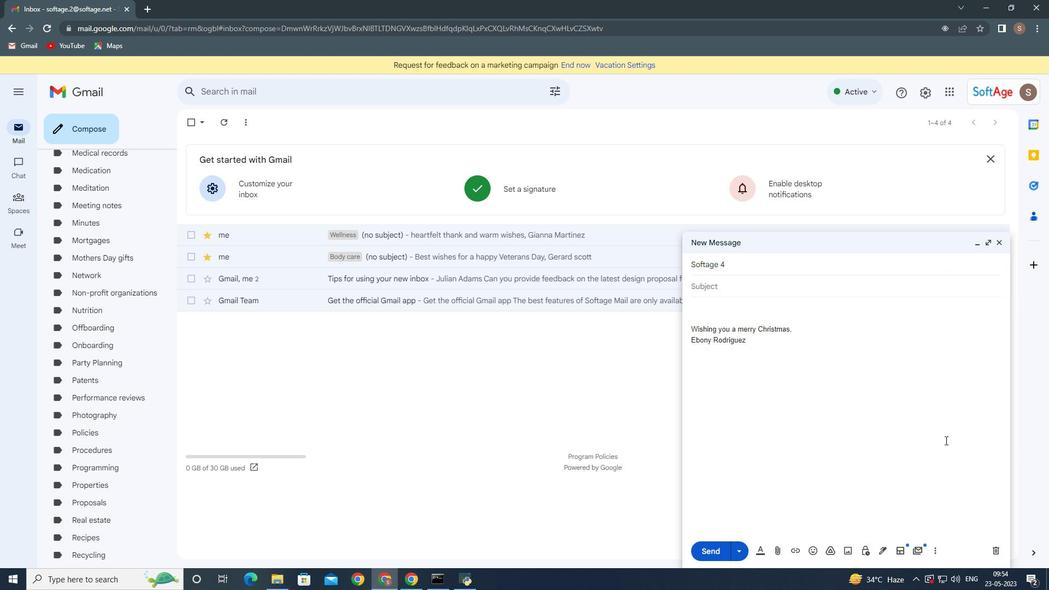 
Action: Mouse moved to (937, 549)
Screenshot: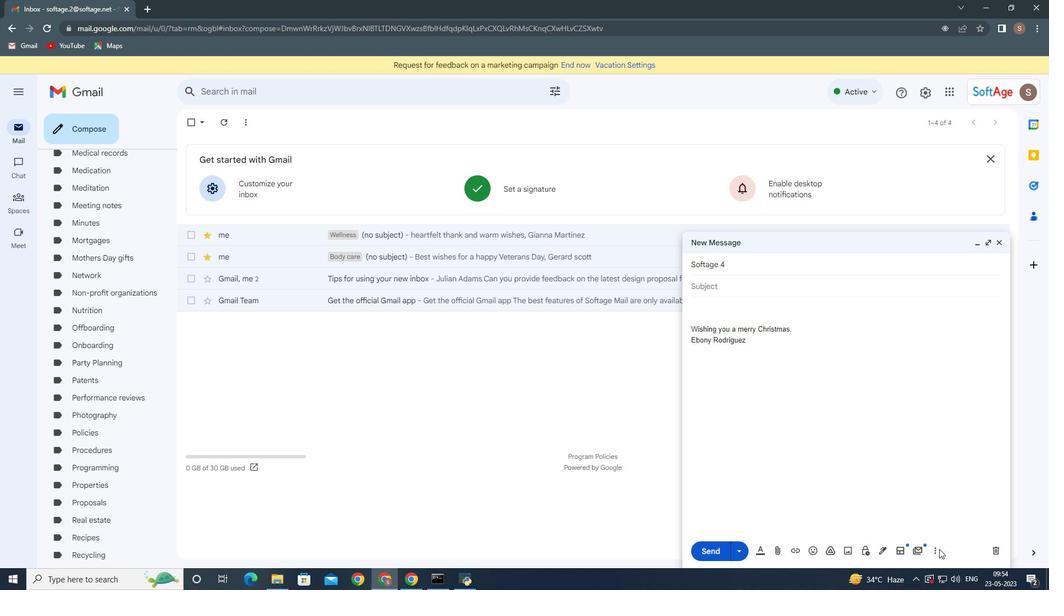 
Action: Mouse pressed left at (937, 549)
Screenshot: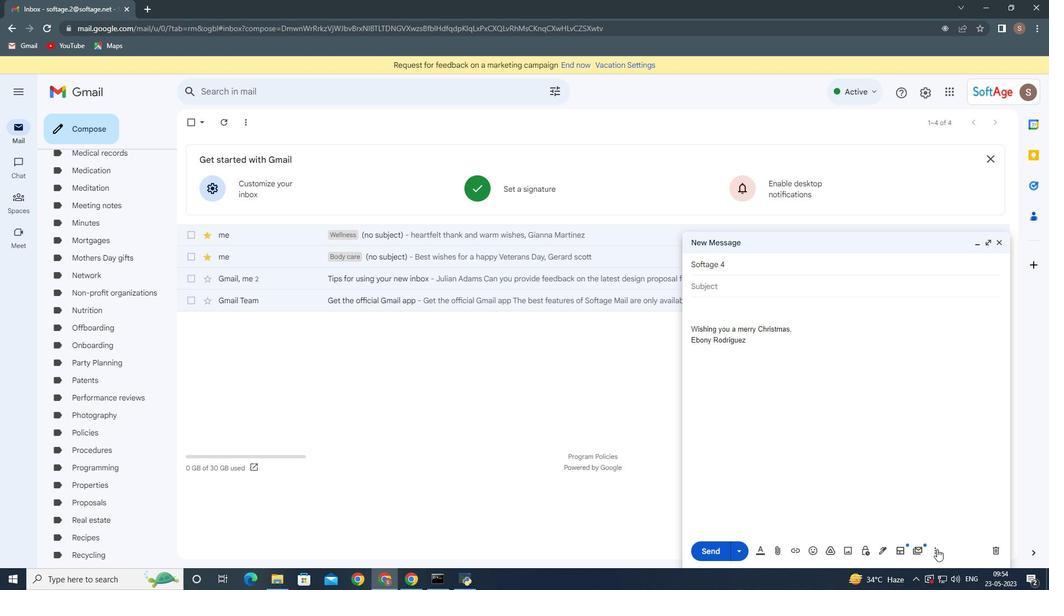 
Action: Mouse moved to (872, 452)
Screenshot: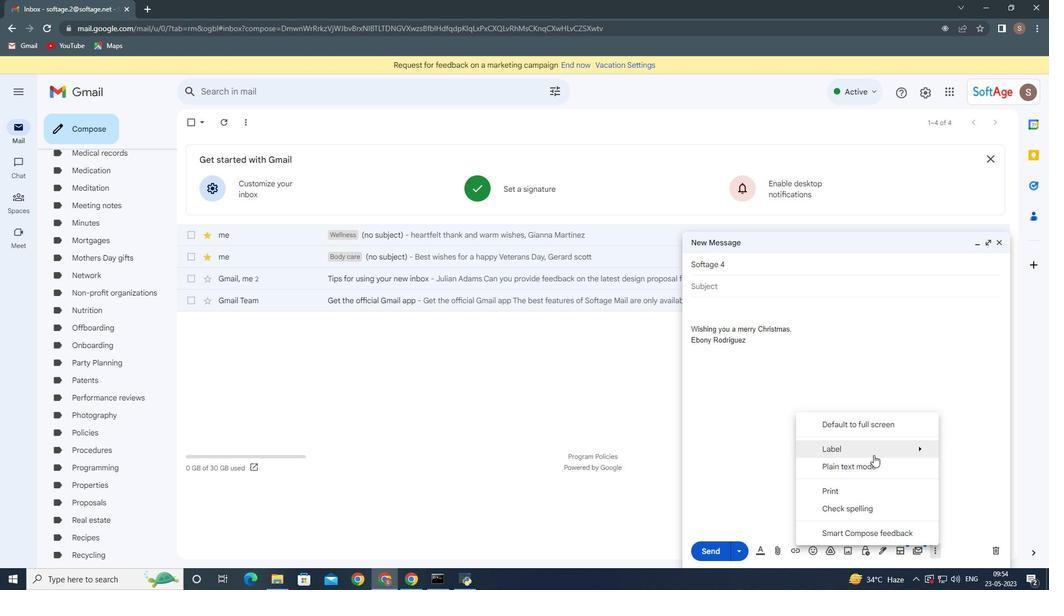 
Action: Mouse pressed left at (872, 452)
Screenshot: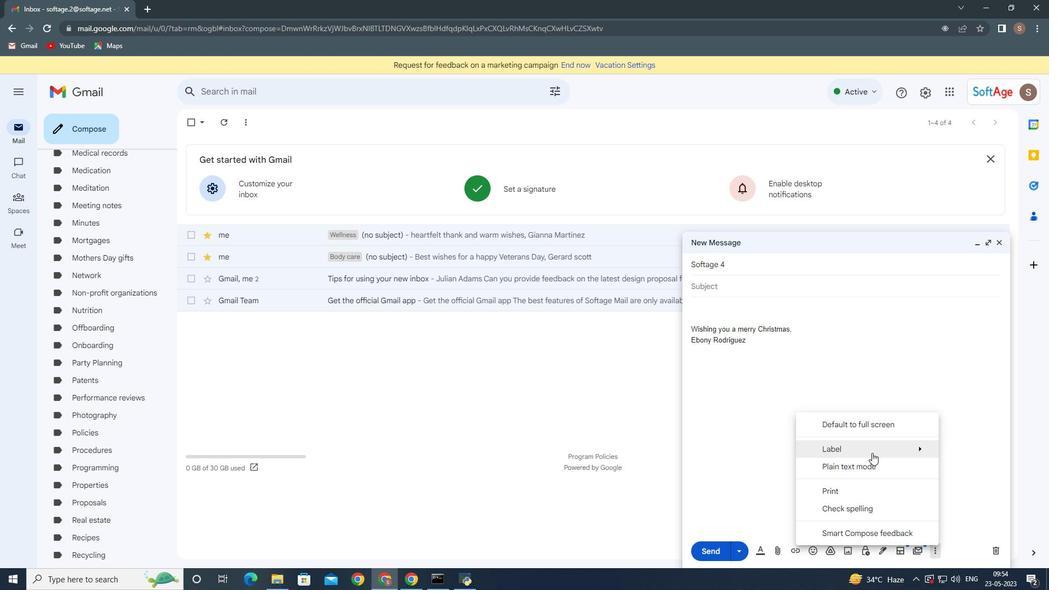 
Action: Mouse moved to (838, 446)
Screenshot: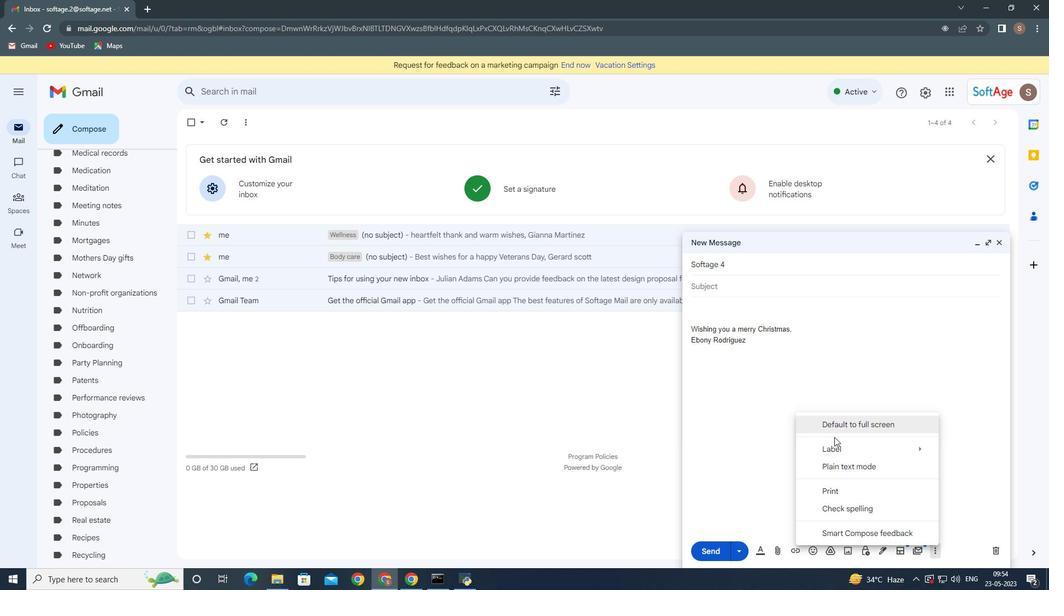 
Action: Mouse pressed left at (838, 446)
Screenshot: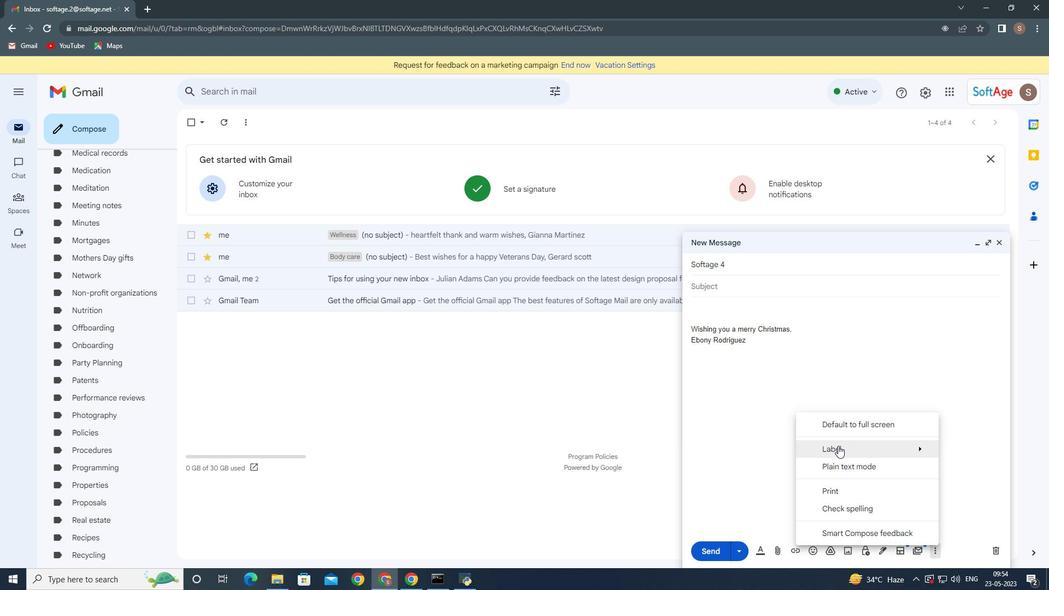 
Action: Mouse moved to (698, 432)
Screenshot: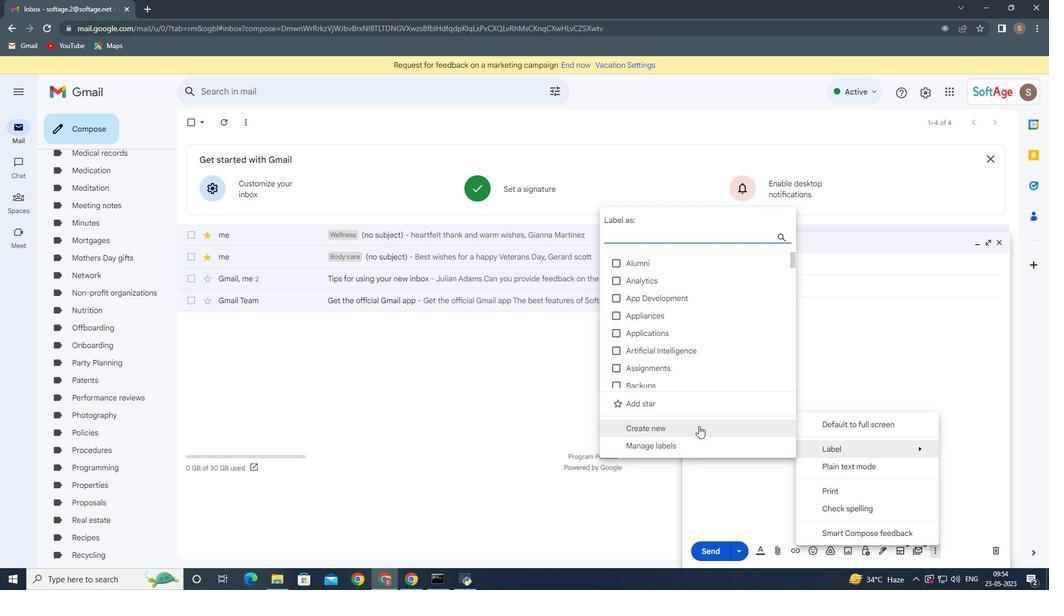 
Action: Mouse pressed left at (698, 432)
Screenshot: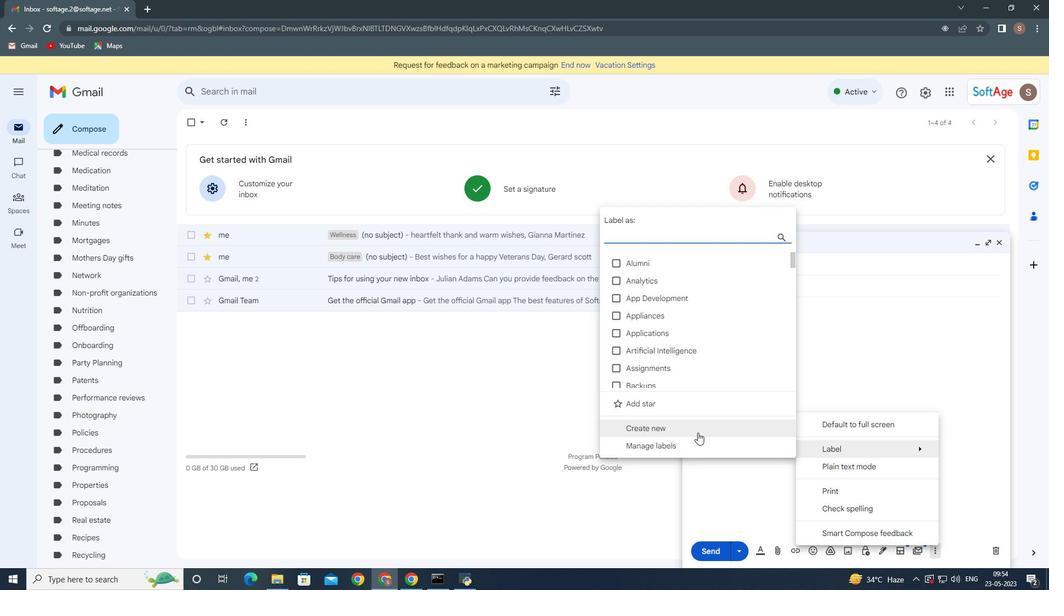 
Action: Key pressed <Key.shift>Reservations
Screenshot: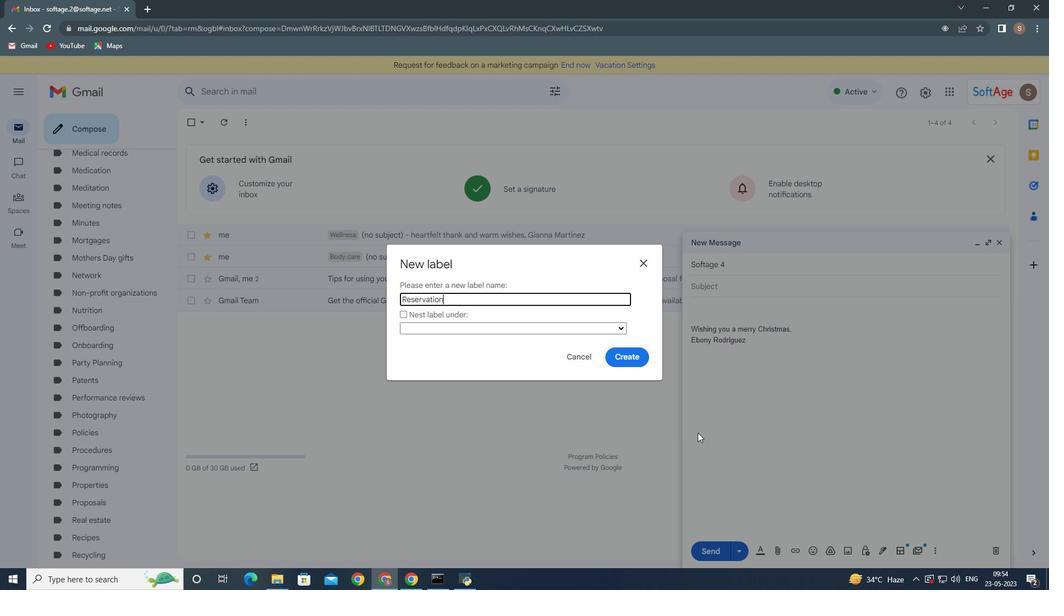 
Action: Mouse moved to (631, 364)
Screenshot: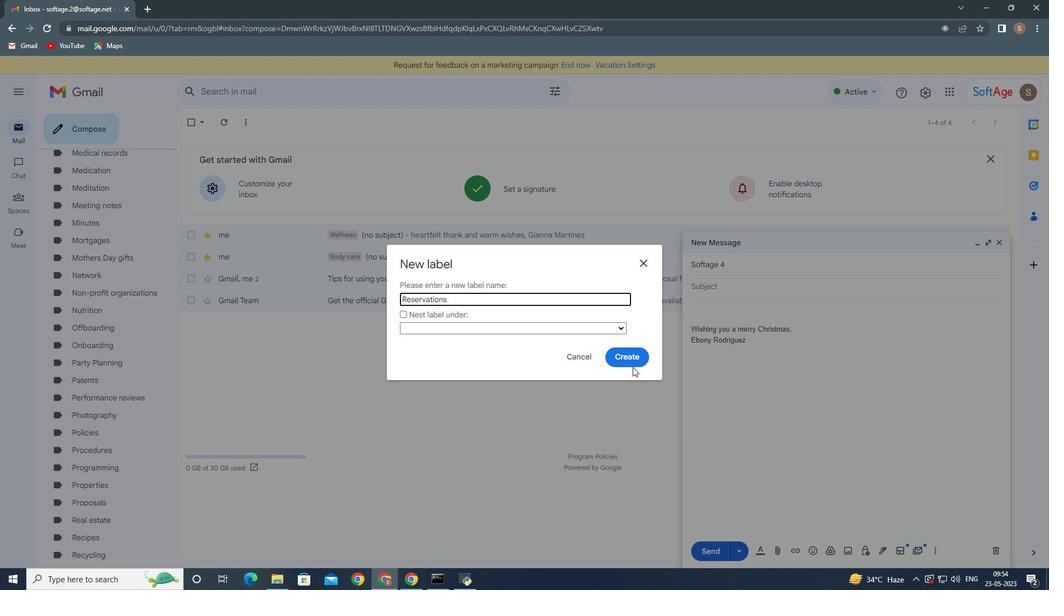 
Action: Mouse pressed left at (631, 364)
Screenshot: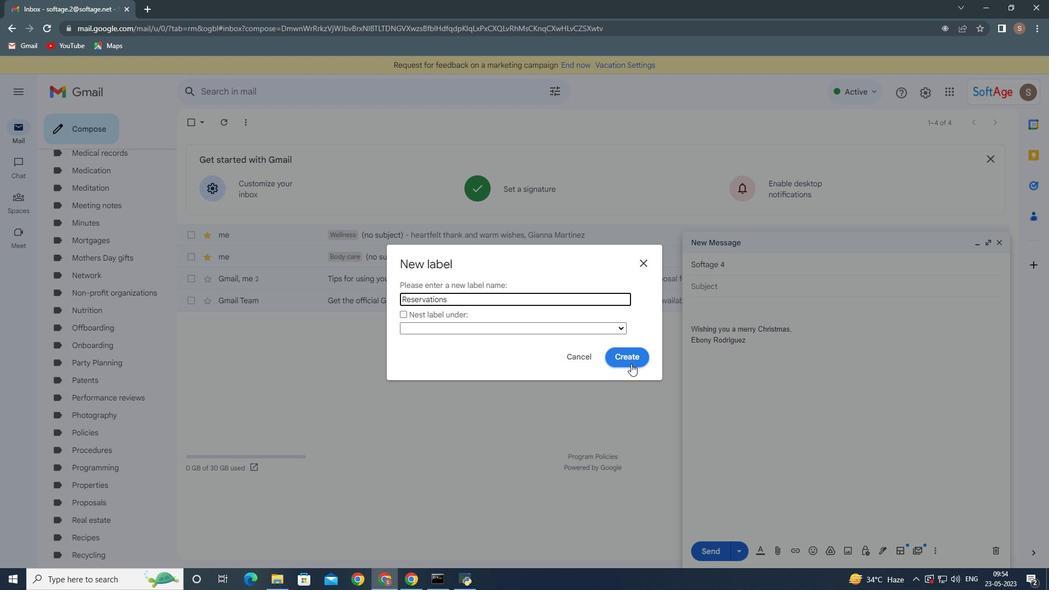 
Action: Mouse moved to (631, 363)
Screenshot: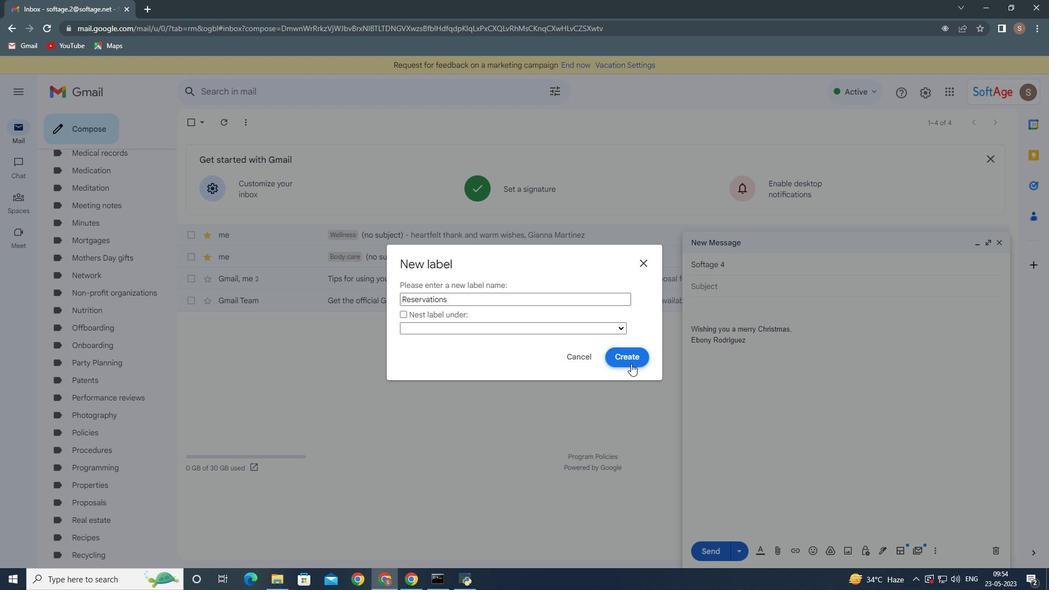 
